 Task: Search one way flight ticket for 4 adults, 2 children, 2 infants in seat and 1 infant on lap in premium economy from Longview: East Texas Regional Airport to Gillette: Gillette Campbell County Airport on 5-1-2023. Choice of flights is Royal air maroc. Number of bags: 2 carry on bags. Price is upto 99000. Outbound departure time preference is 15:15.
Action: Mouse moved to (239, 493)
Screenshot: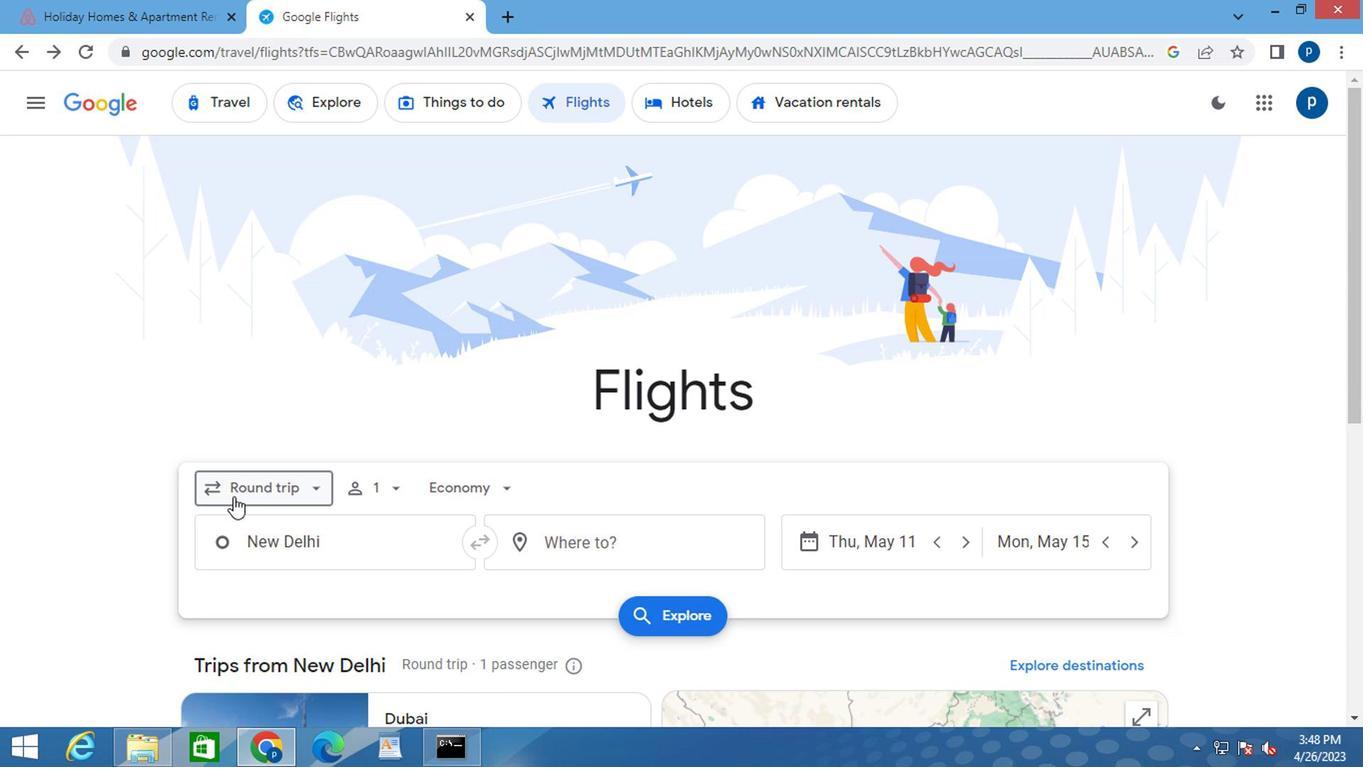 
Action: Mouse pressed left at (239, 493)
Screenshot: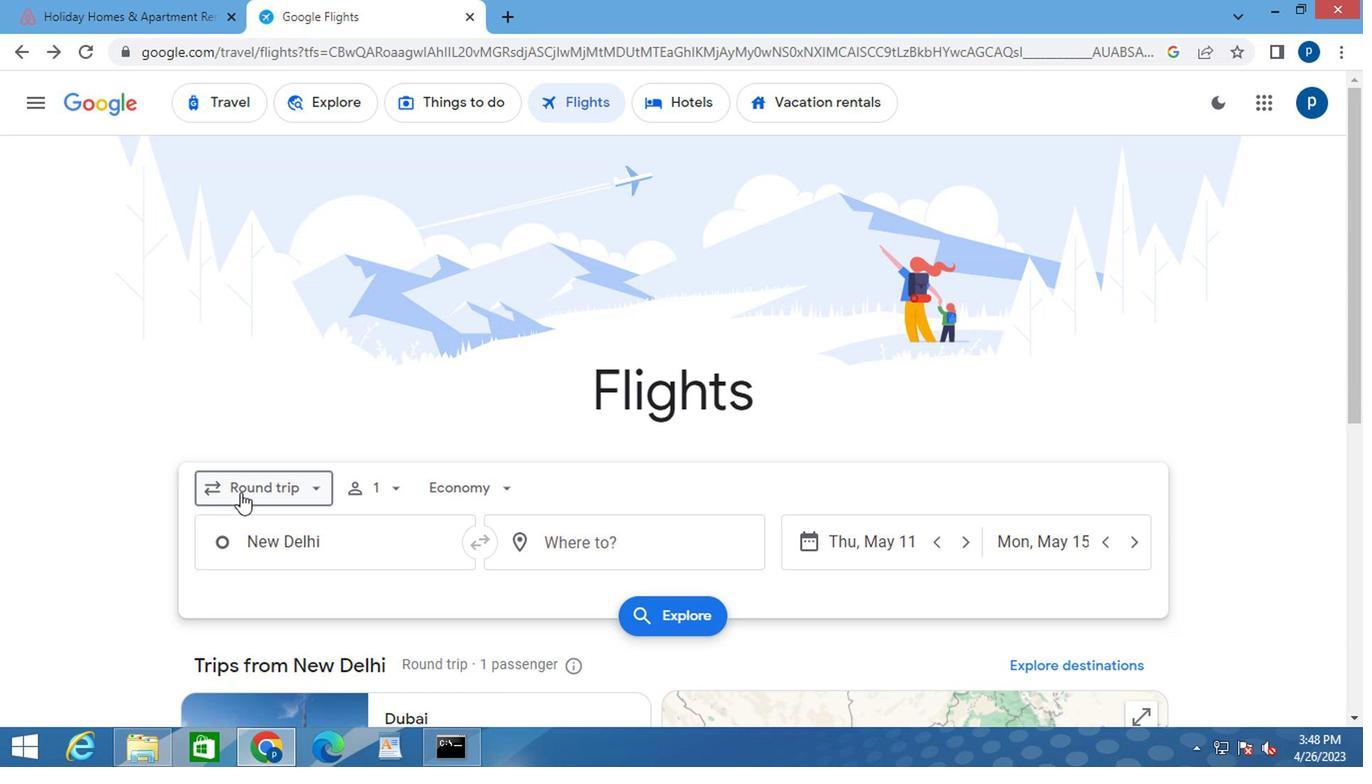 
Action: Mouse moved to (281, 573)
Screenshot: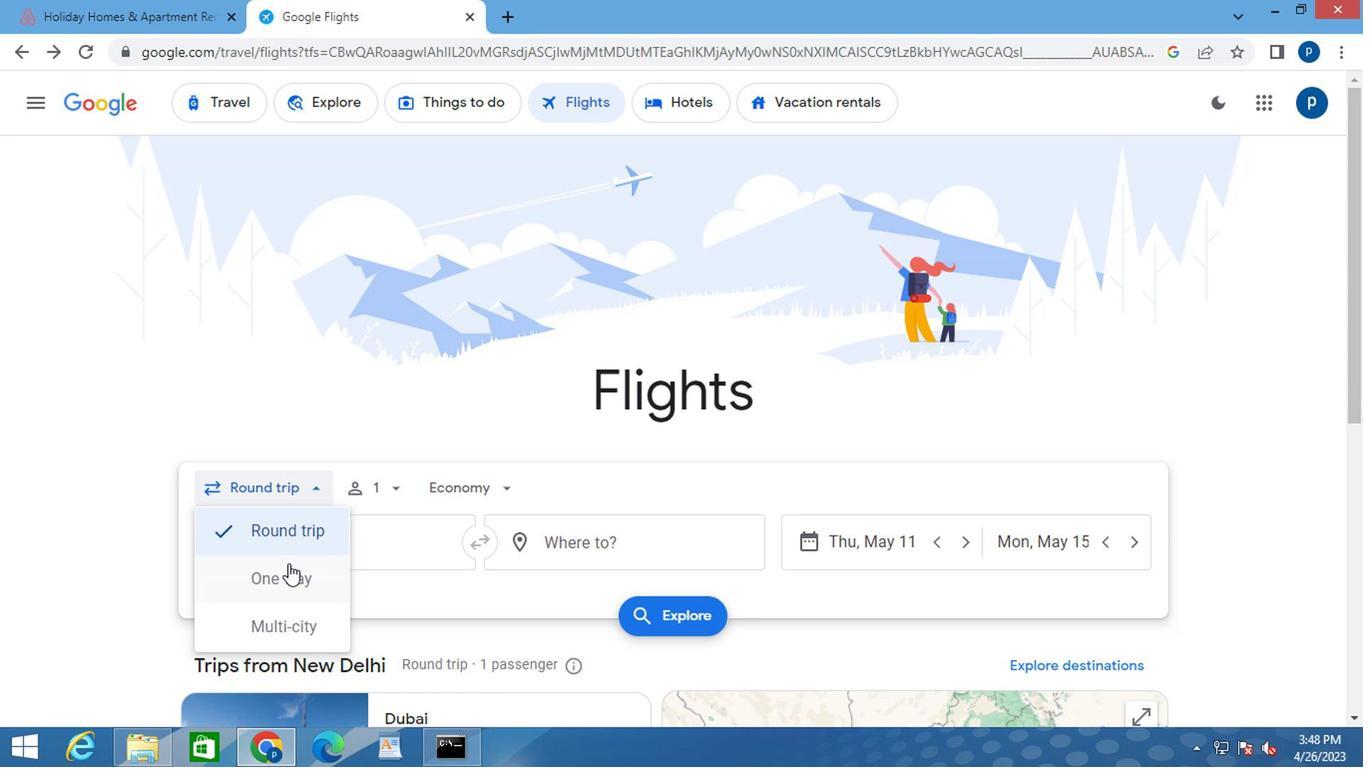 
Action: Mouse pressed left at (281, 573)
Screenshot: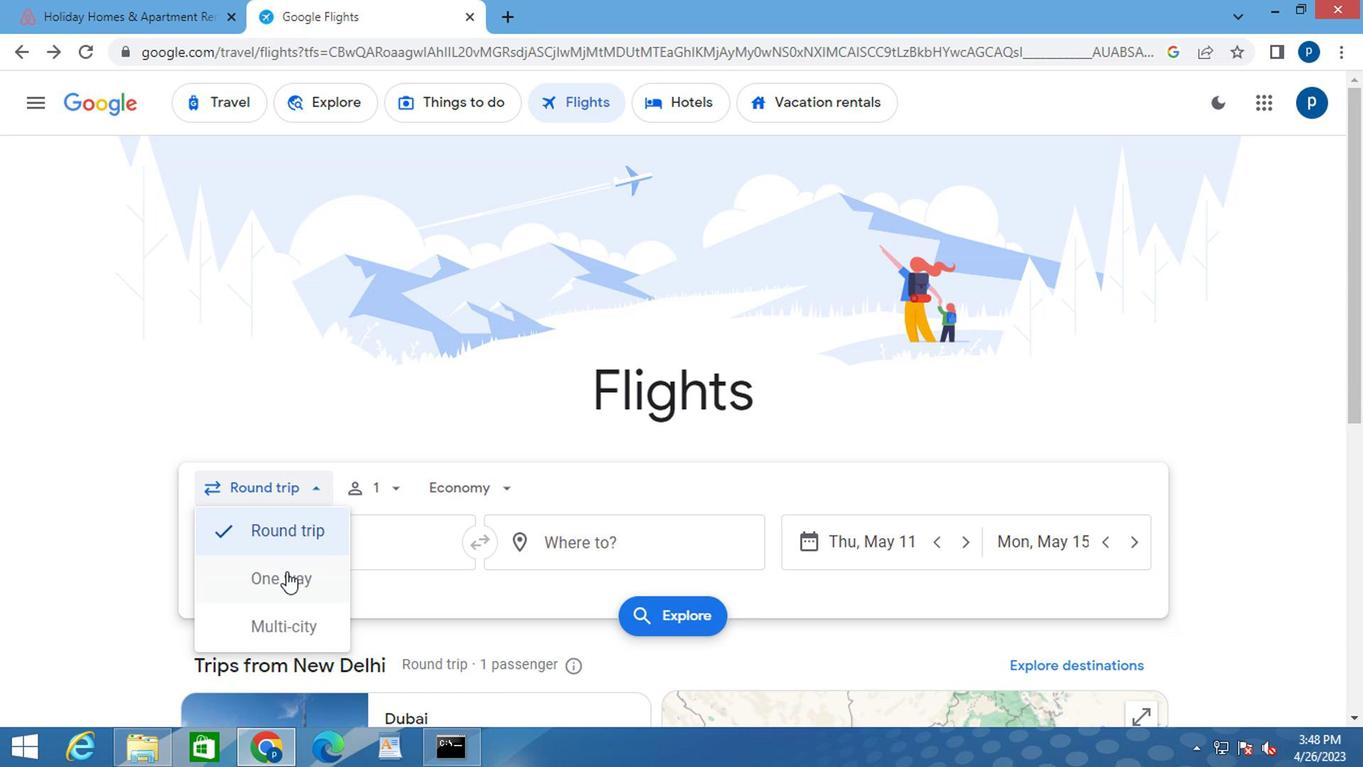 
Action: Mouse moved to (297, 527)
Screenshot: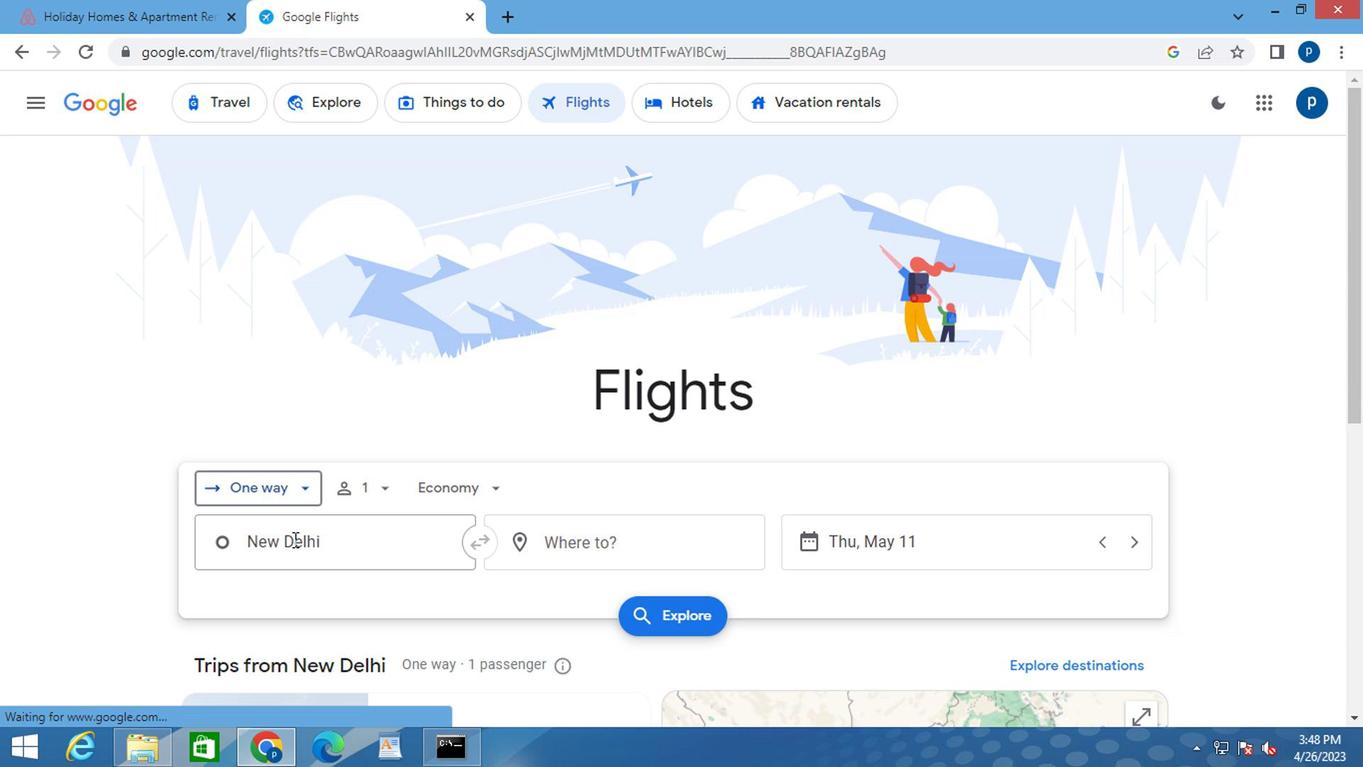 
Action: Mouse scrolled (297, 527) with delta (0, 0)
Screenshot: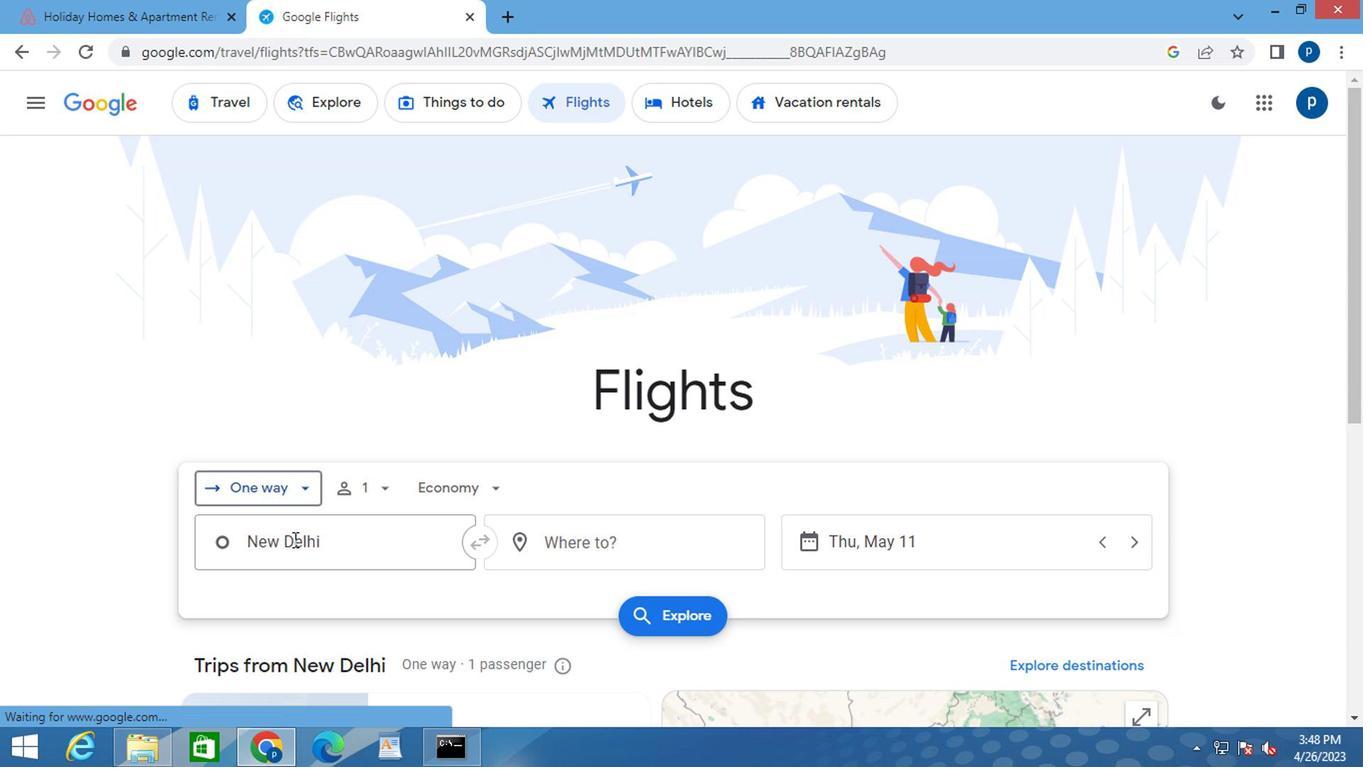 
Action: Mouse moved to (299, 525)
Screenshot: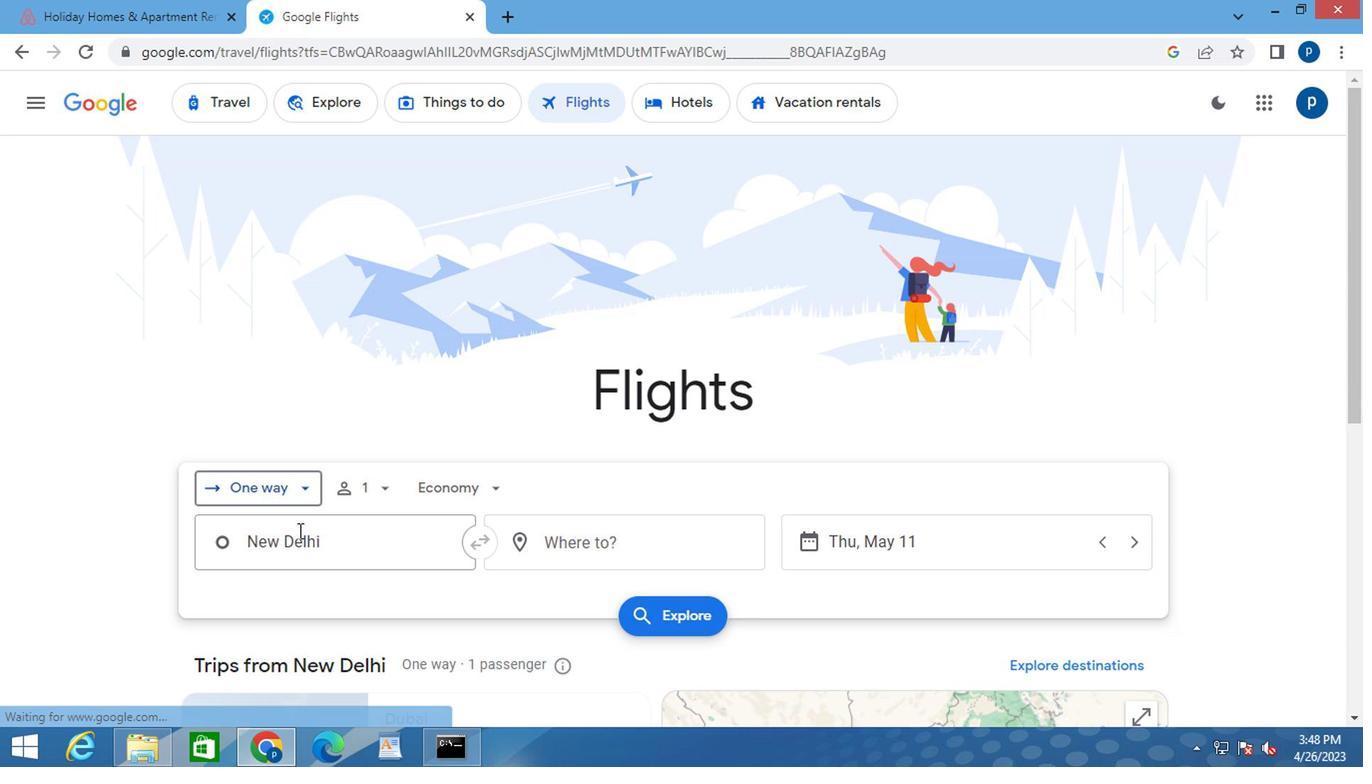 
Action: Mouse scrolled (299, 524) with delta (0, 0)
Screenshot: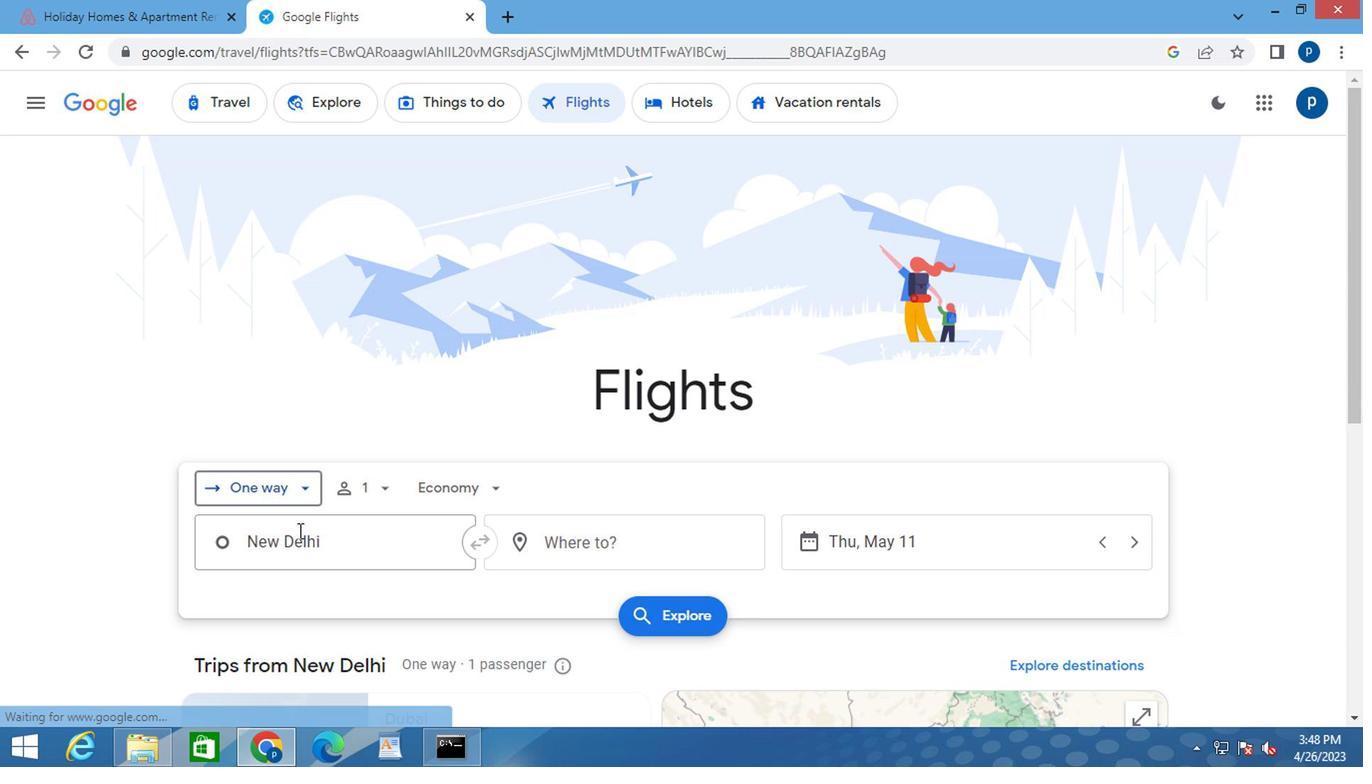 
Action: Mouse moved to (421, 291)
Screenshot: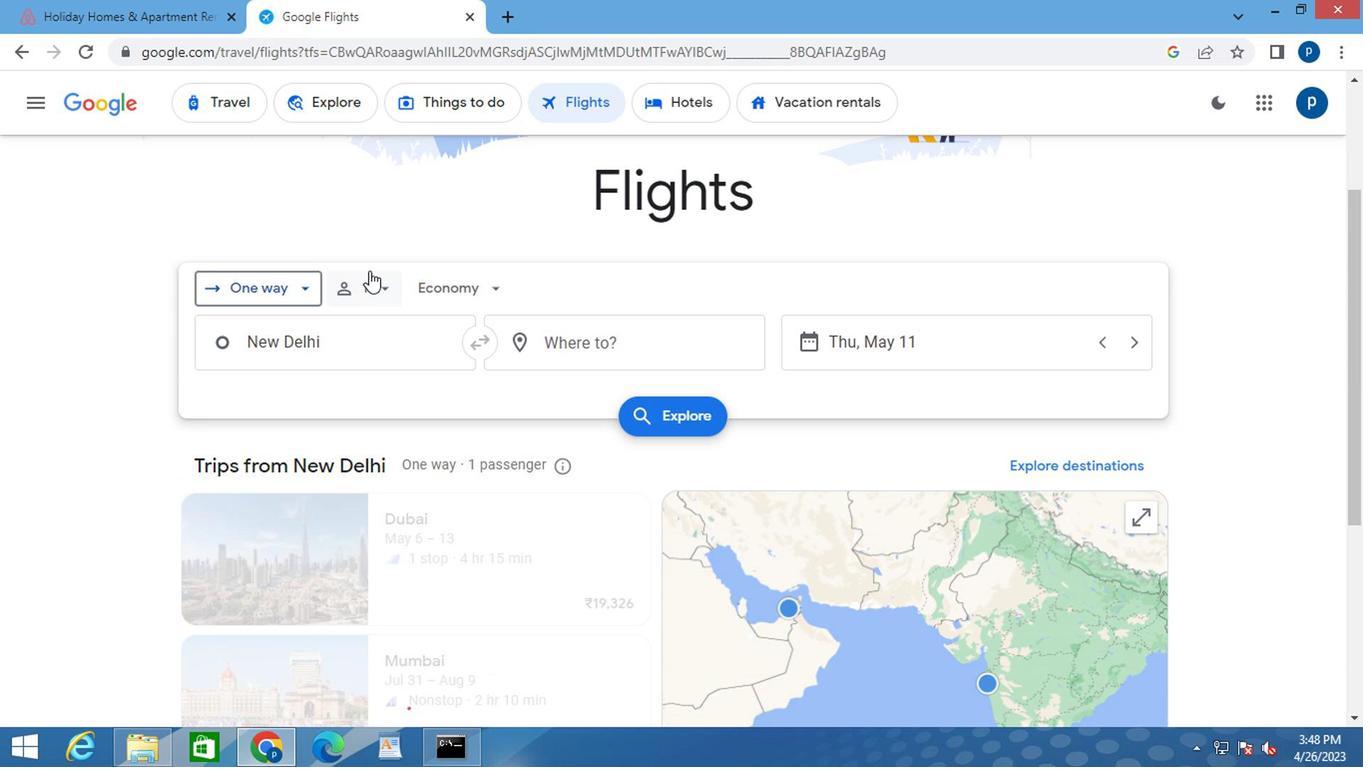 
Action: Mouse pressed left at (369, 269)
Screenshot: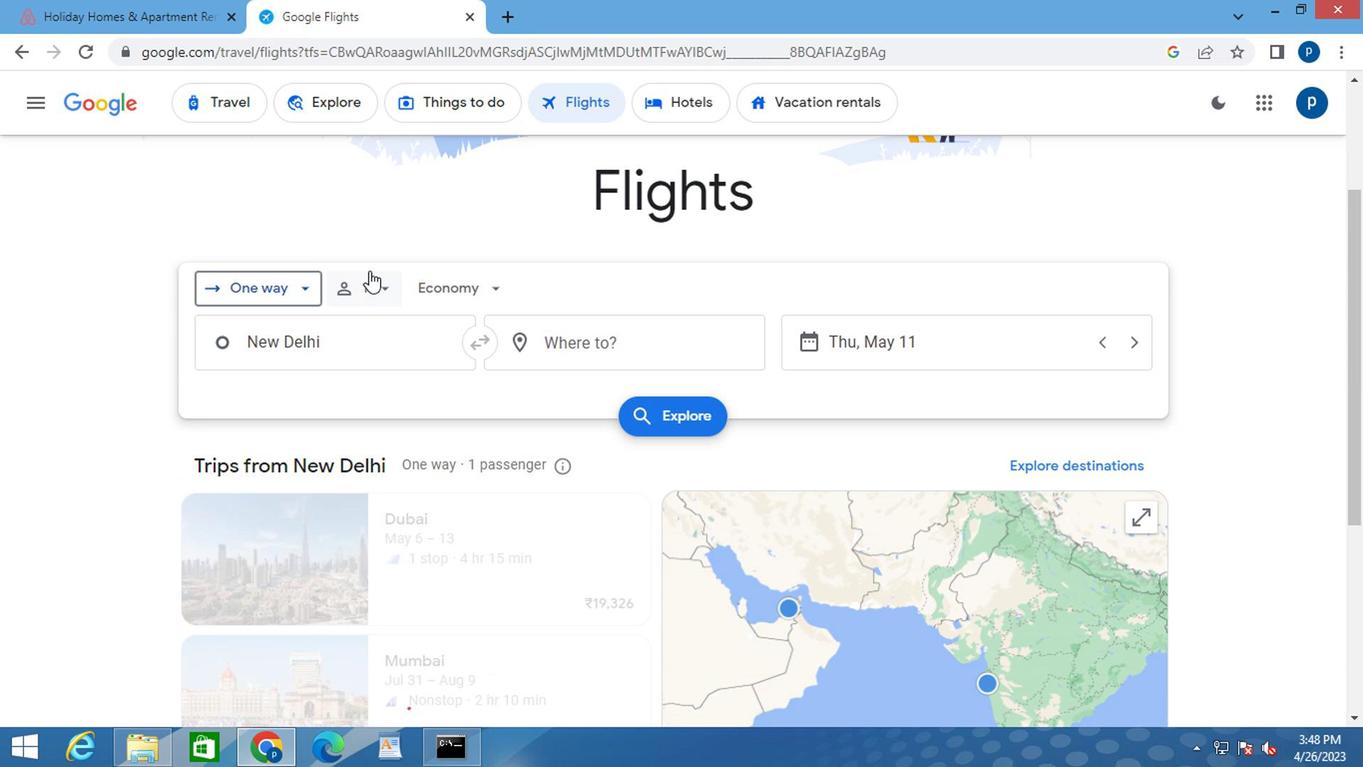 
Action: Mouse moved to (529, 342)
Screenshot: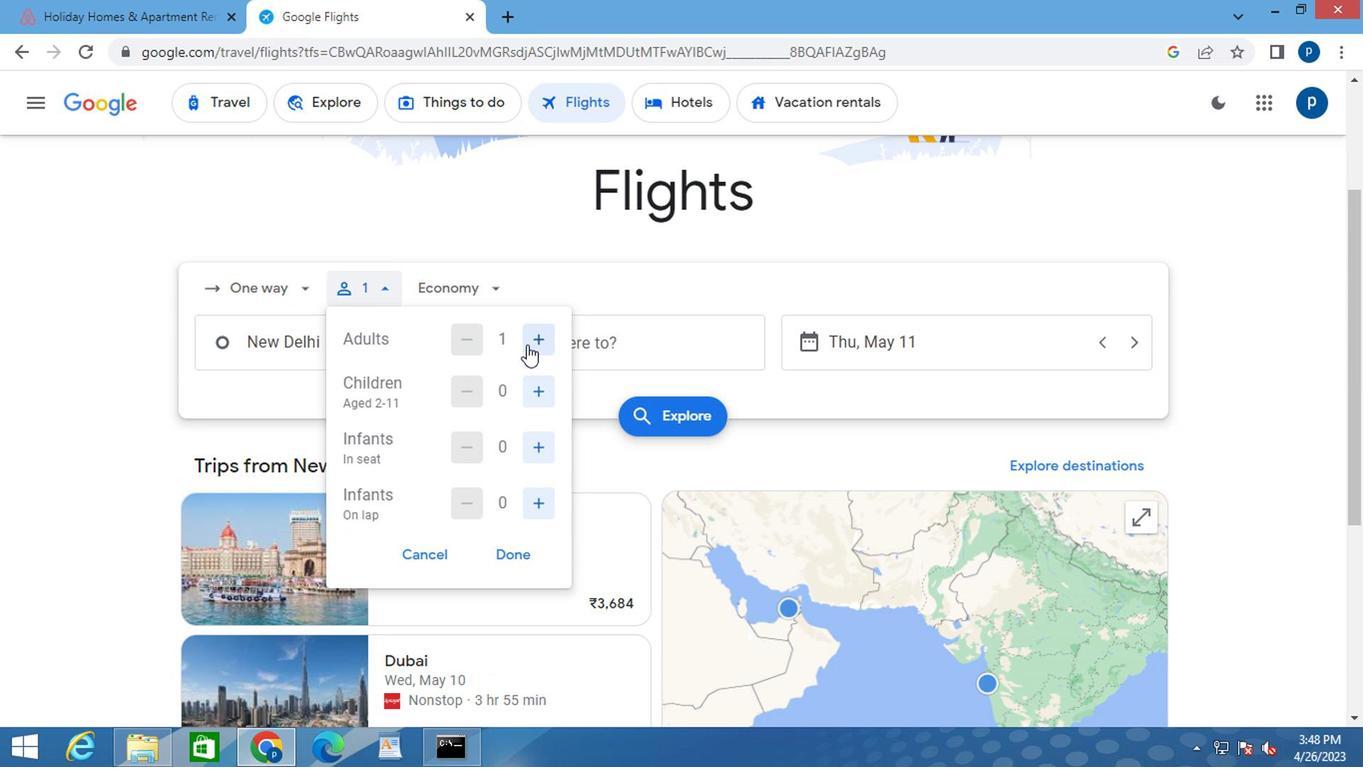 
Action: Mouse pressed left at (529, 342)
Screenshot: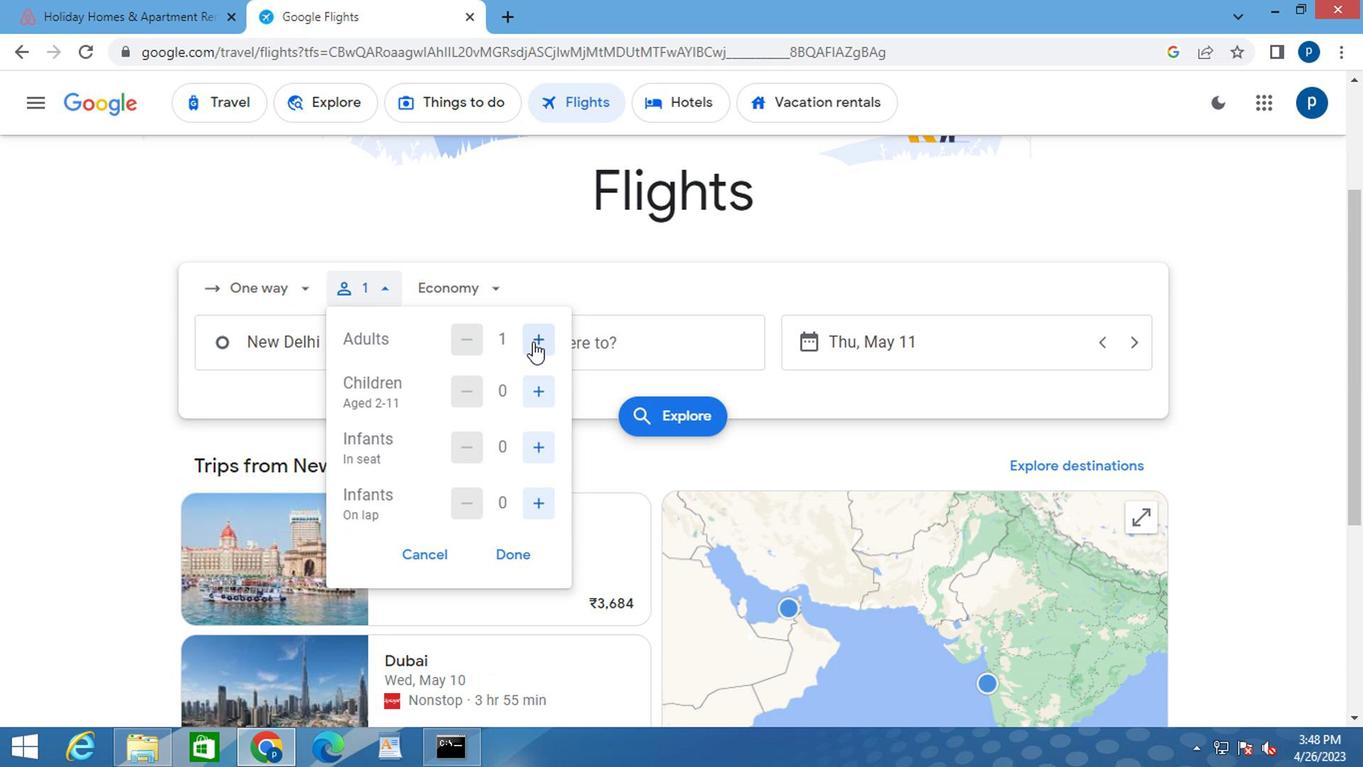 
Action: Mouse moved to (529, 342)
Screenshot: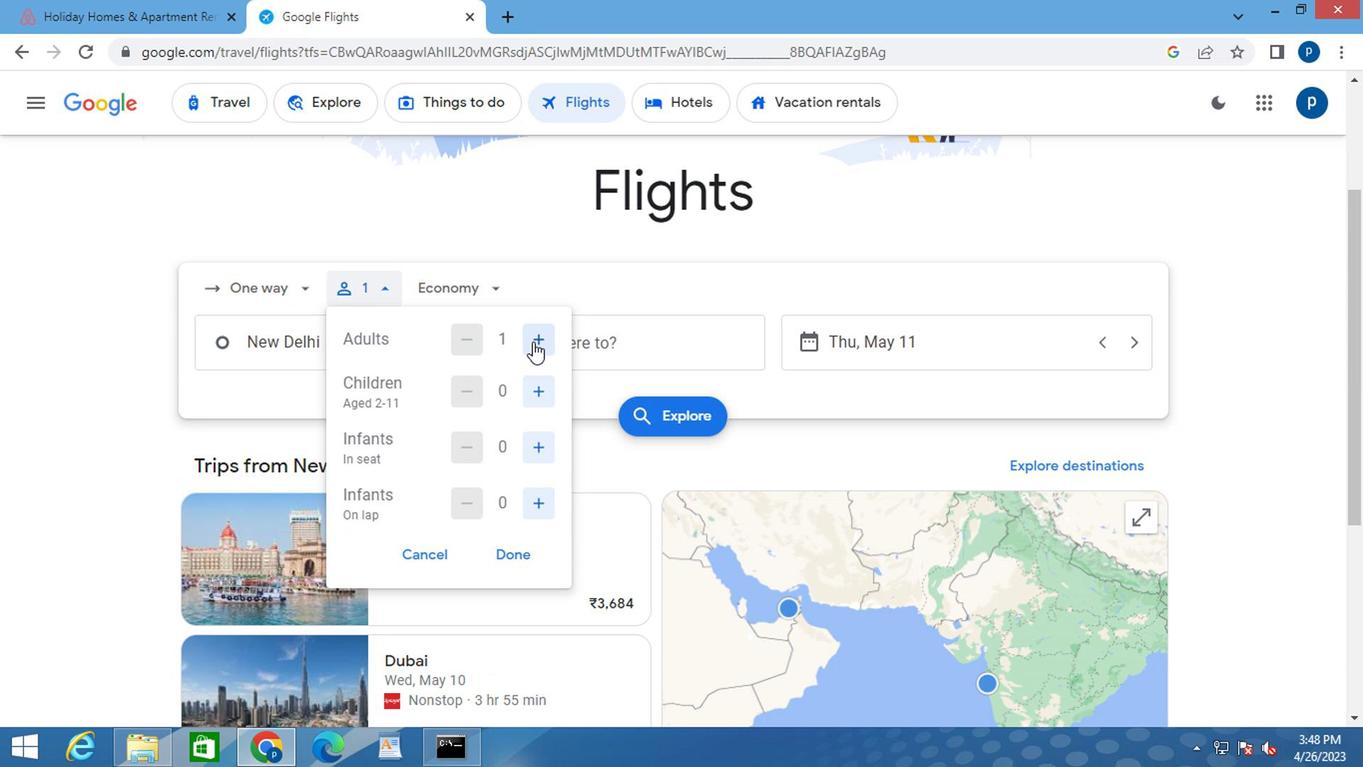
Action: Mouse pressed left at (529, 342)
Screenshot: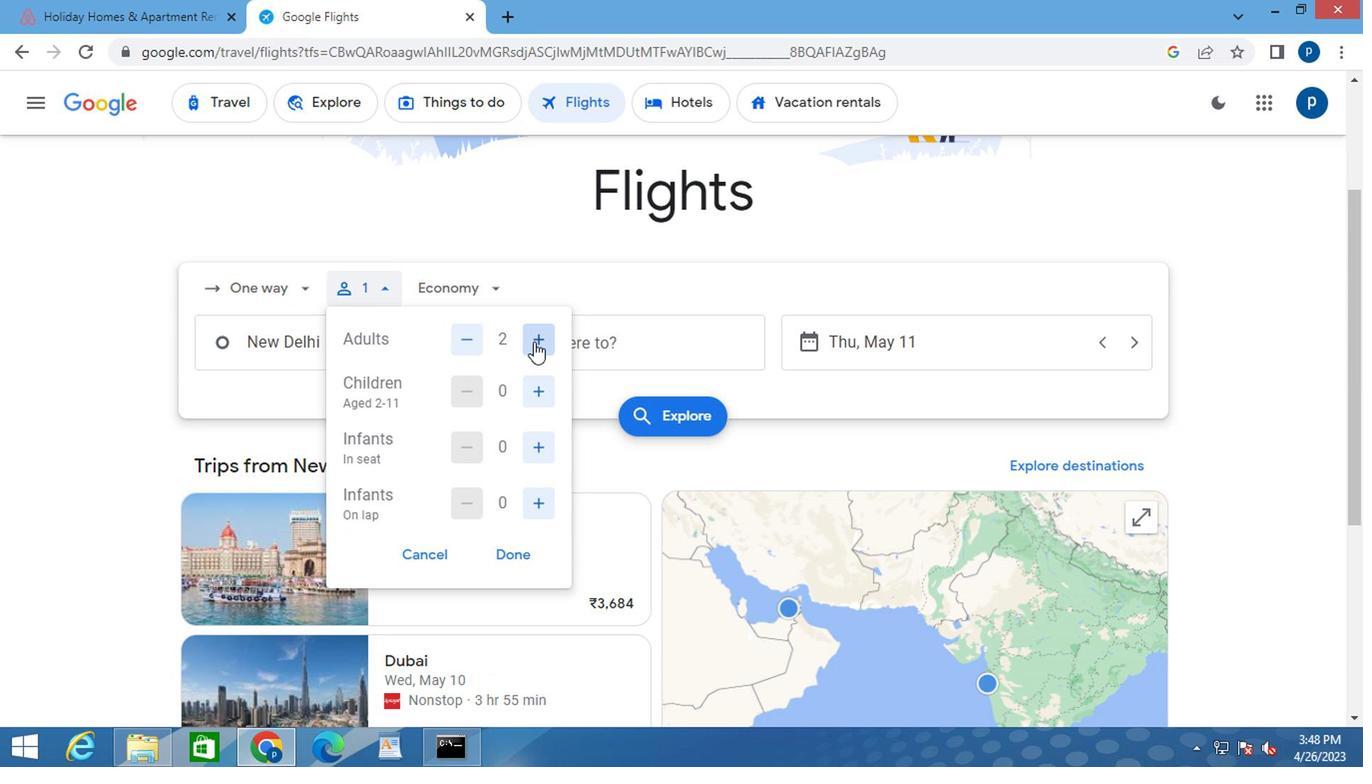 
Action: Mouse pressed left at (529, 342)
Screenshot: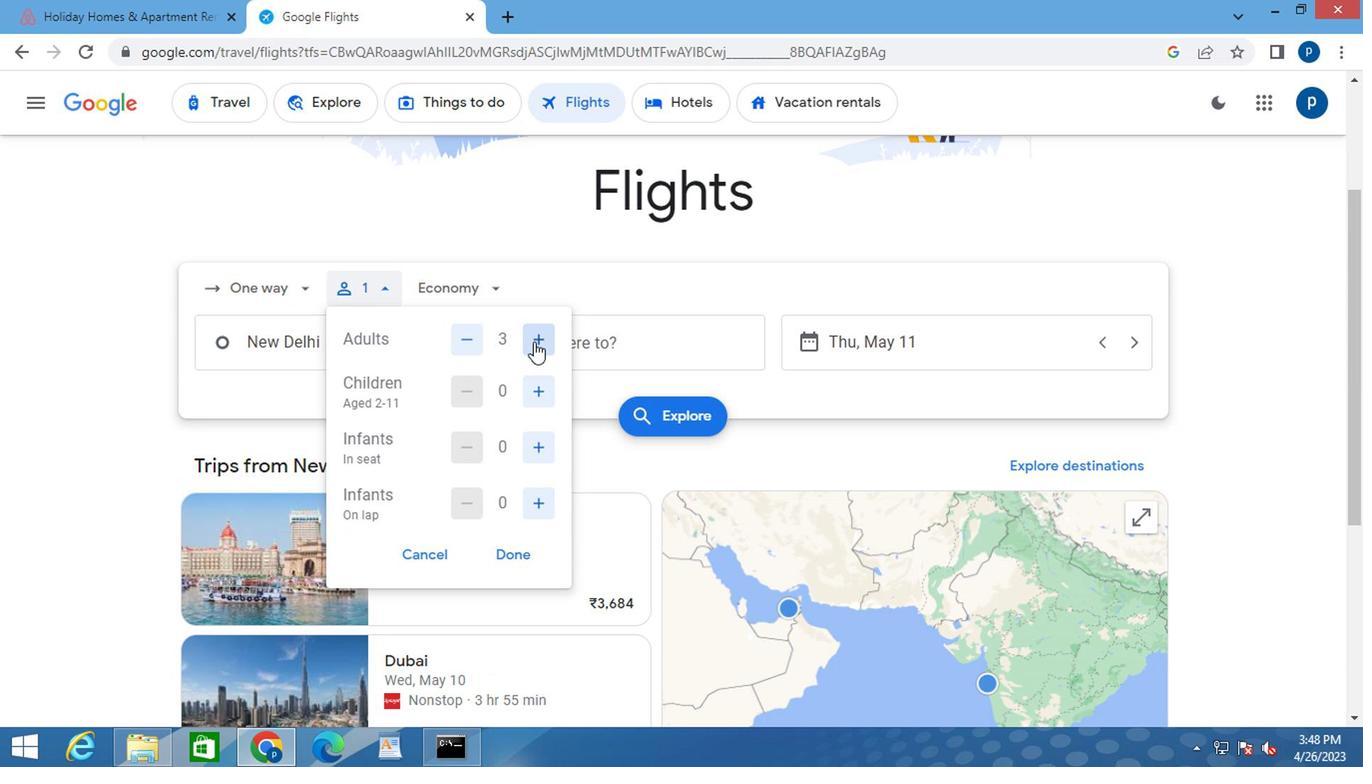 
Action: Mouse moved to (542, 396)
Screenshot: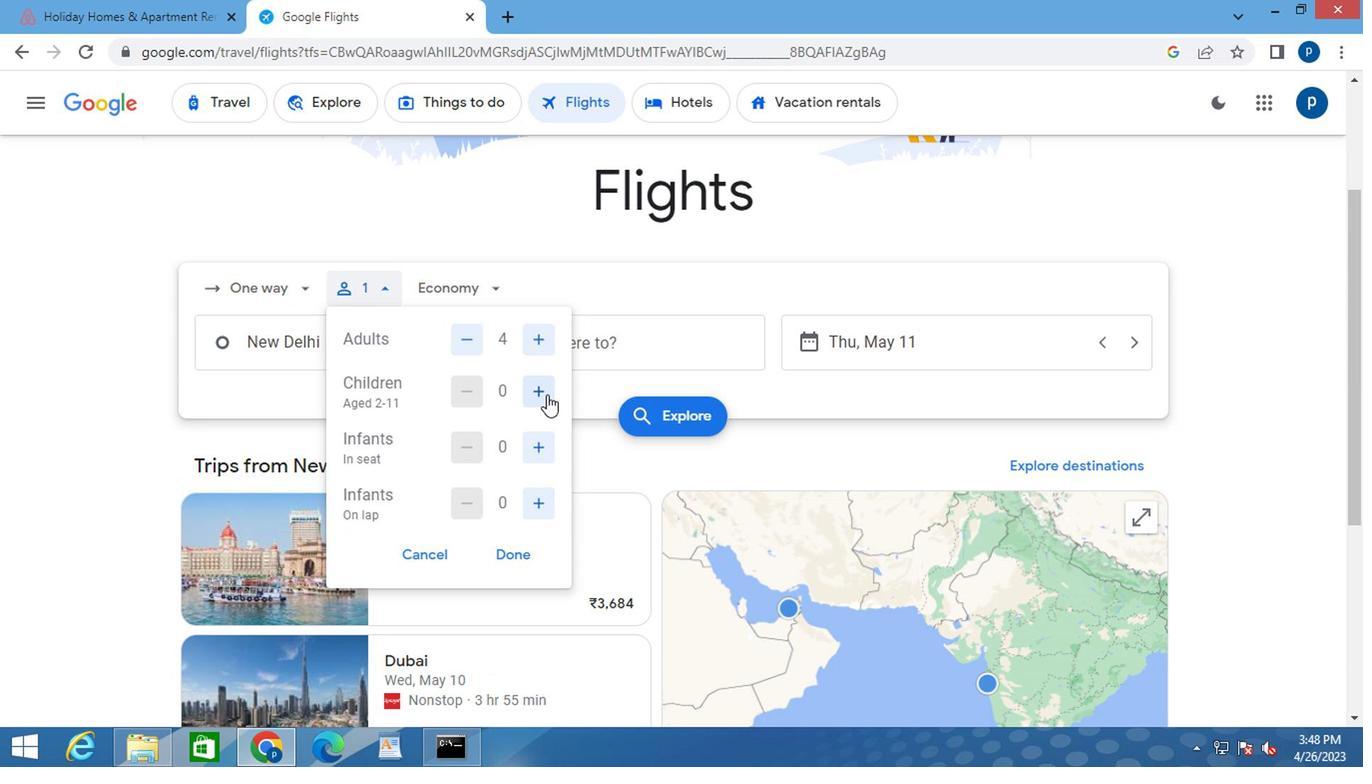 
Action: Mouse pressed left at (542, 396)
Screenshot: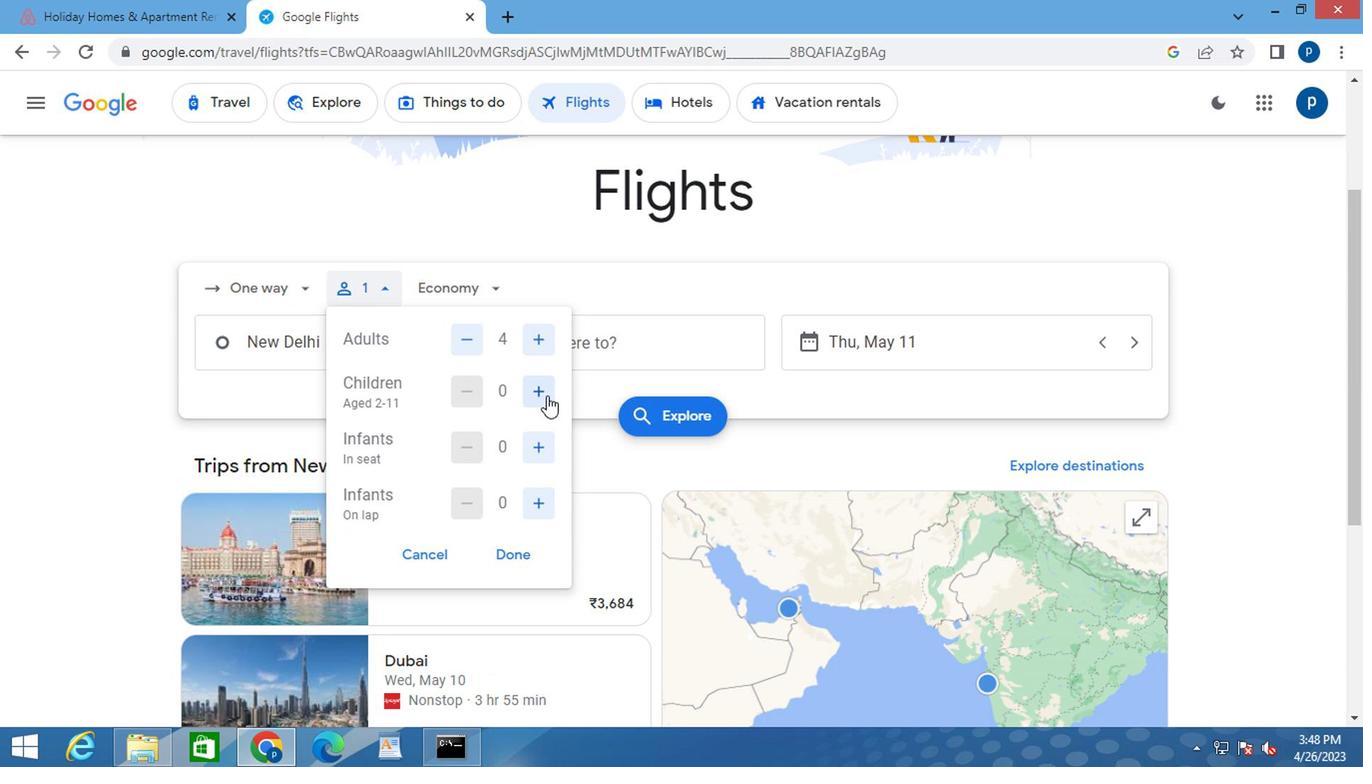 
Action: Mouse pressed left at (542, 396)
Screenshot: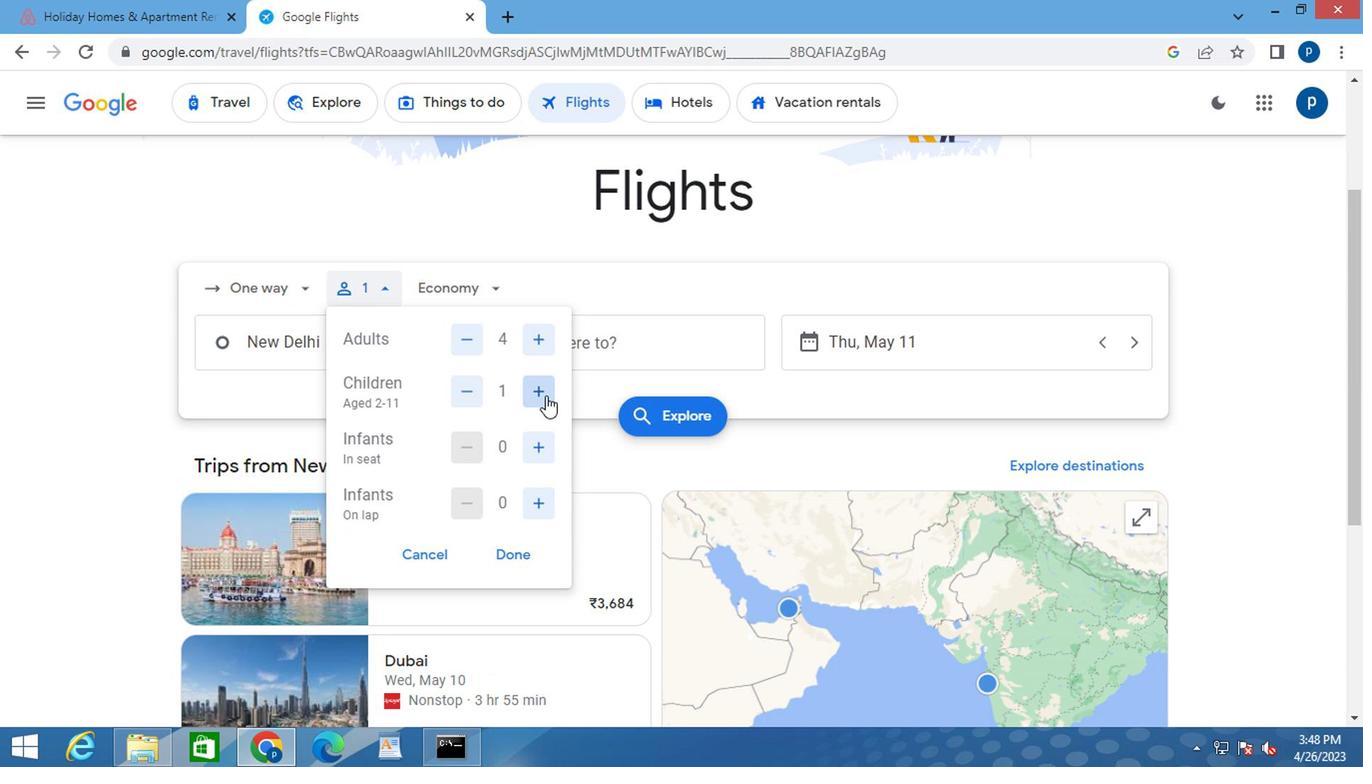 
Action: Mouse moved to (537, 443)
Screenshot: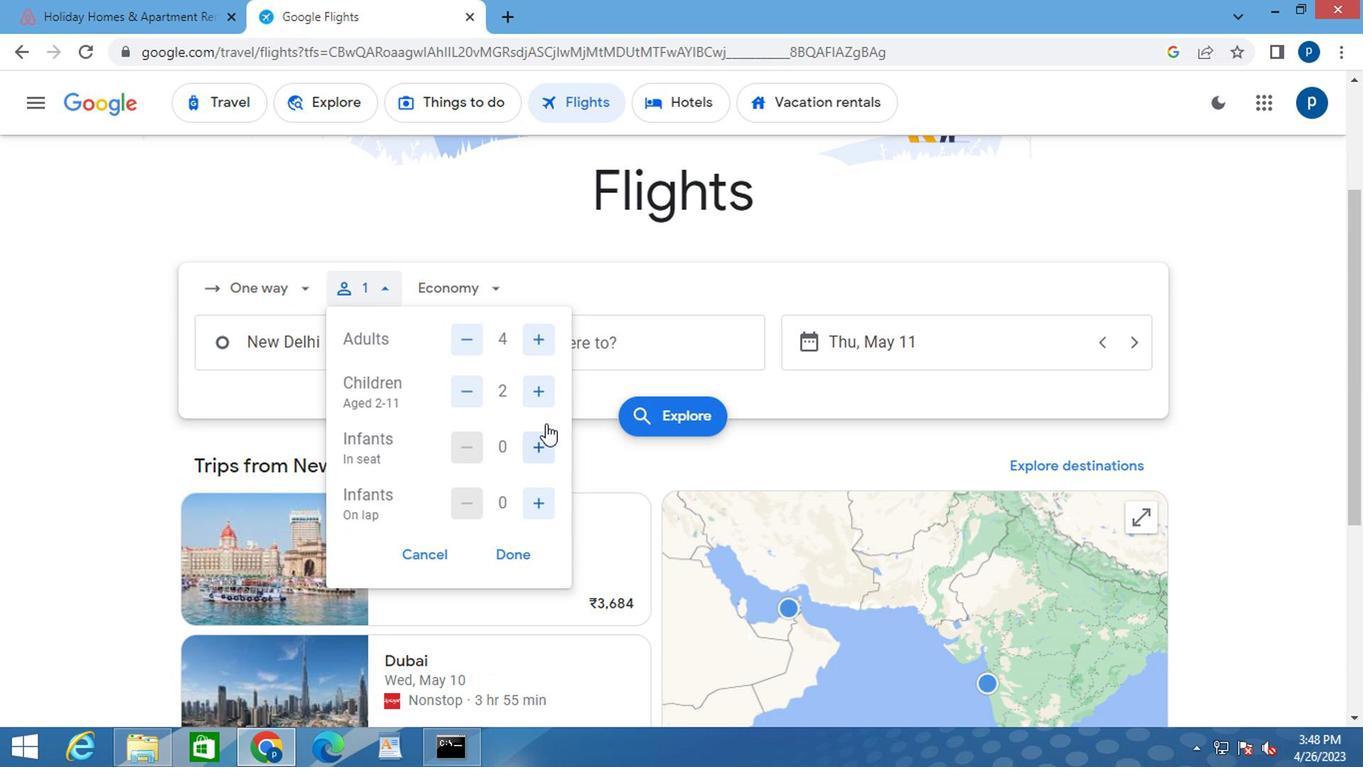 
Action: Mouse pressed left at (537, 443)
Screenshot: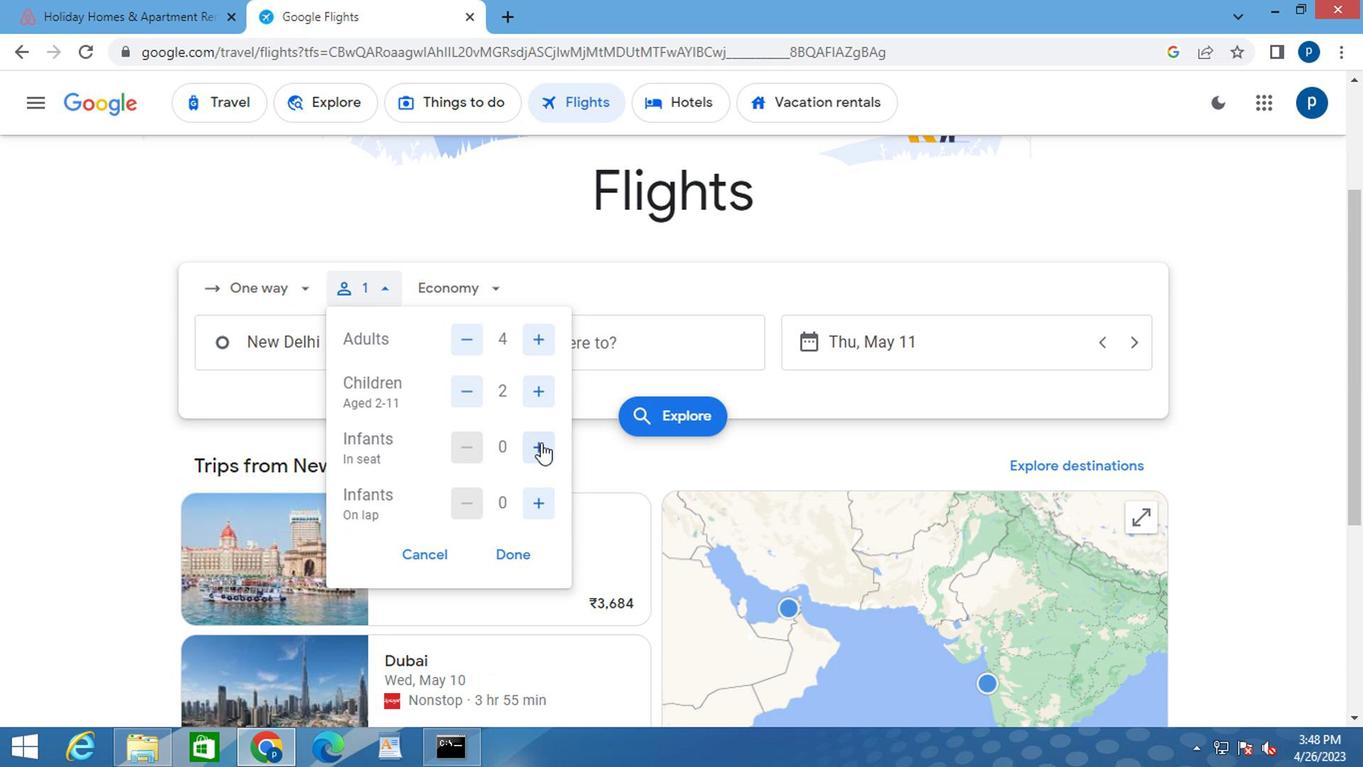 
Action: Mouse pressed left at (537, 443)
Screenshot: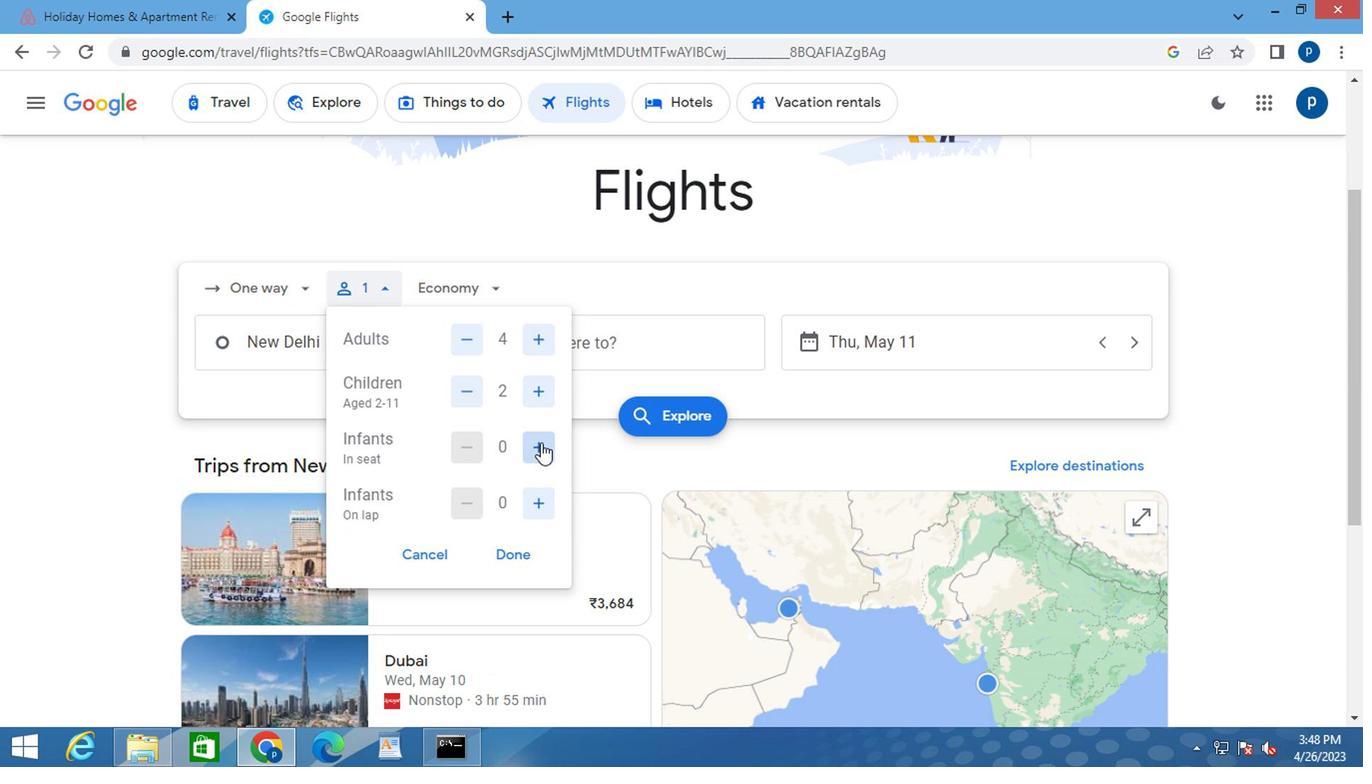 
Action: Mouse moved to (538, 499)
Screenshot: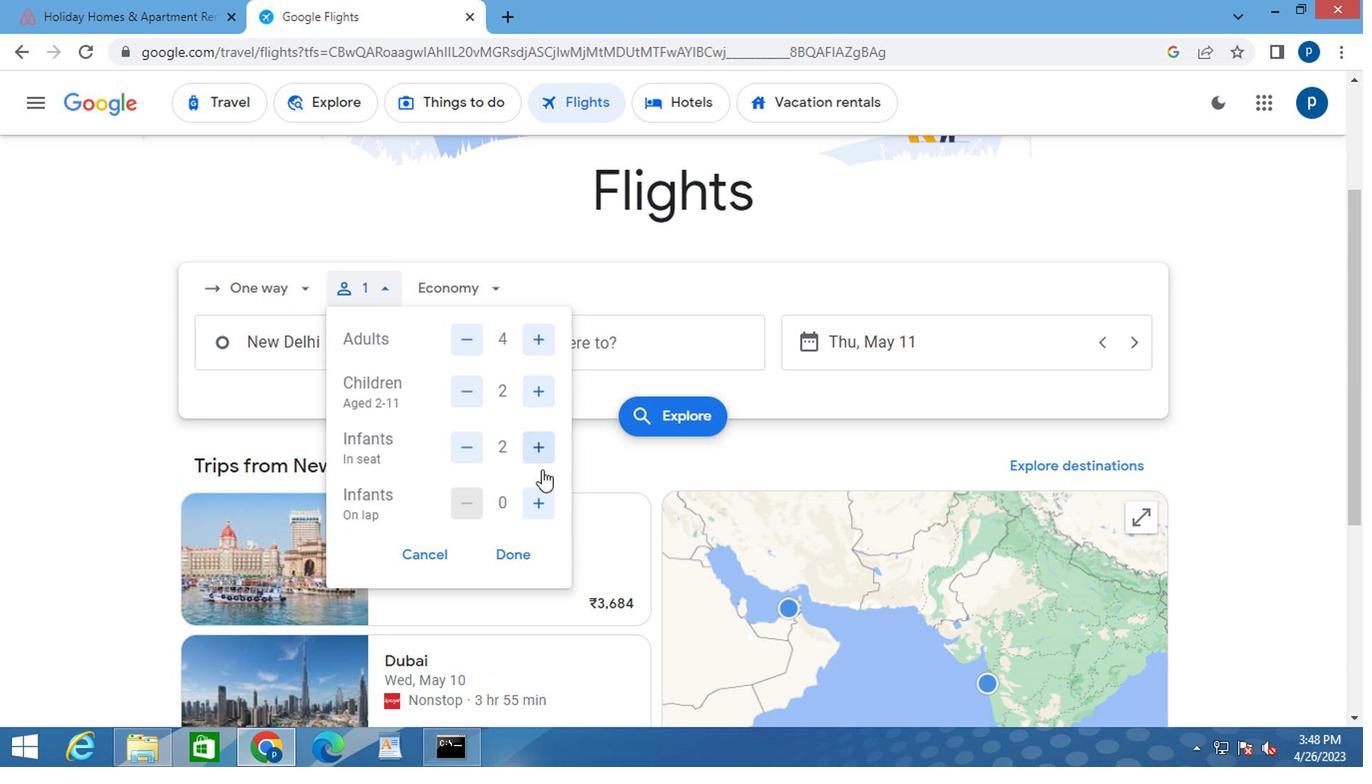 
Action: Mouse pressed left at (538, 499)
Screenshot: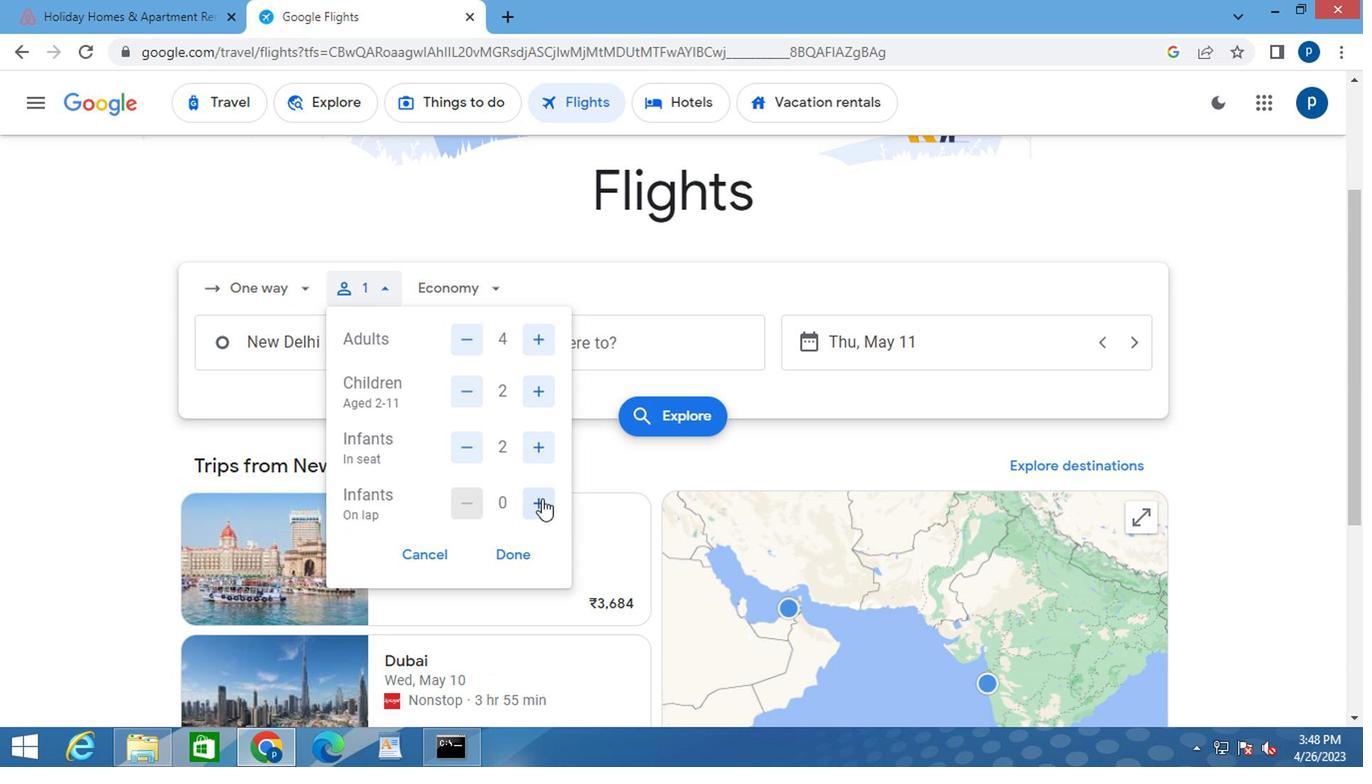 
Action: Mouse moved to (518, 552)
Screenshot: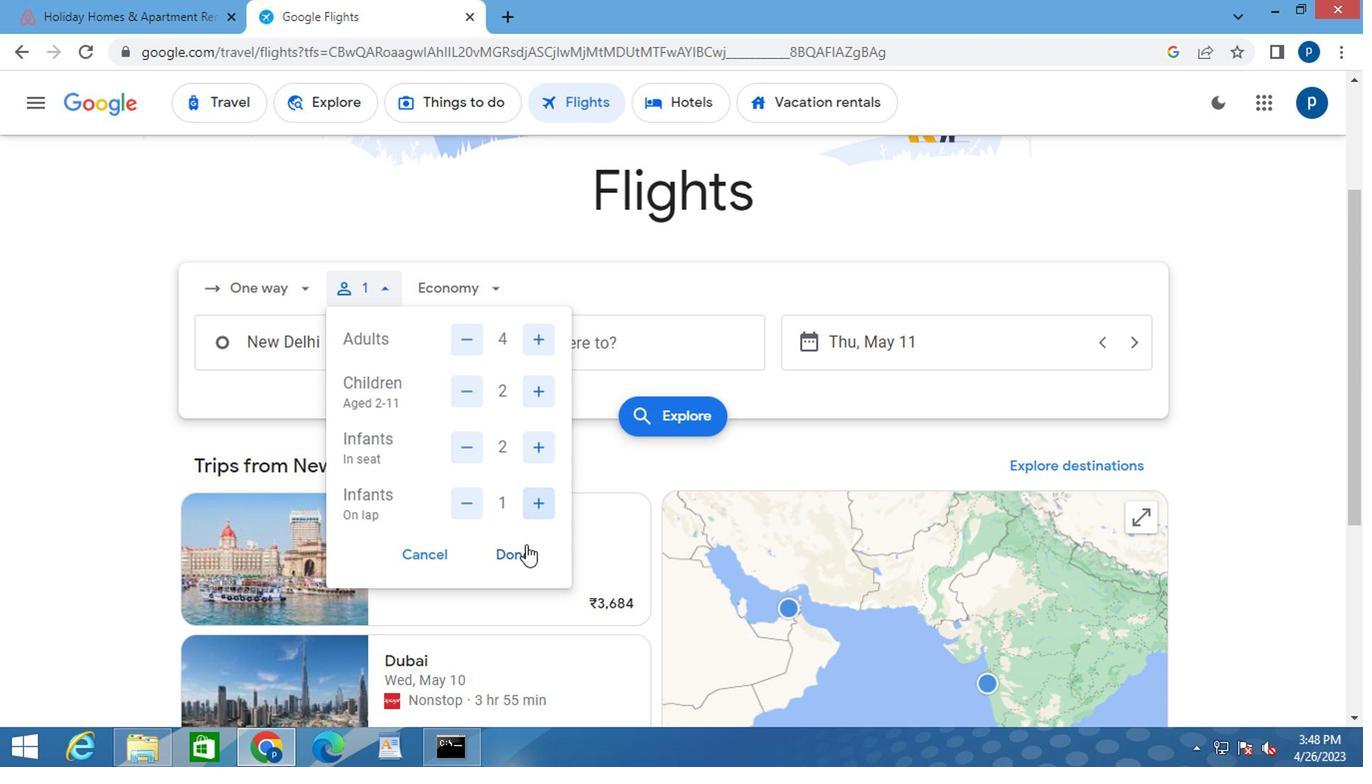 
Action: Mouse pressed left at (518, 552)
Screenshot: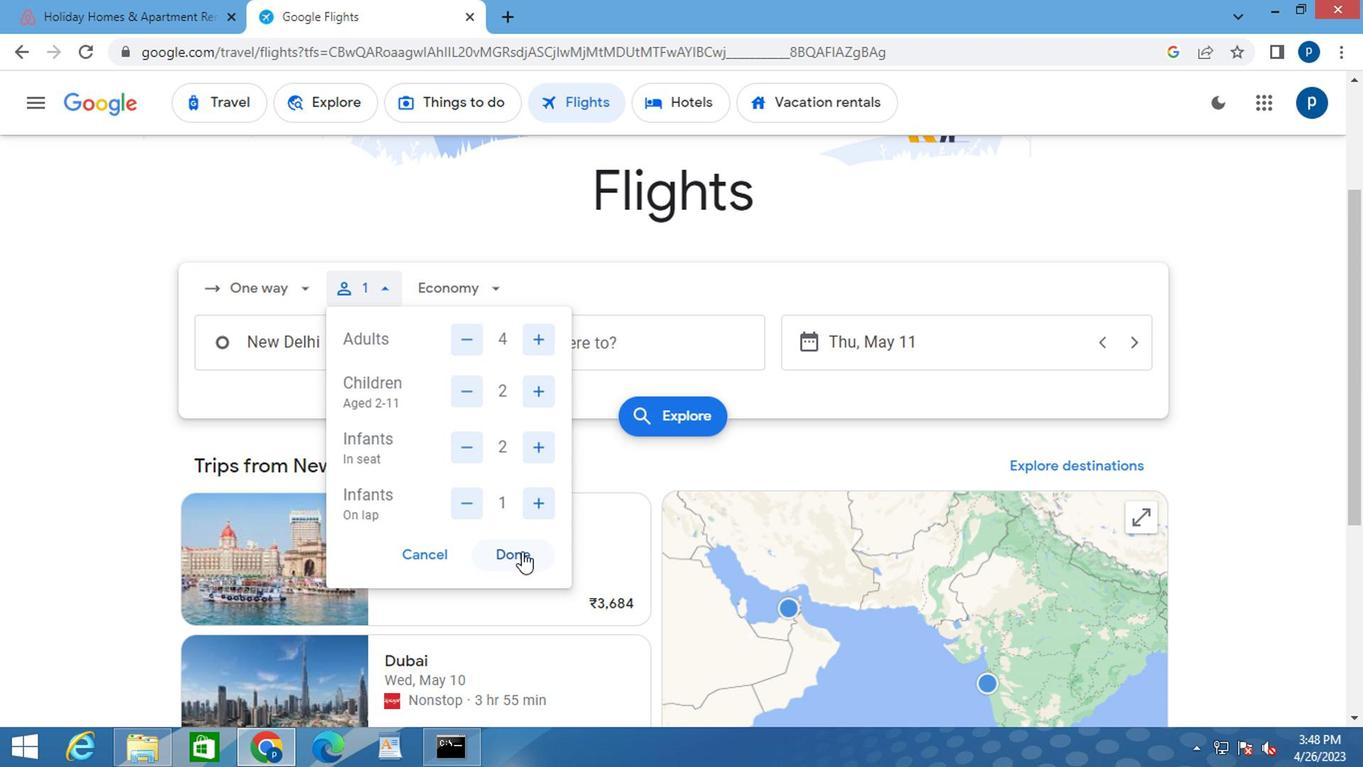 
Action: Mouse moved to (470, 291)
Screenshot: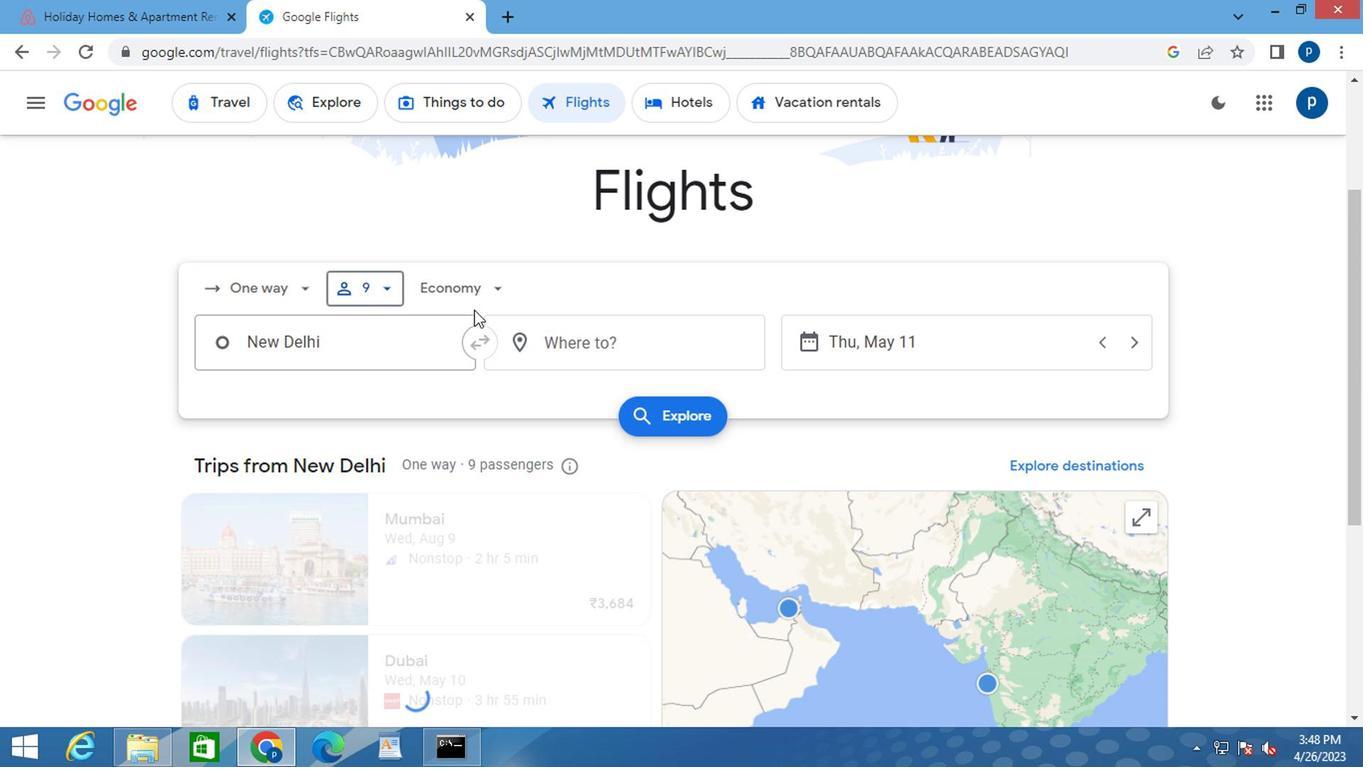 
Action: Mouse pressed left at (470, 291)
Screenshot: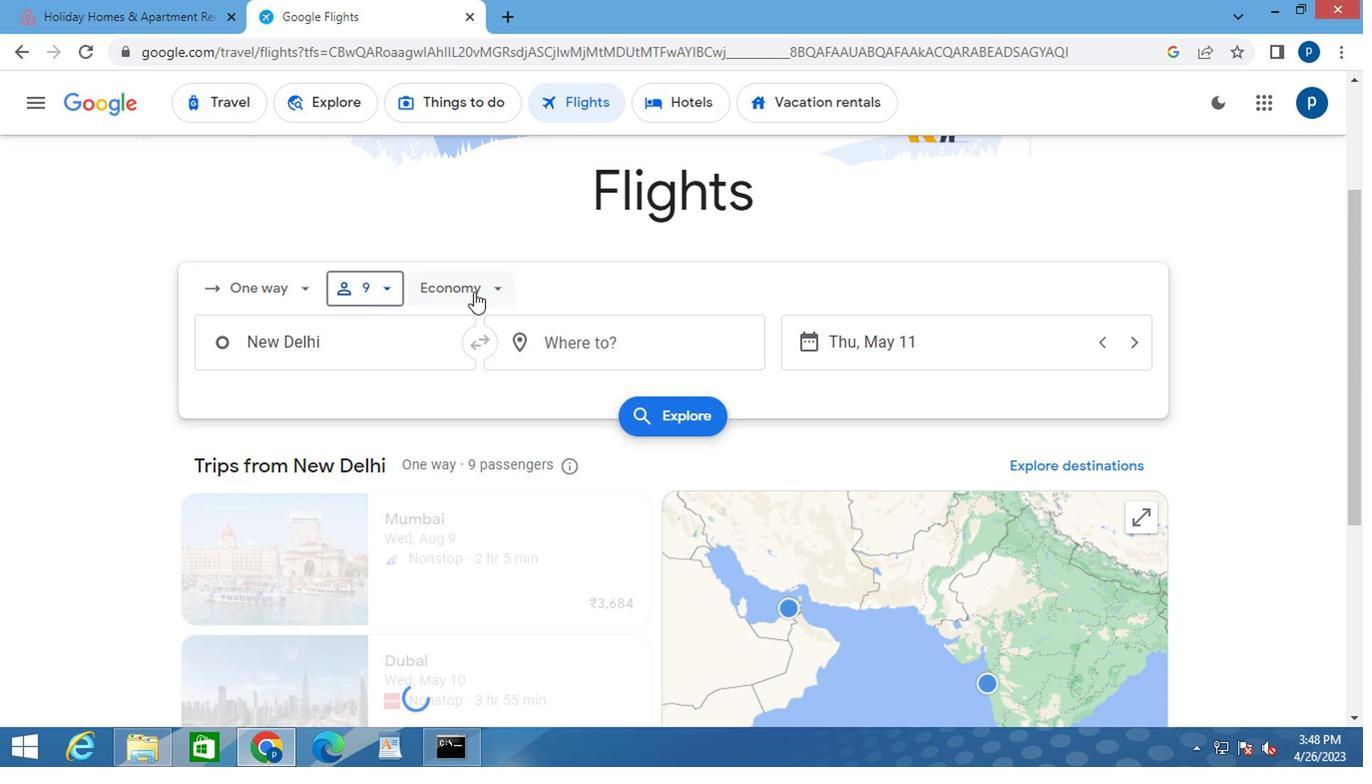 
Action: Mouse moved to (507, 382)
Screenshot: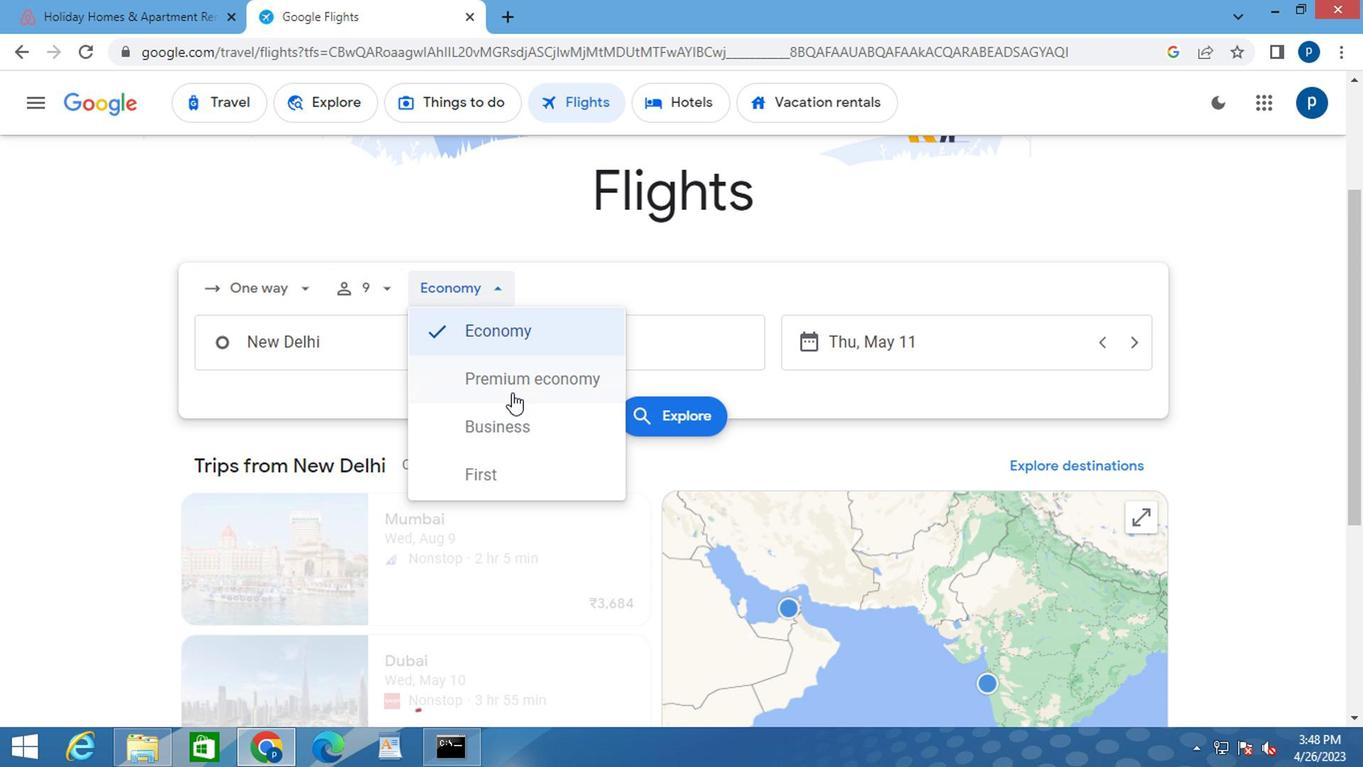 
Action: Mouse pressed left at (507, 382)
Screenshot: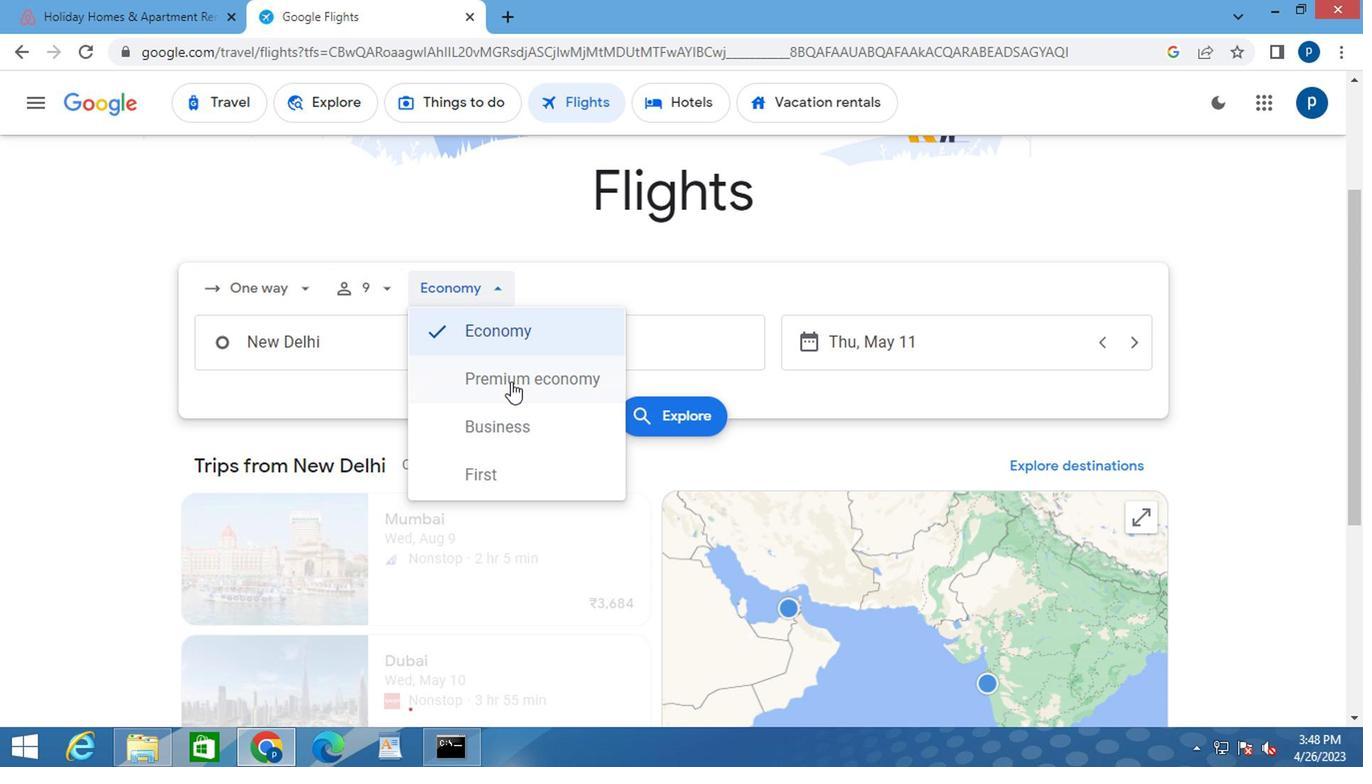 
Action: Mouse moved to (330, 352)
Screenshot: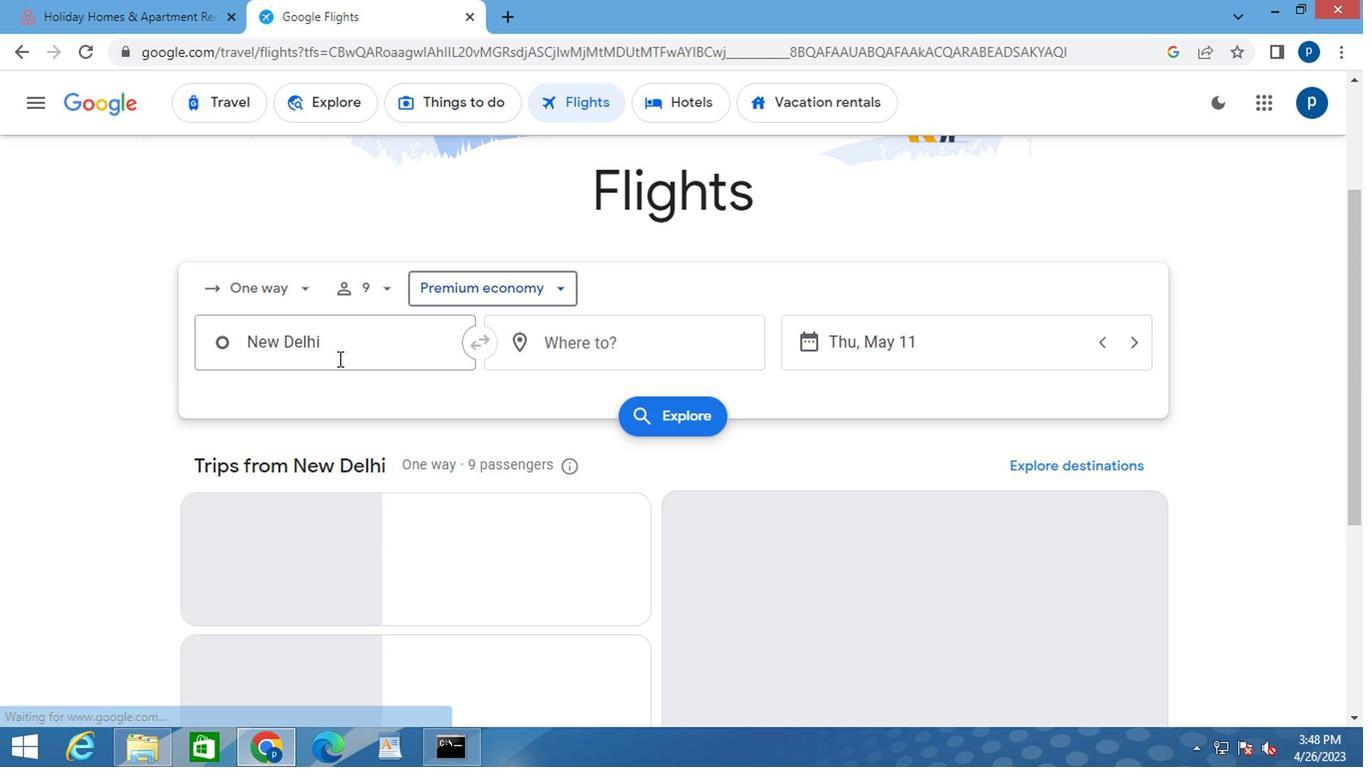 
Action: Mouse pressed left at (330, 352)
Screenshot: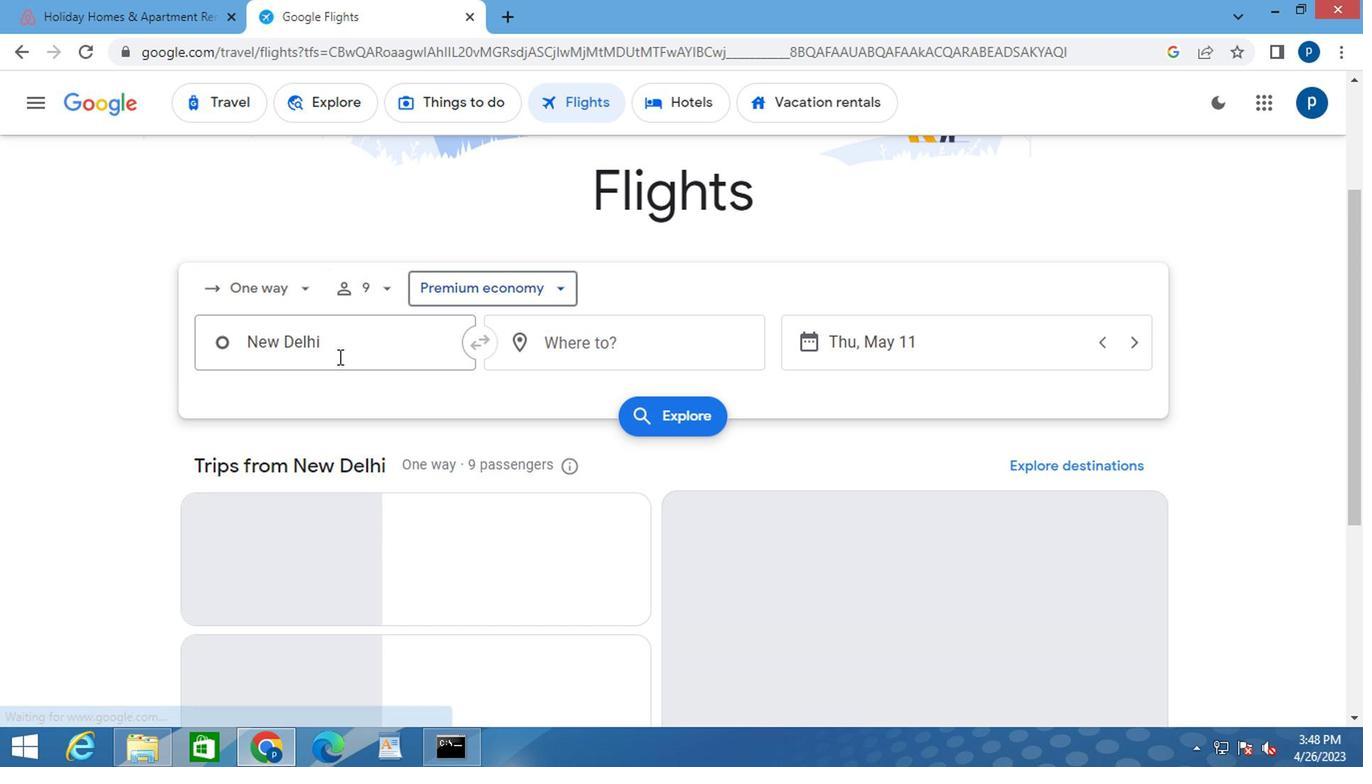 
Action: Mouse pressed left at (330, 352)
Screenshot: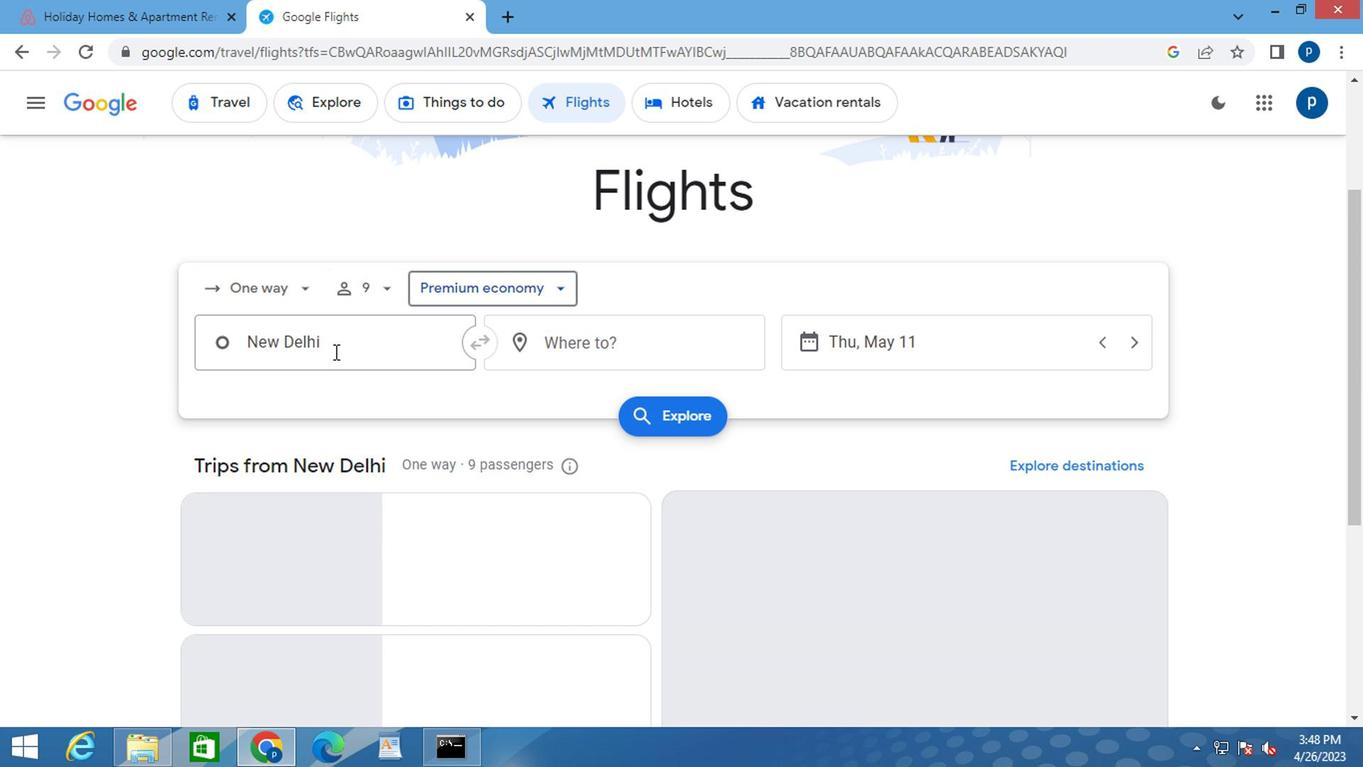
Action: Key pressed <Key.delete>e<Key.caps_lock>ast<Key.space><Key.caps_lock>t<Key.caps_lock>eaxa
Screenshot: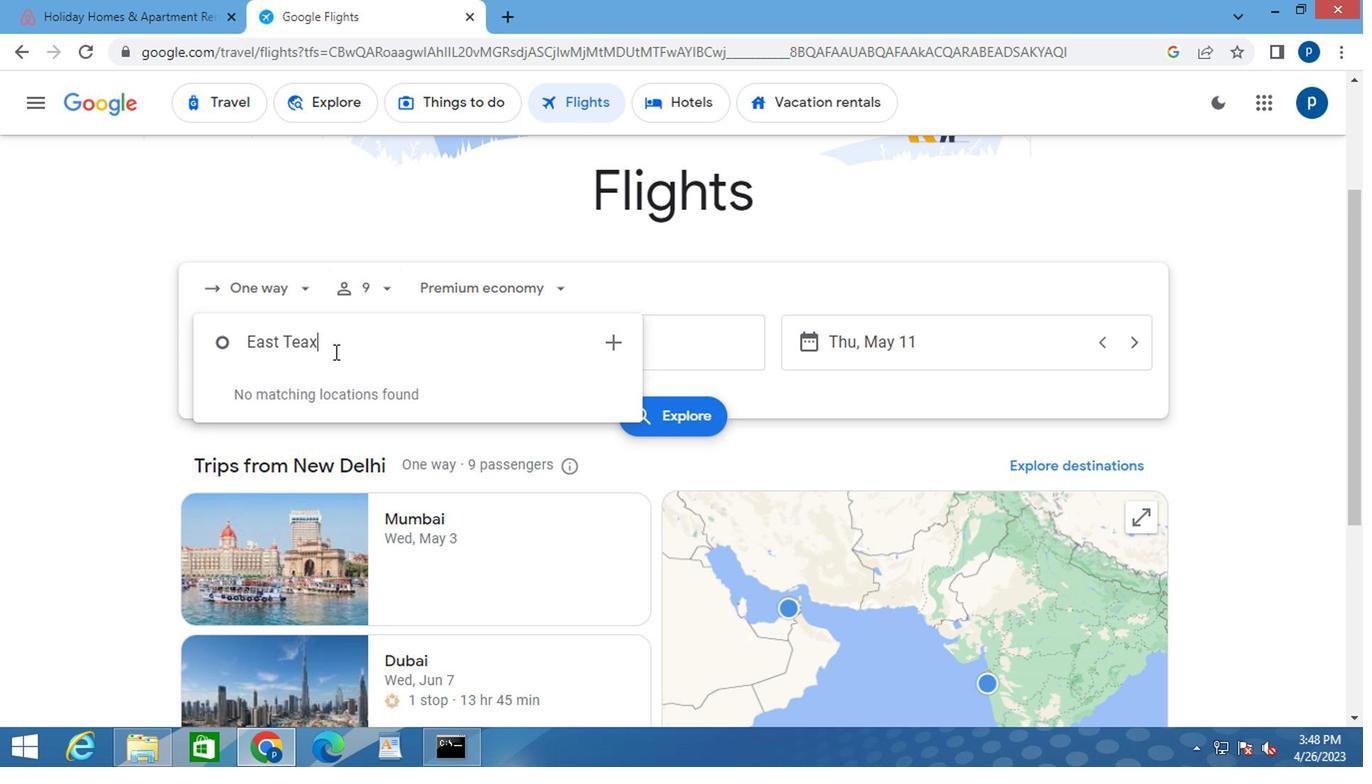 
Action: Mouse moved to (383, 405)
Screenshot: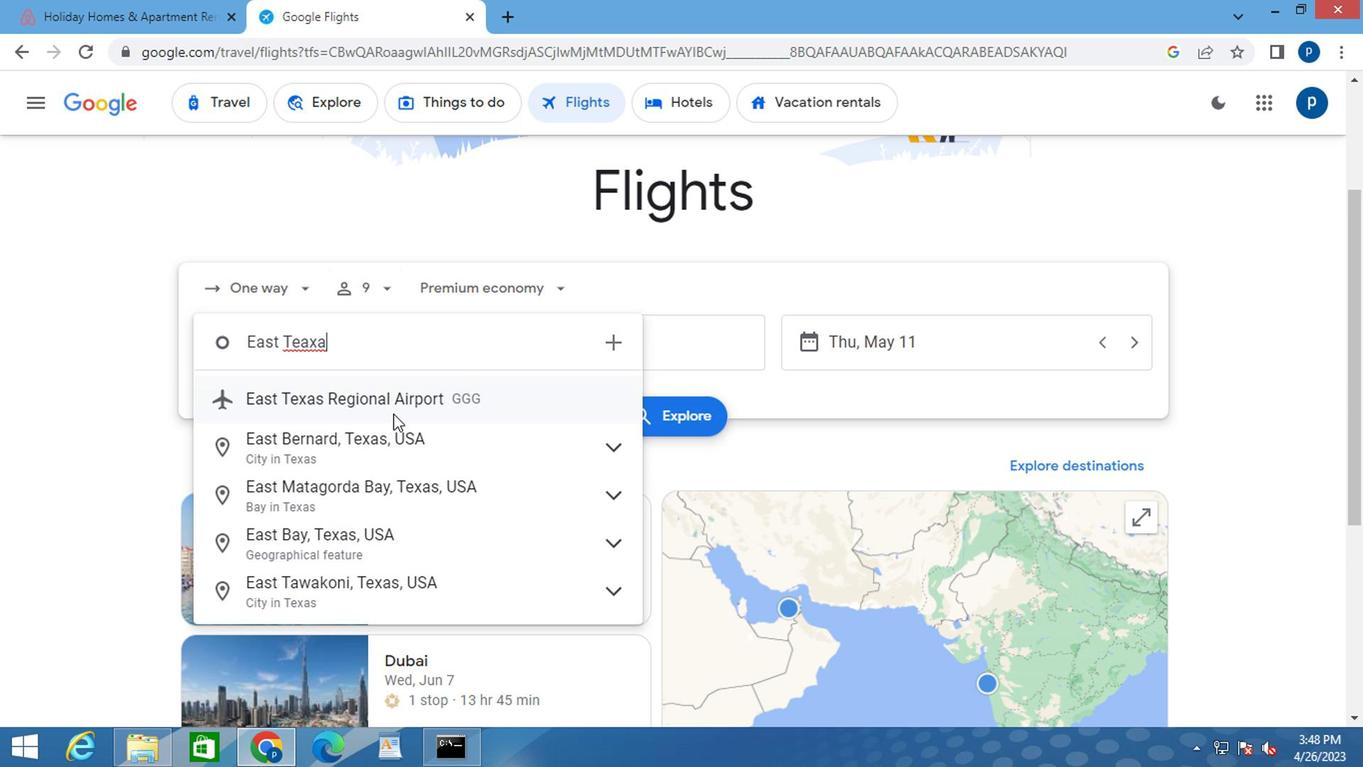 
Action: Mouse pressed left at (383, 405)
Screenshot: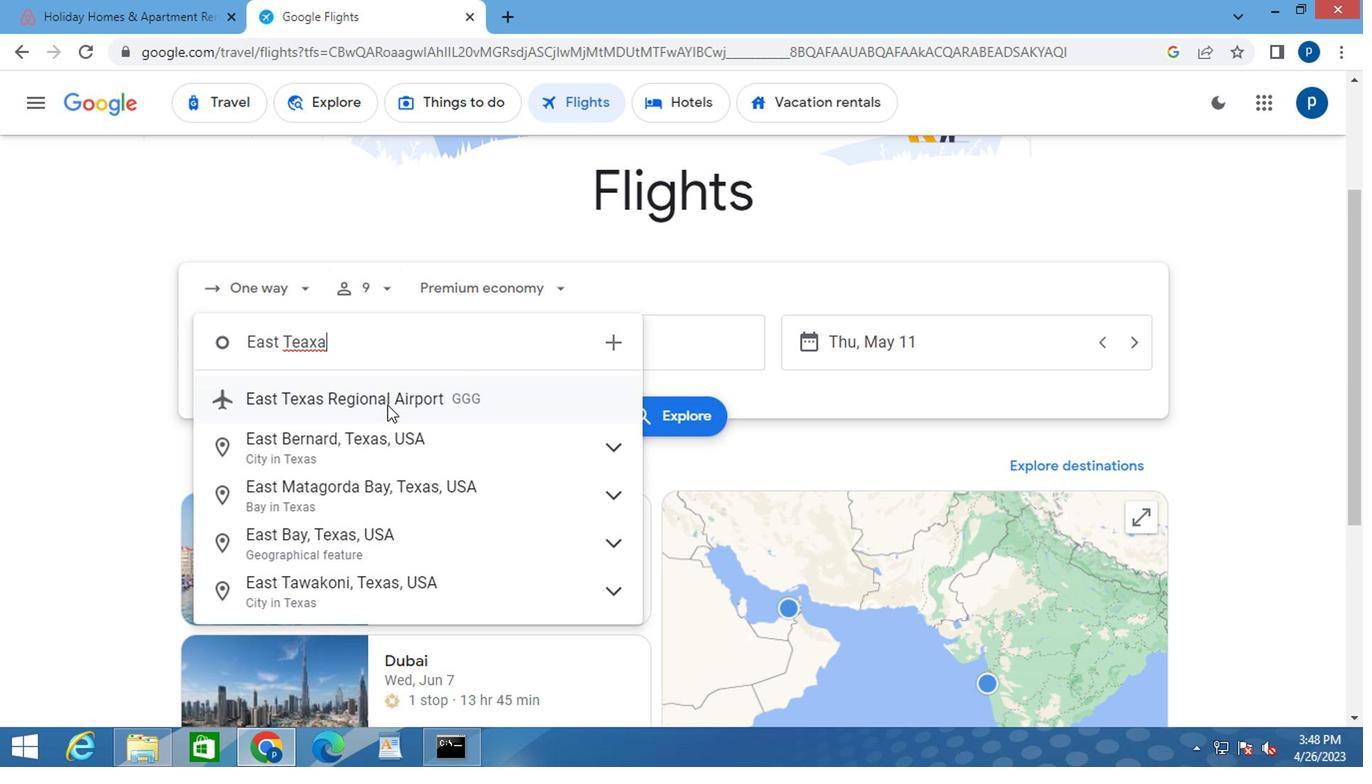 
Action: Mouse moved to (582, 359)
Screenshot: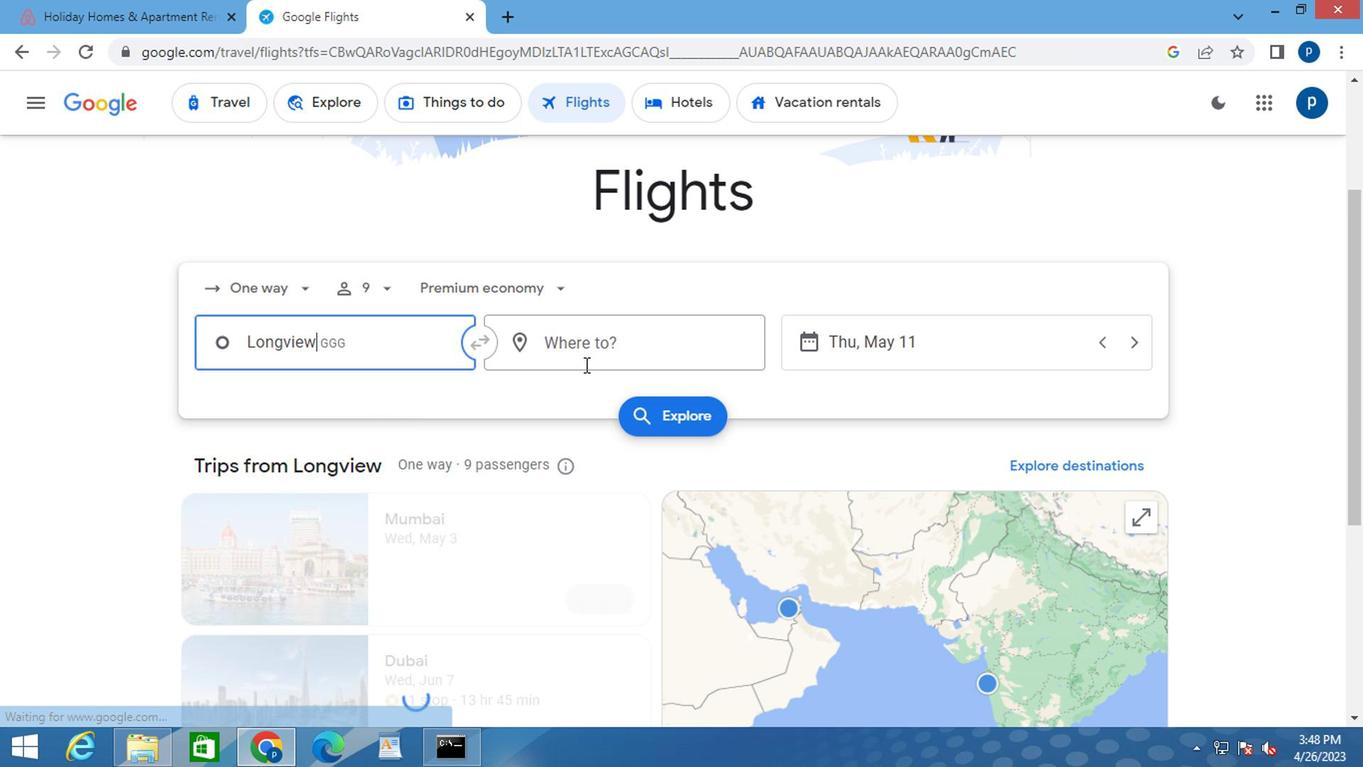 
Action: Mouse pressed left at (582, 359)
Screenshot: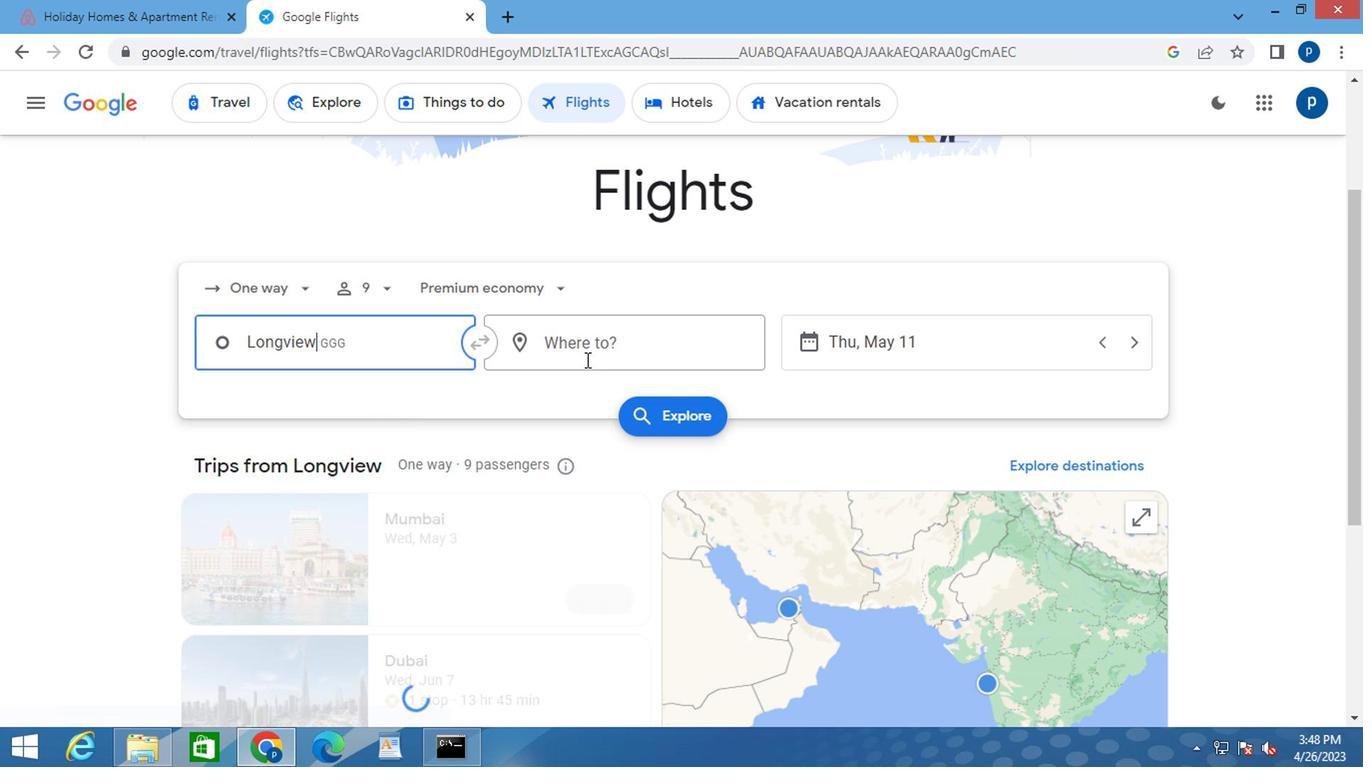 
Action: Key pressed <Key.caps_lock>p<Key.caps_lock>iedm
Screenshot: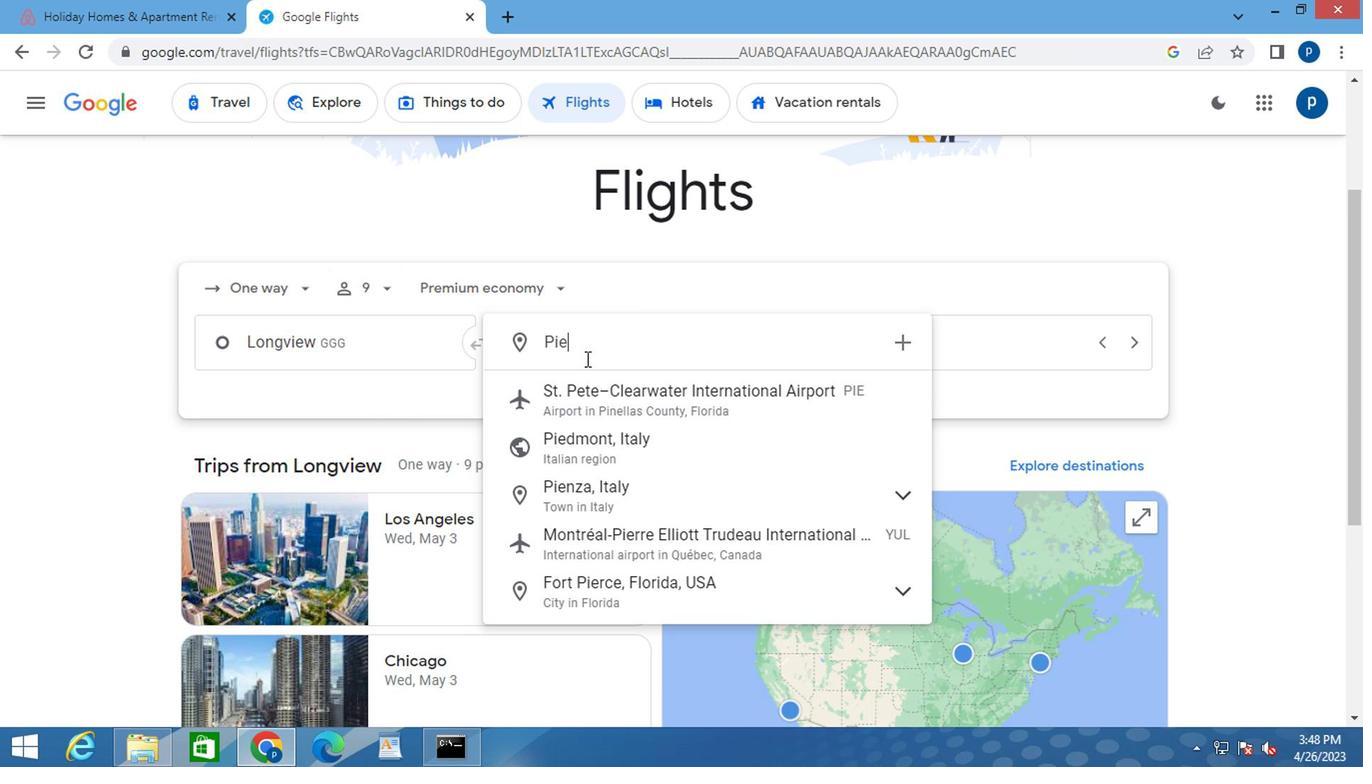 
Action: Mouse moved to (645, 436)
Screenshot: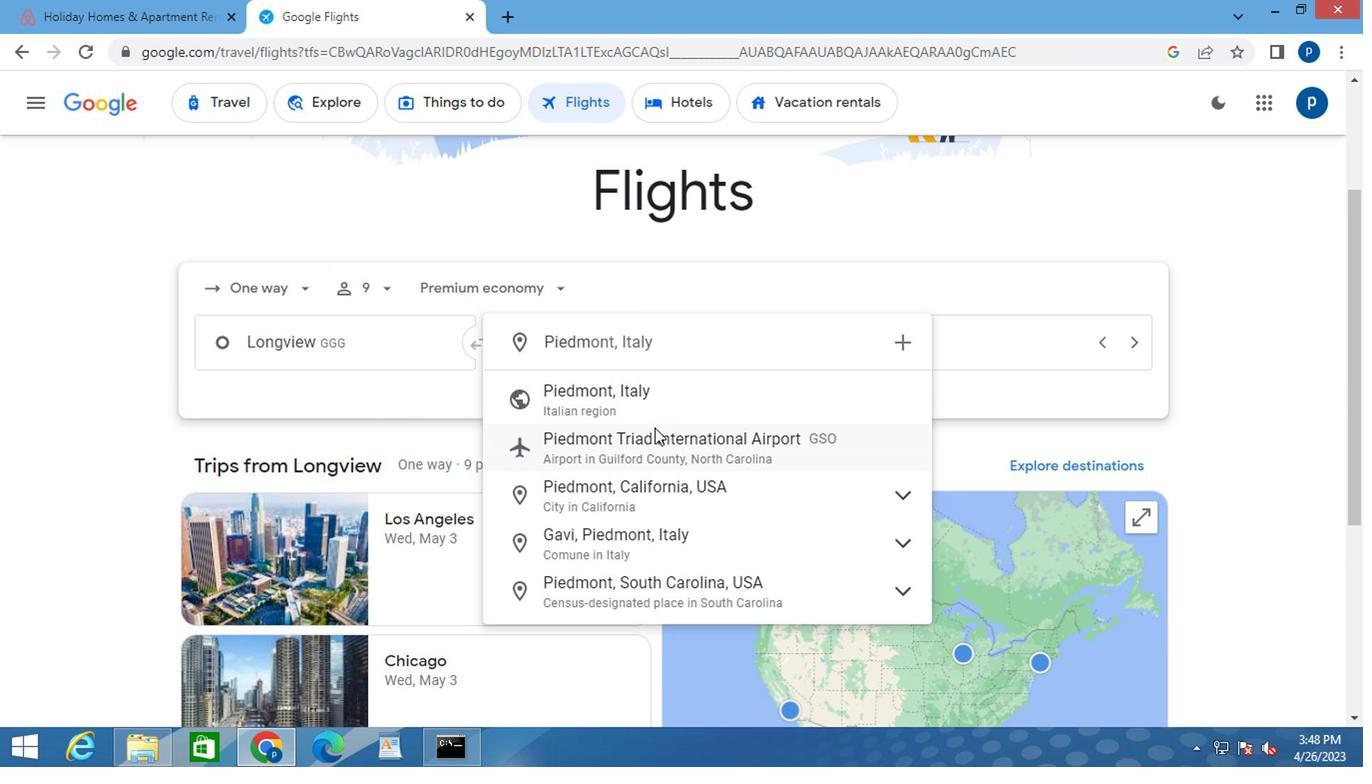 
Action: Mouse pressed left at (645, 436)
Screenshot: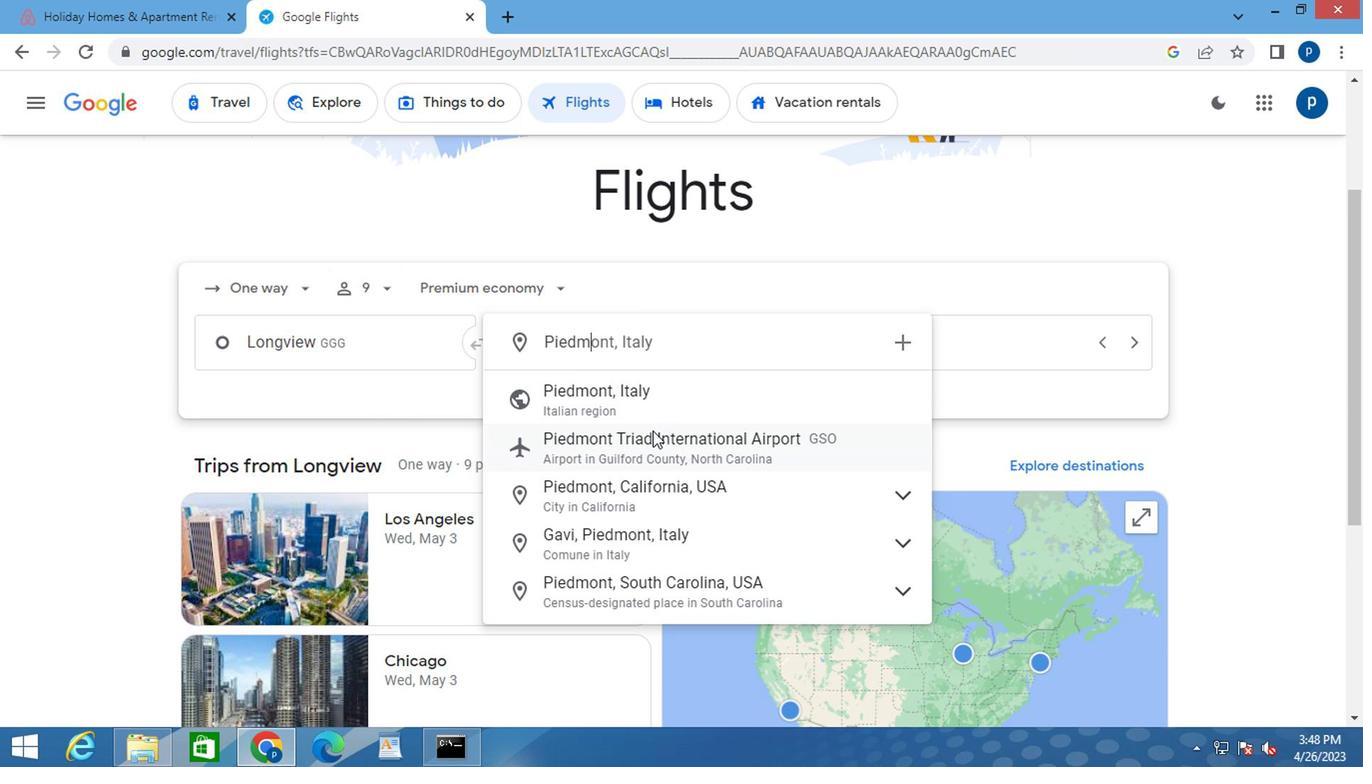 
Action: Mouse moved to (802, 345)
Screenshot: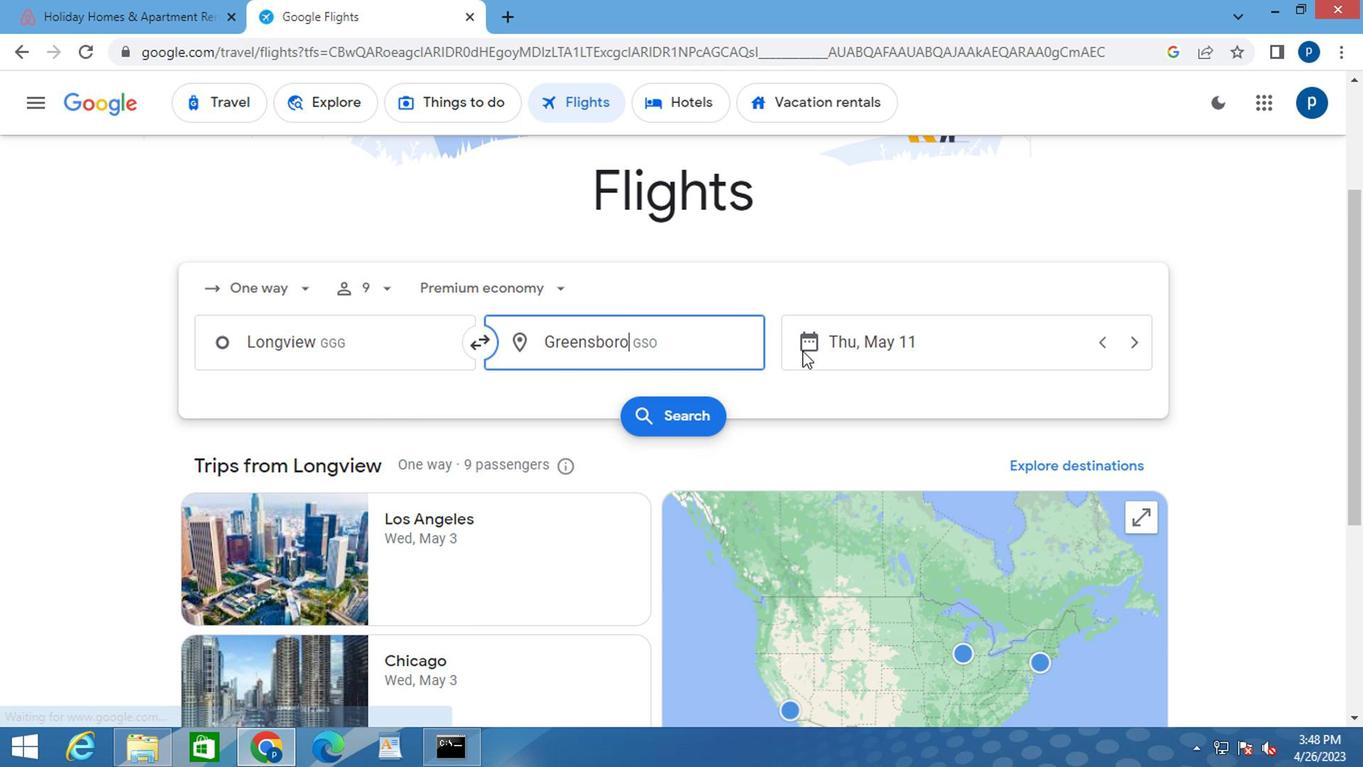 
Action: Mouse pressed left at (802, 345)
Screenshot: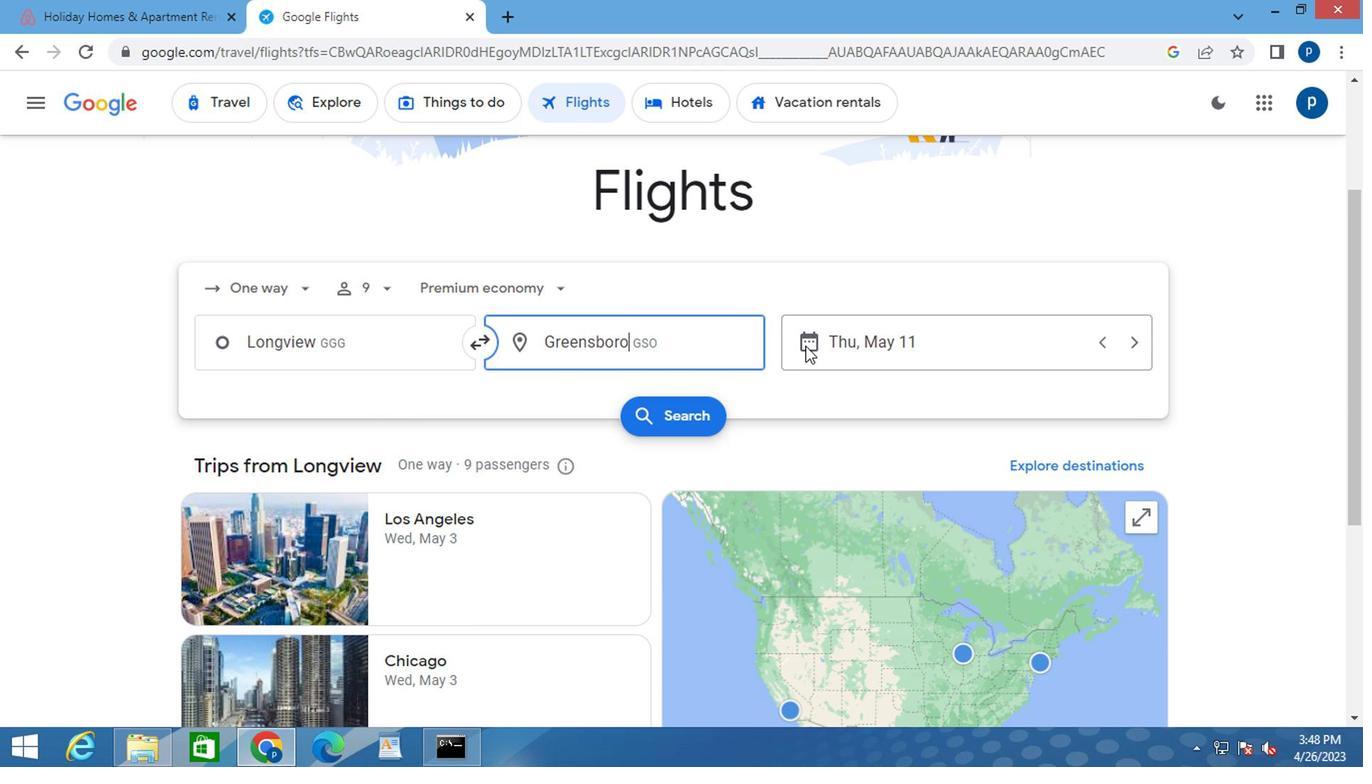
Action: Mouse moved to (861, 332)
Screenshot: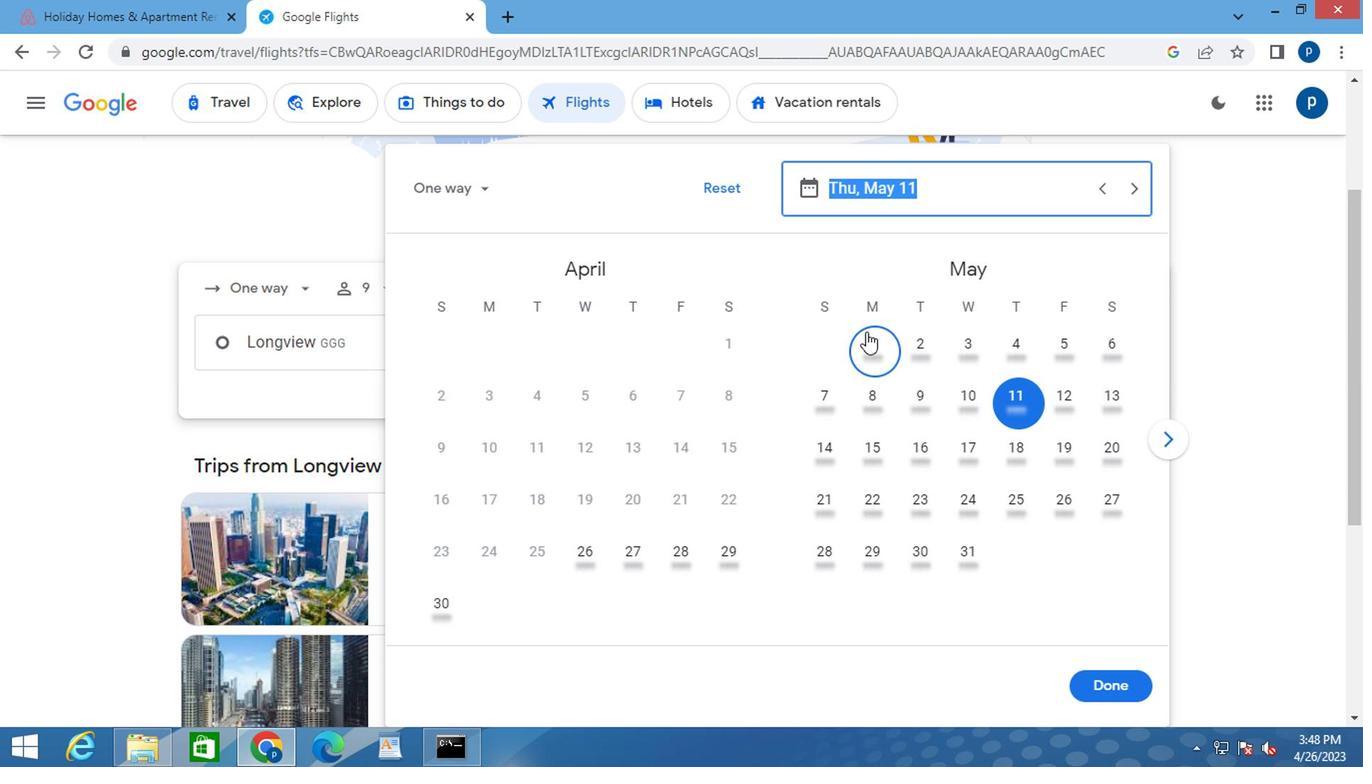 
Action: Mouse pressed left at (861, 332)
Screenshot: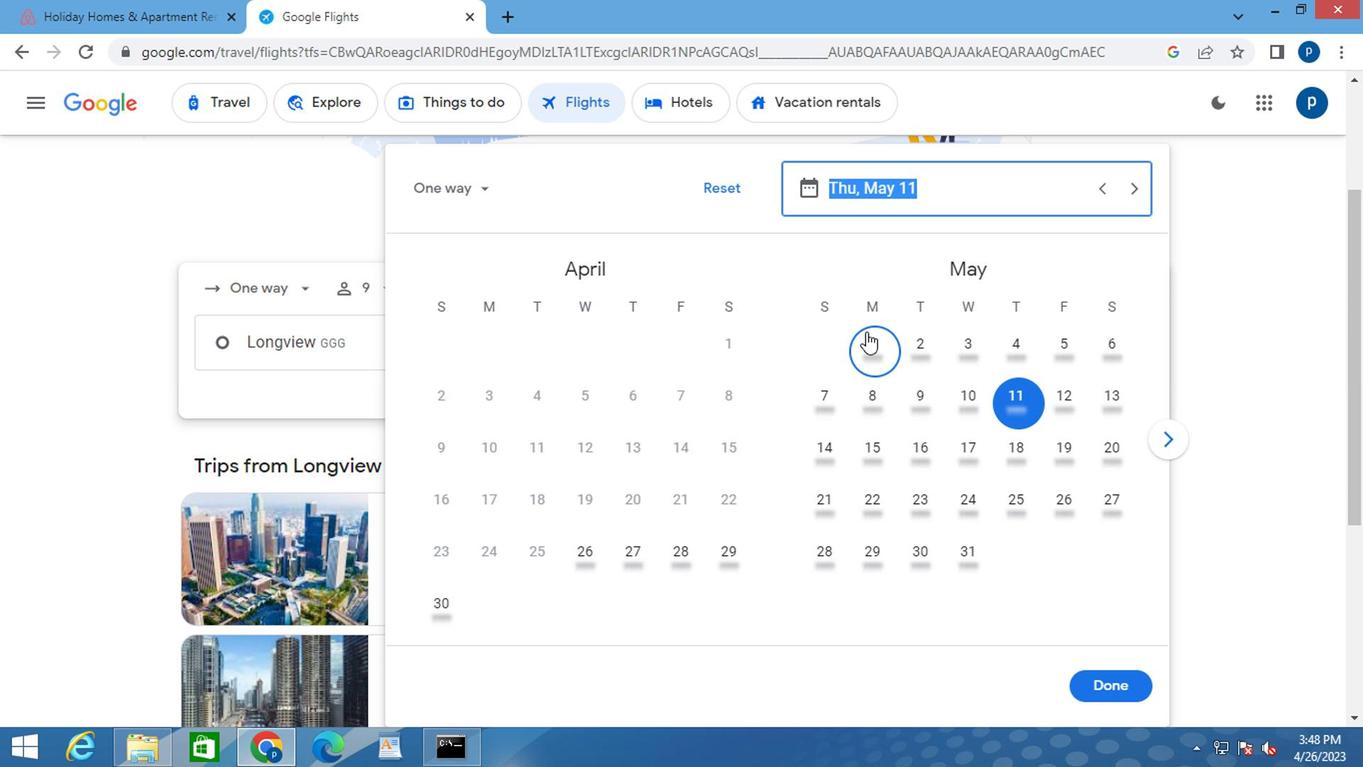 
Action: Mouse moved to (1100, 686)
Screenshot: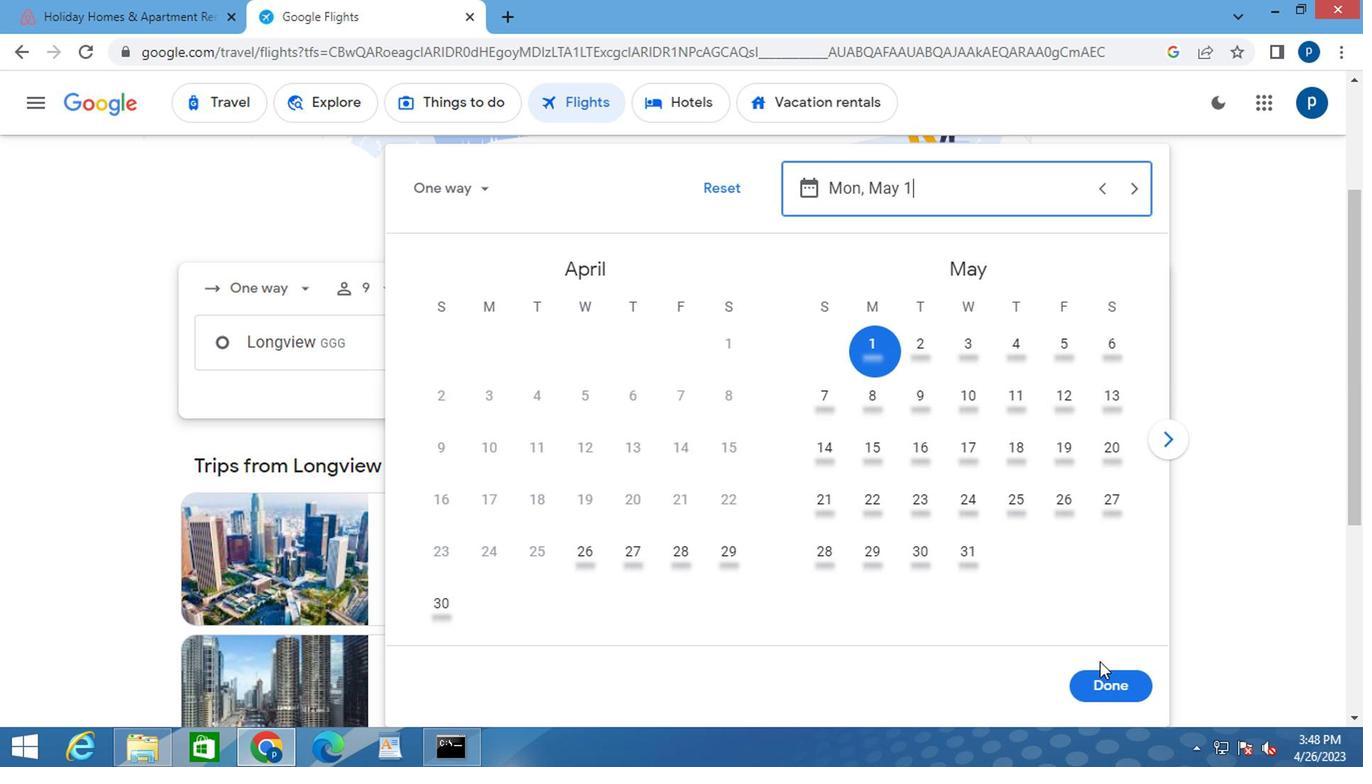 
Action: Mouse pressed left at (1100, 686)
Screenshot: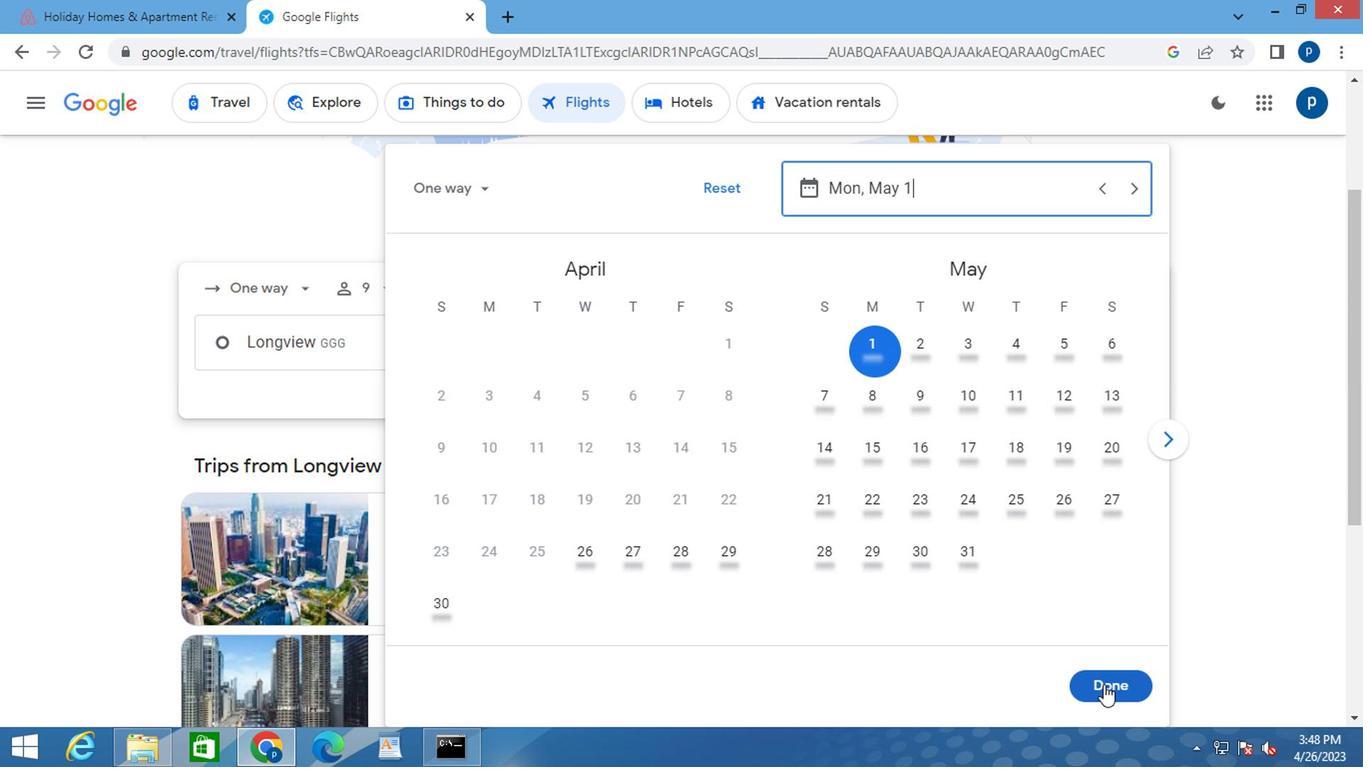 
Action: Mouse moved to (696, 416)
Screenshot: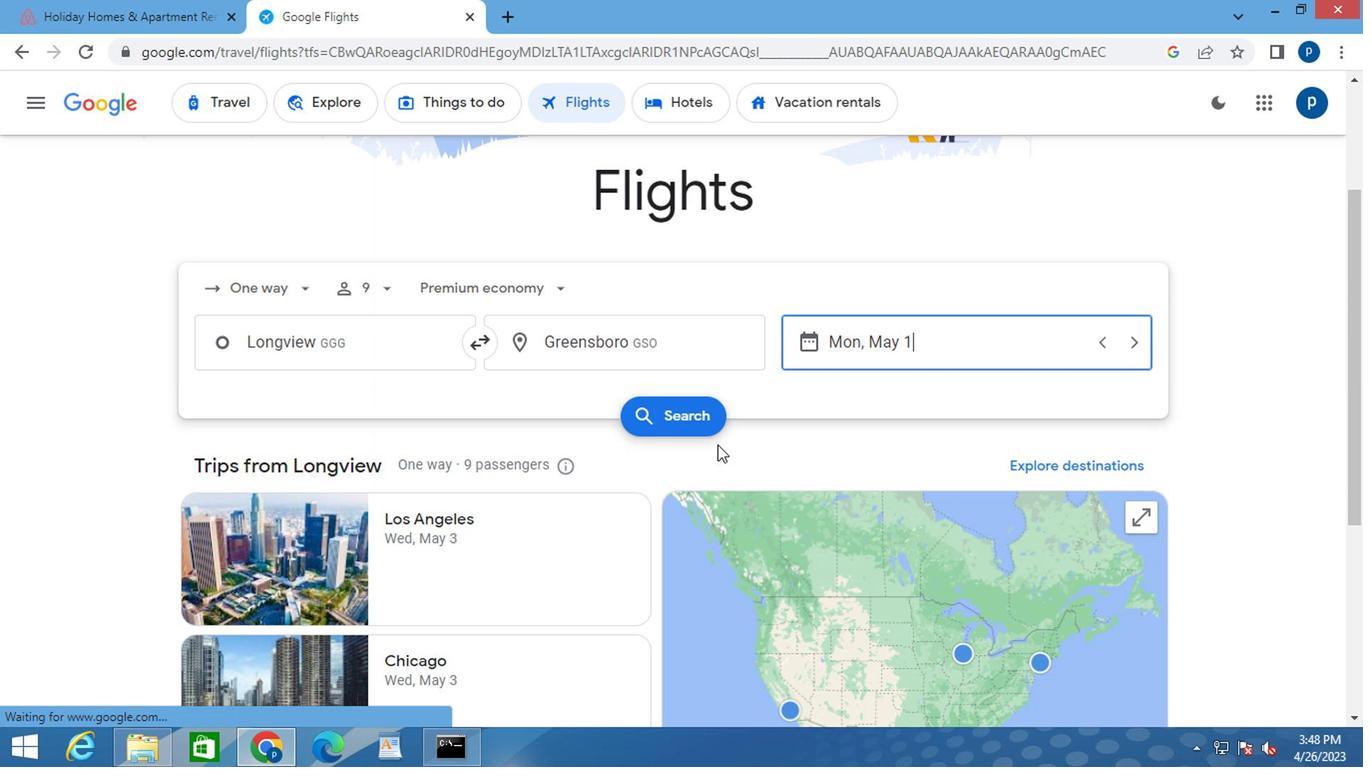 
Action: Mouse pressed left at (696, 416)
Screenshot: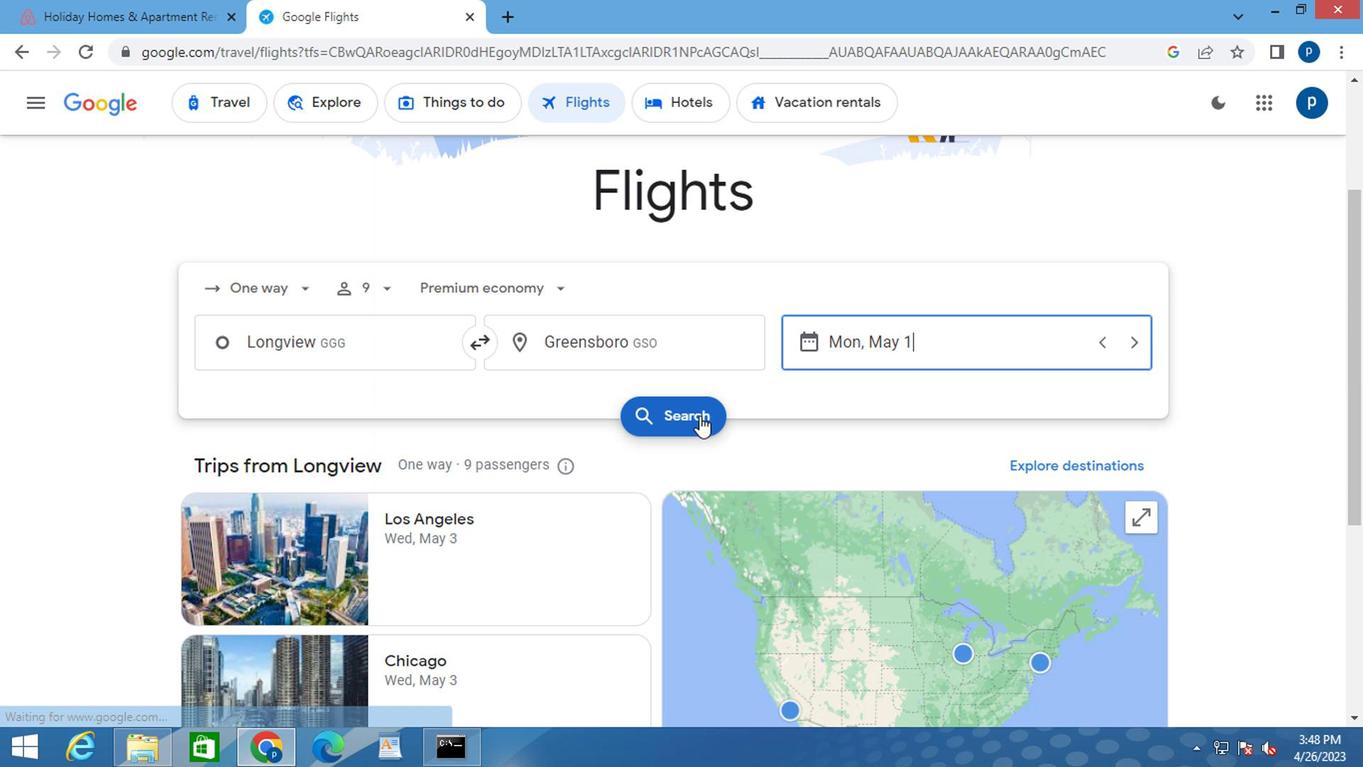 
Action: Mouse moved to (237, 277)
Screenshot: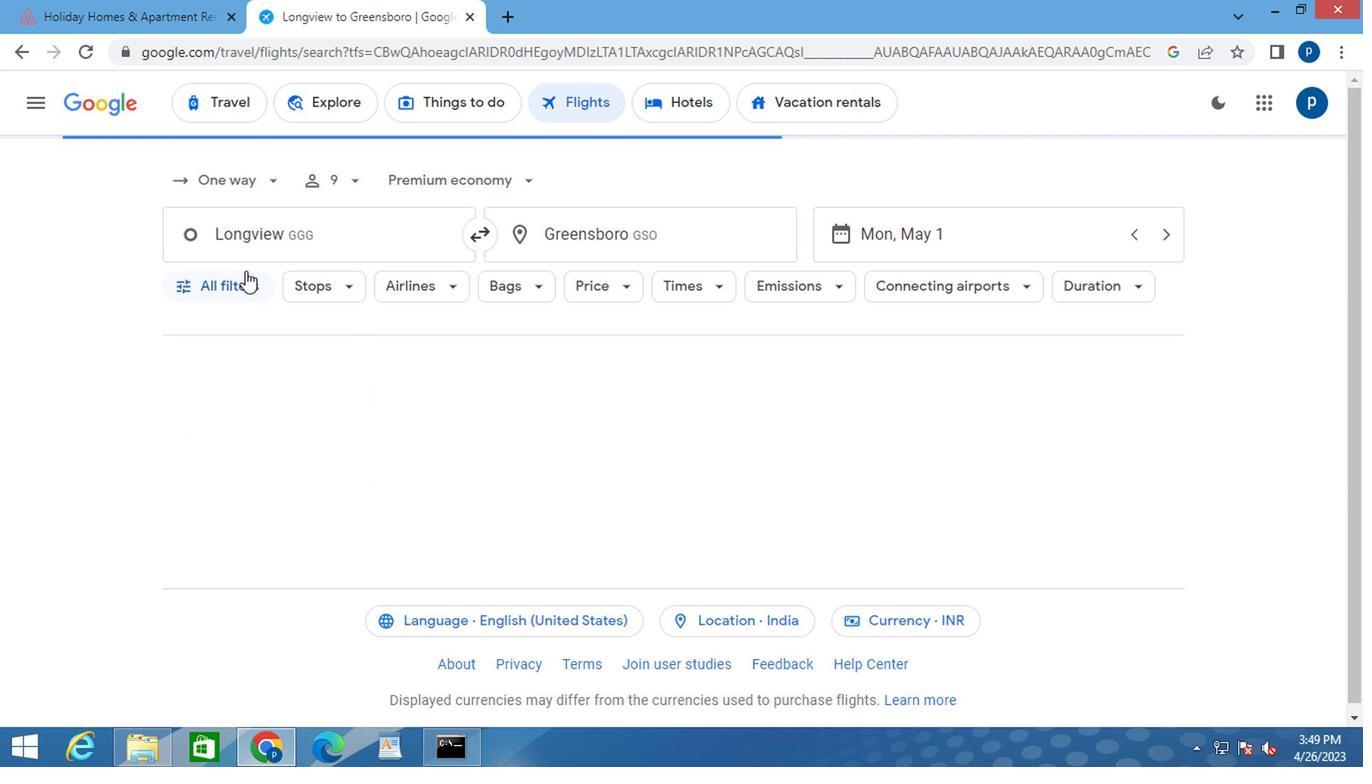 
Action: Mouse pressed left at (237, 277)
Screenshot: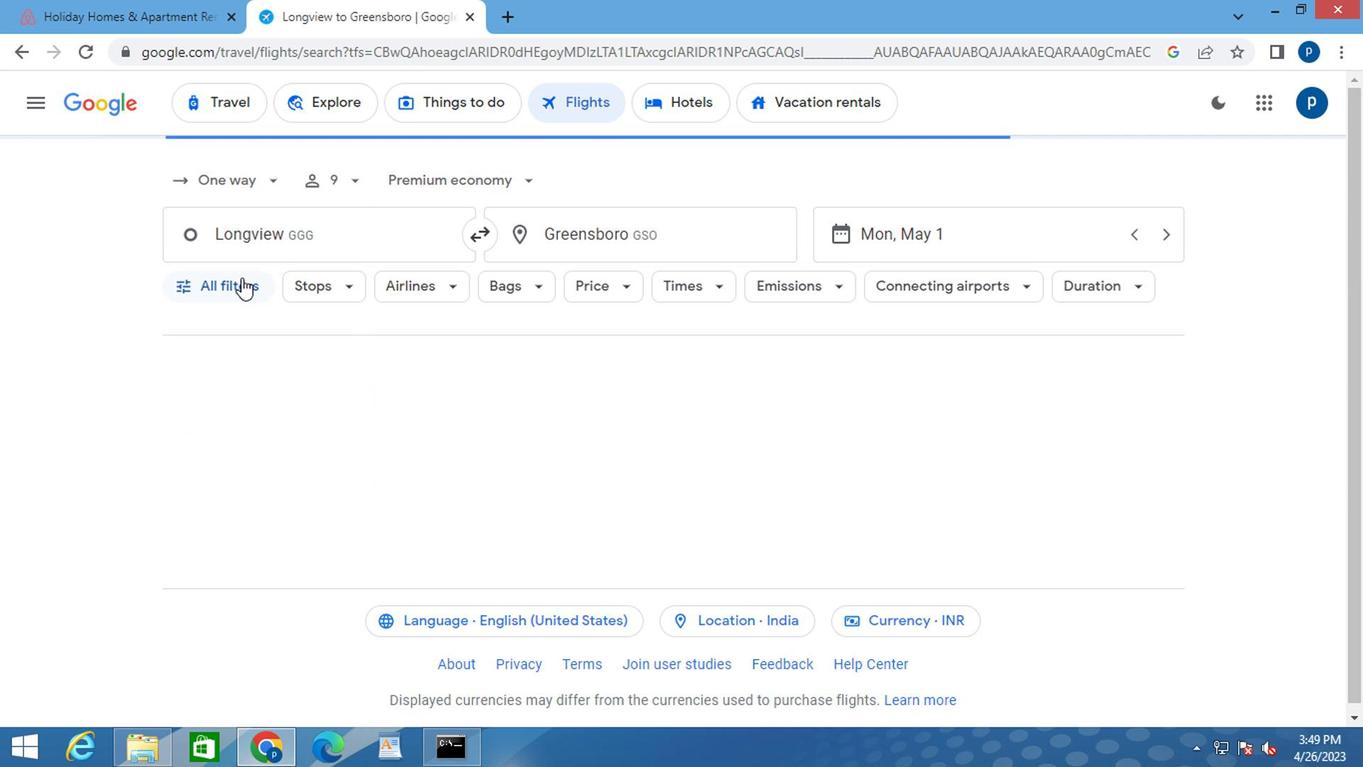 
Action: Mouse moved to (328, 496)
Screenshot: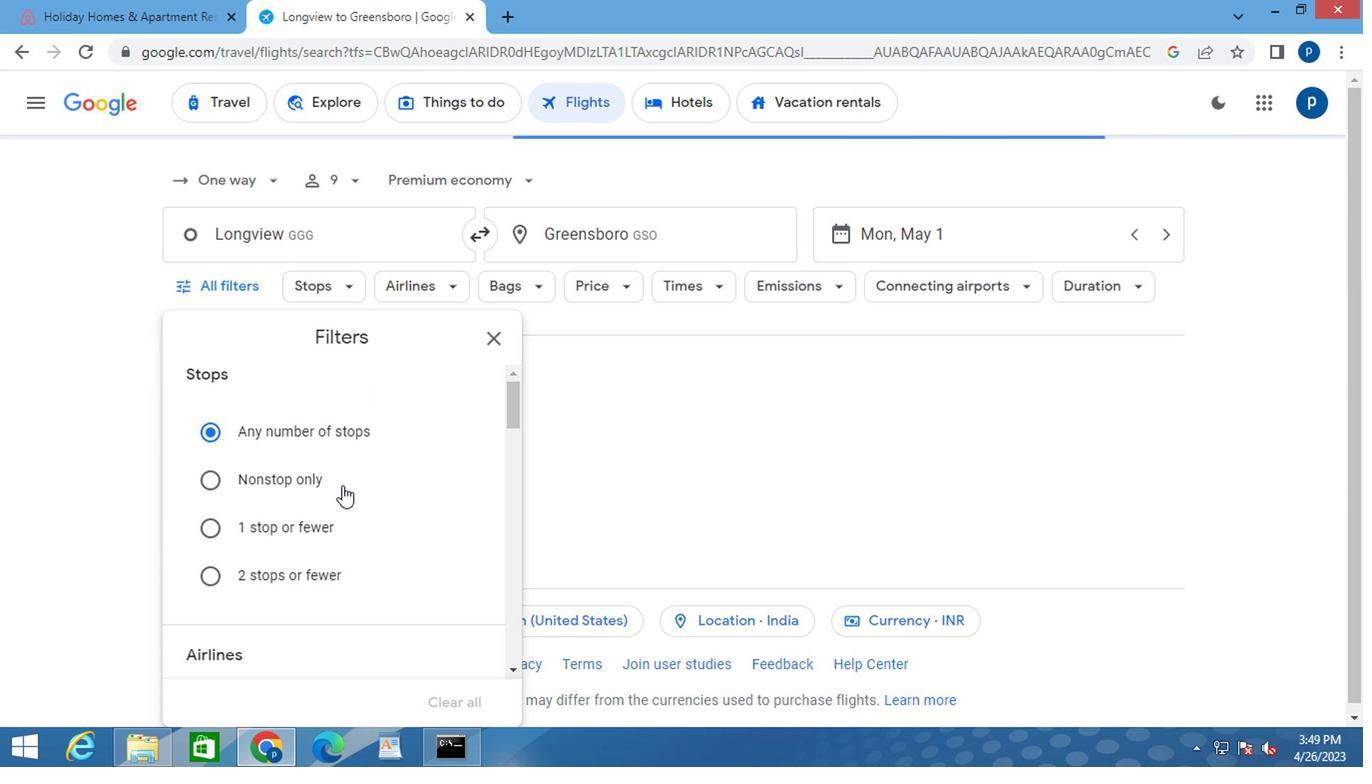 
Action: Mouse scrolled (328, 495) with delta (0, 0)
Screenshot: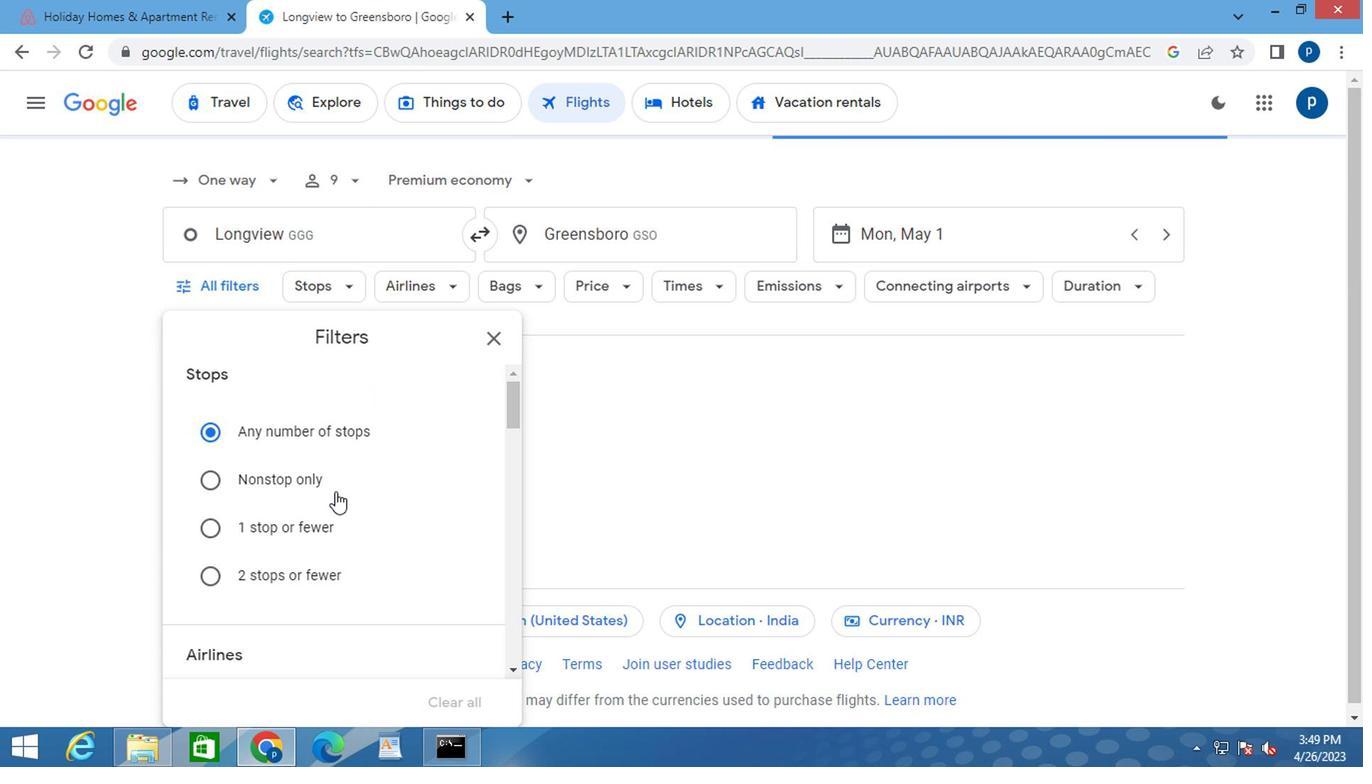 
Action: Mouse moved to (325, 500)
Screenshot: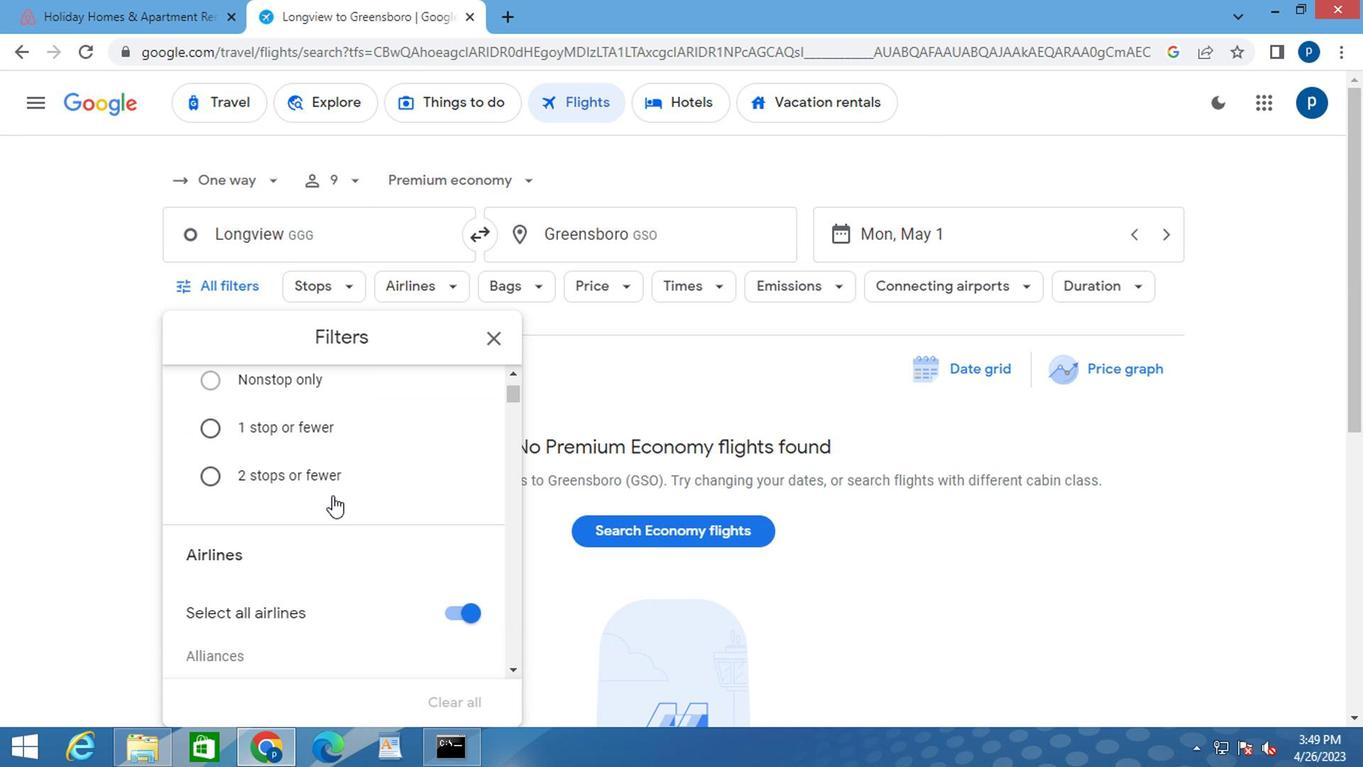 
Action: Mouse scrolled (325, 499) with delta (0, -1)
Screenshot: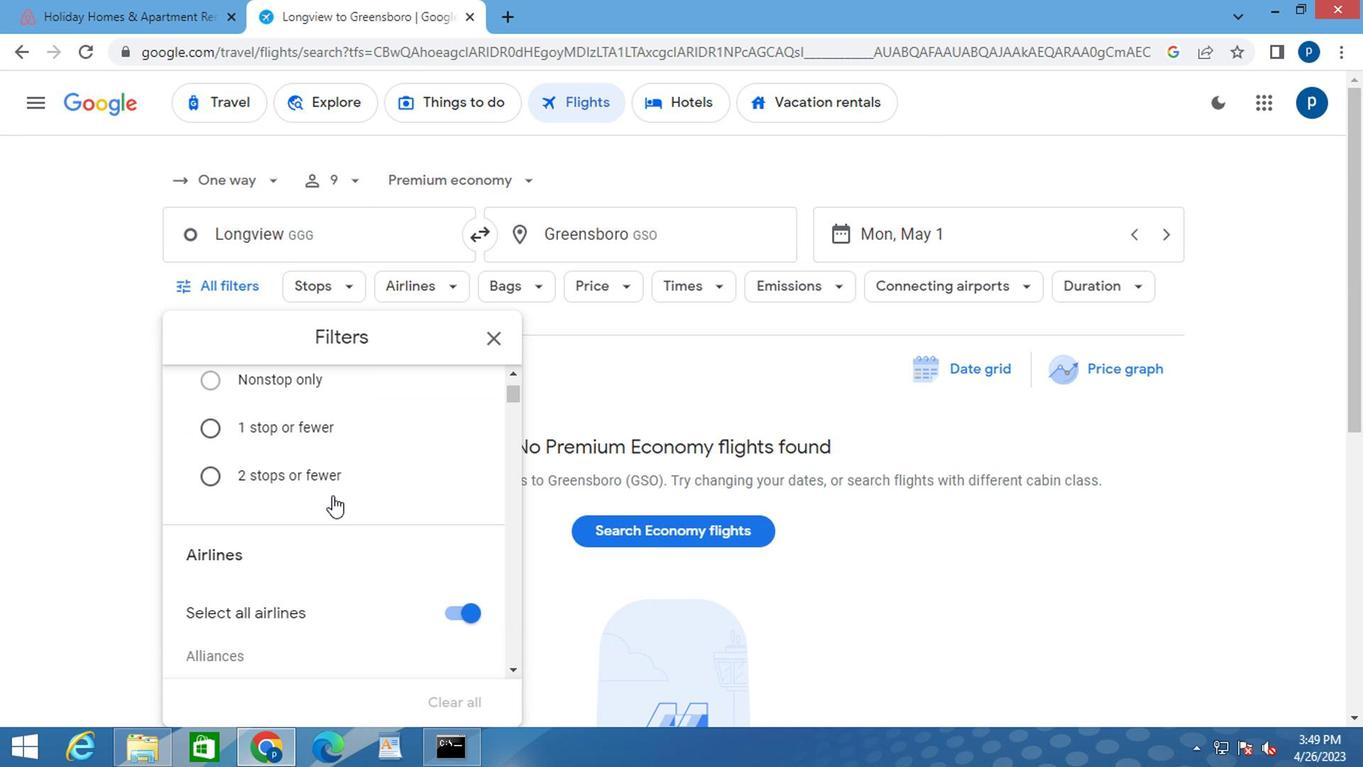 
Action: Mouse moved to (324, 501)
Screenshot: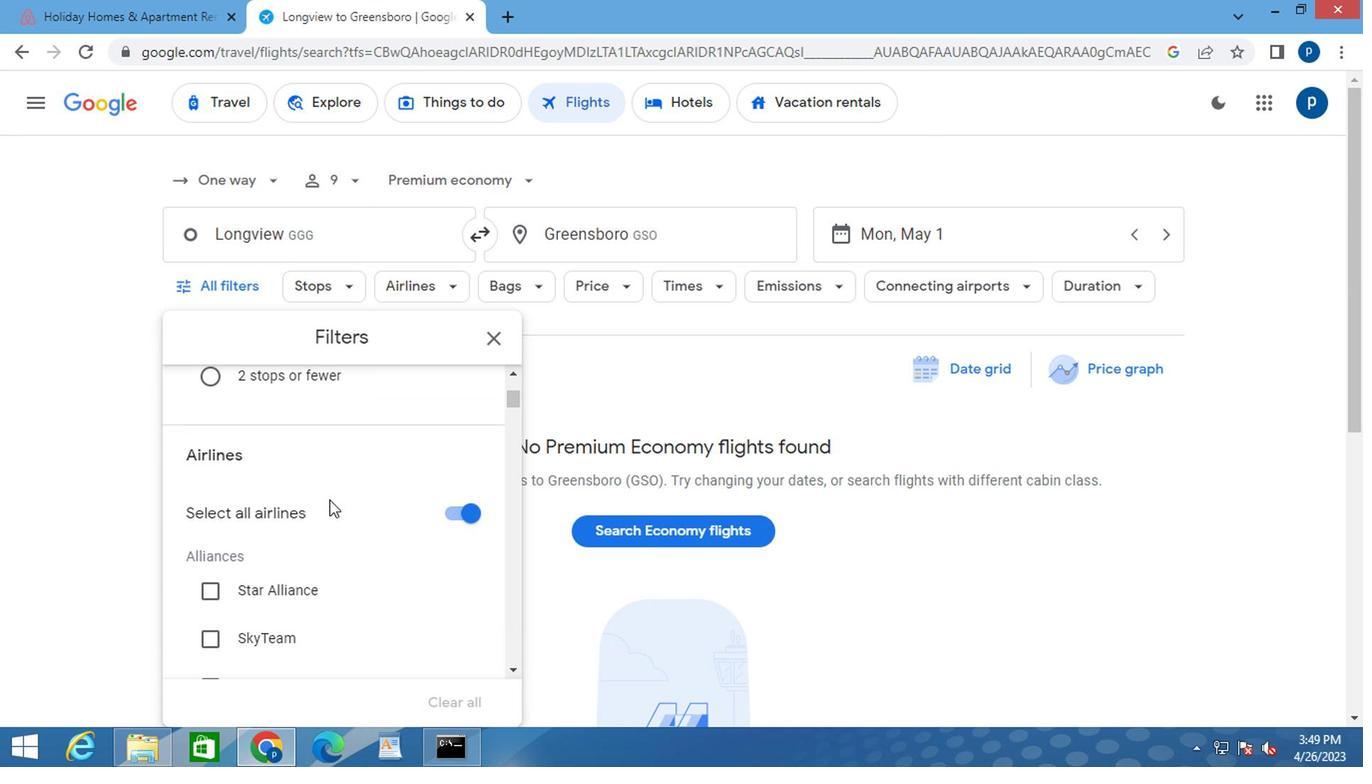 
Action: Mouse scrolled (324, 500) with delta (0, 0)
Screenshot: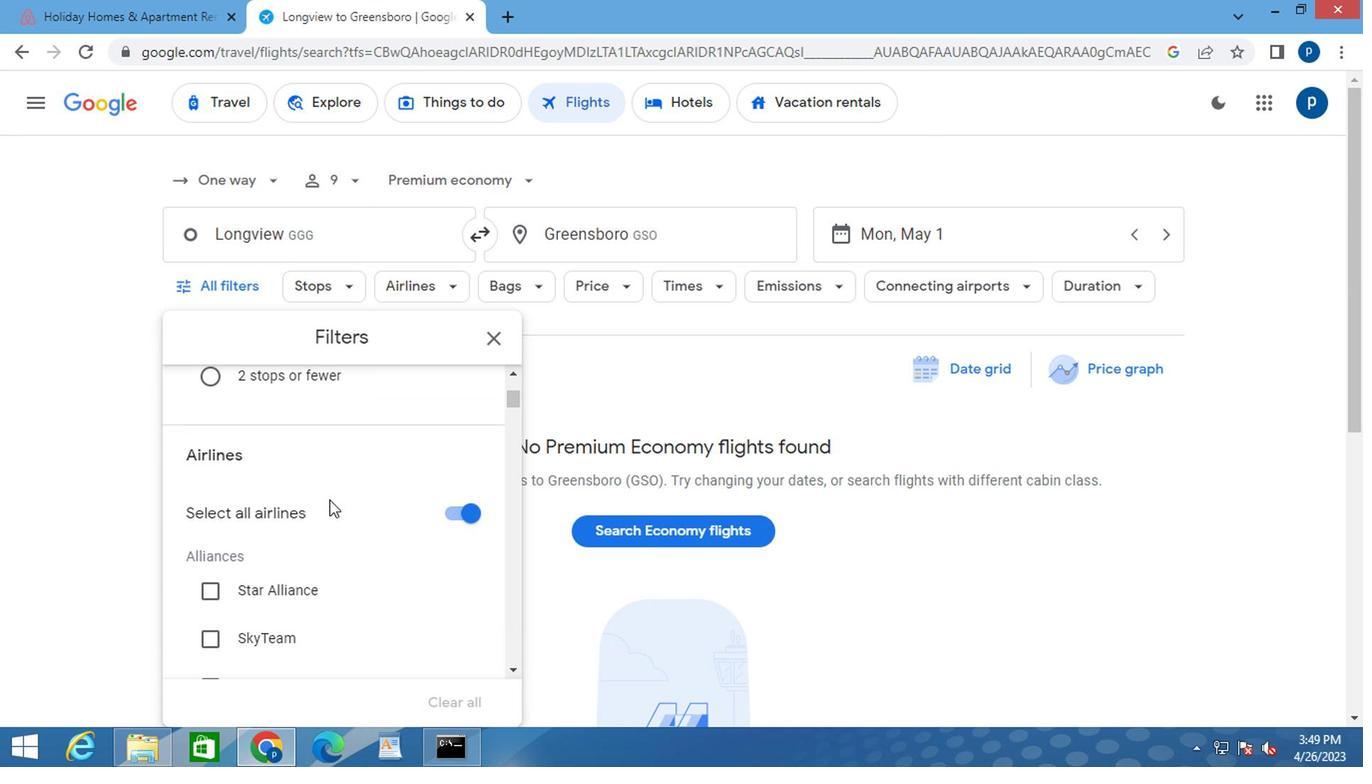 
Action: Mouse scrolled (324, 500) with delta (0, 0)
Screenshot: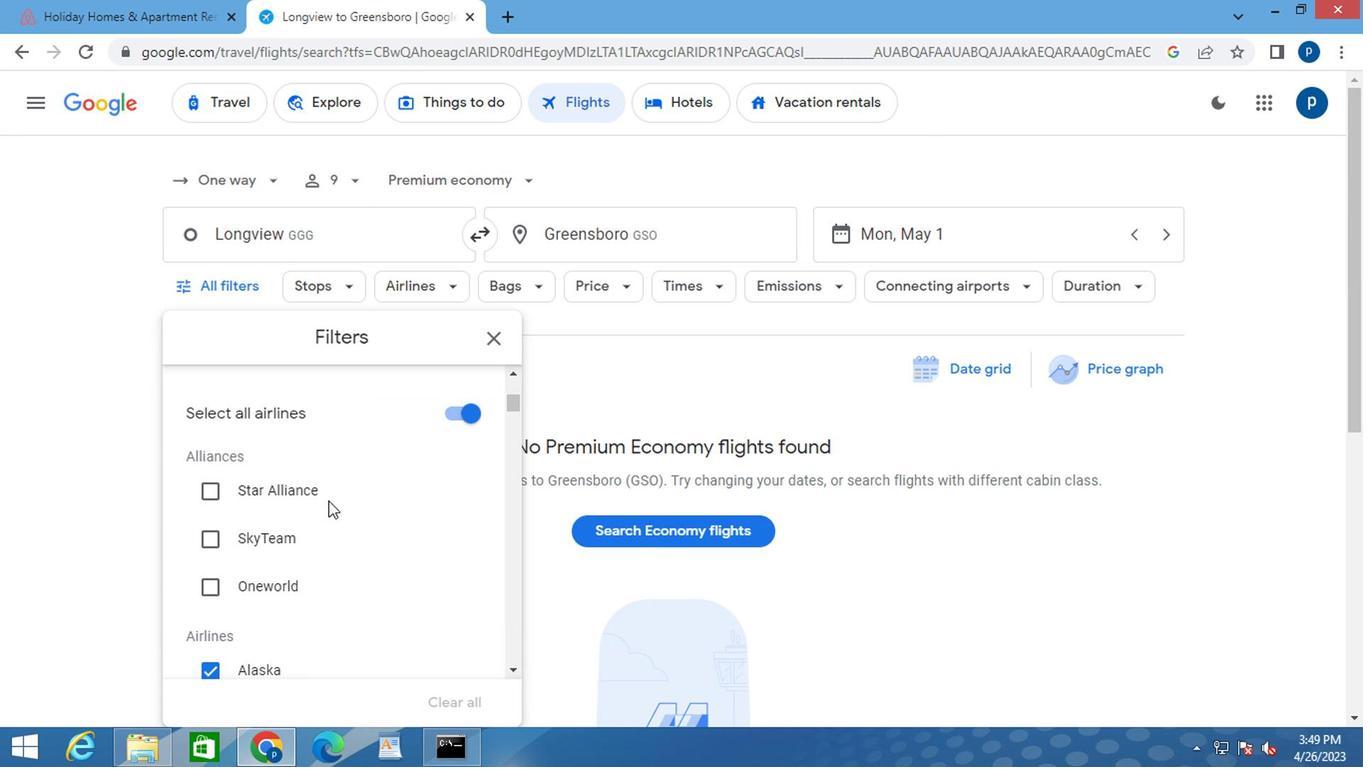 
Action: Mouse moved to (324, 502)
Screenshot: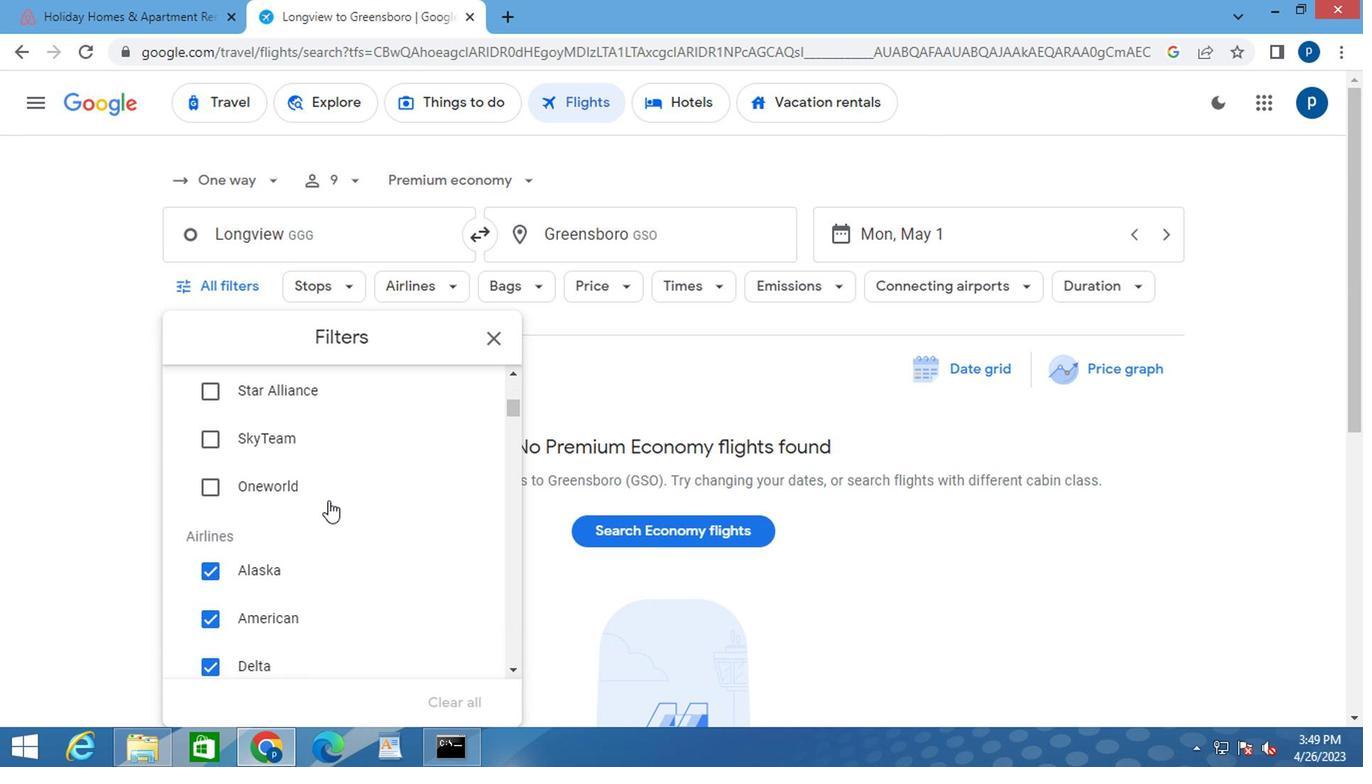
Action: Mouse scrolled (324, 501) with delta (0, -1)
Screenshot: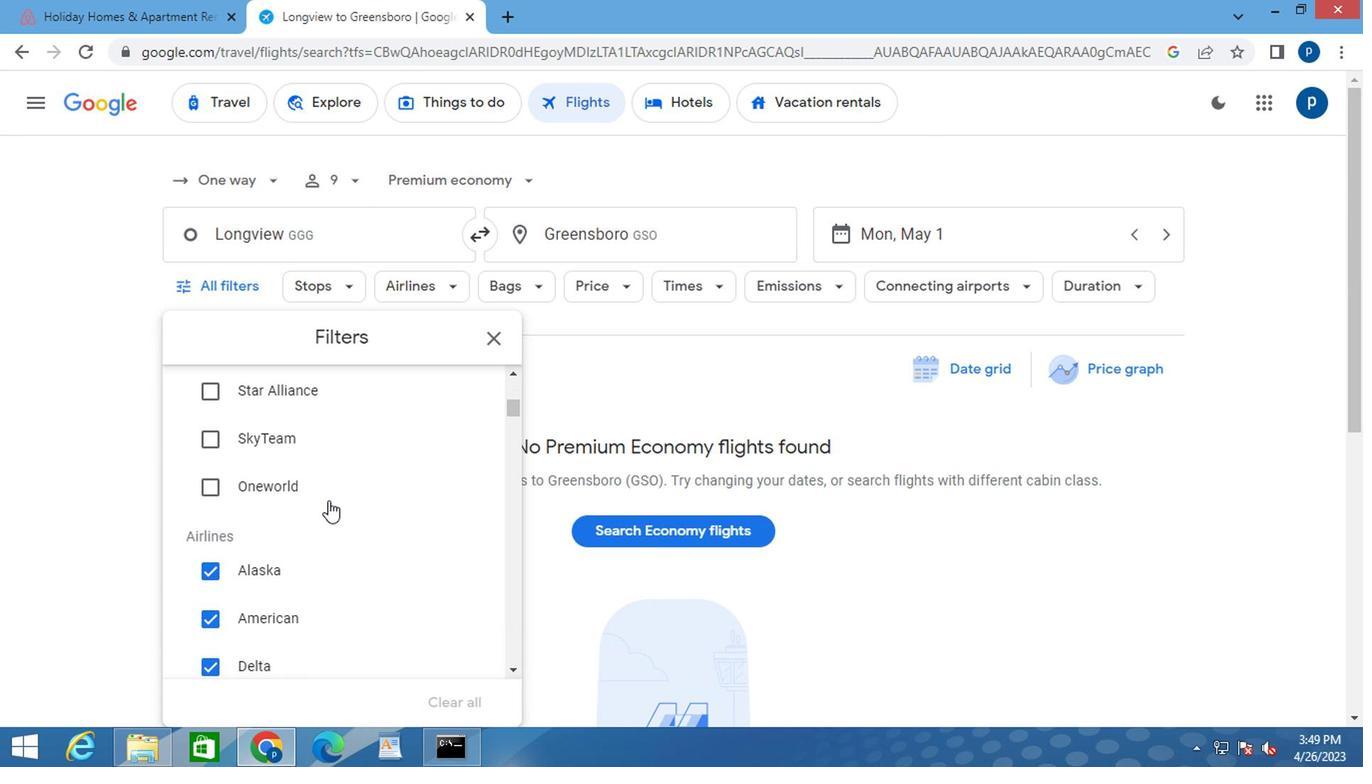 
Action: Mouse moved to (325, 505)
Screenshot: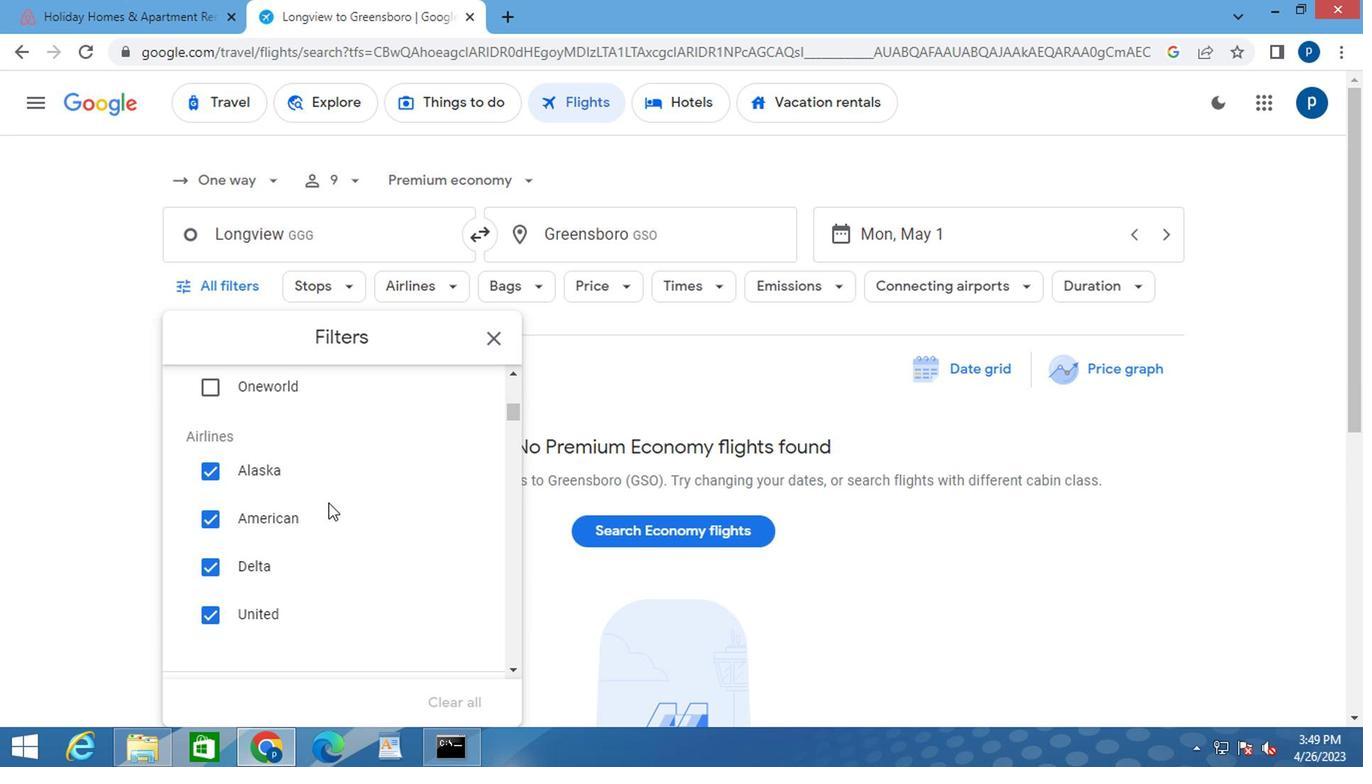 
Action: Mouse scrolled (325, 505) with delta (0, 0)
Screenshot: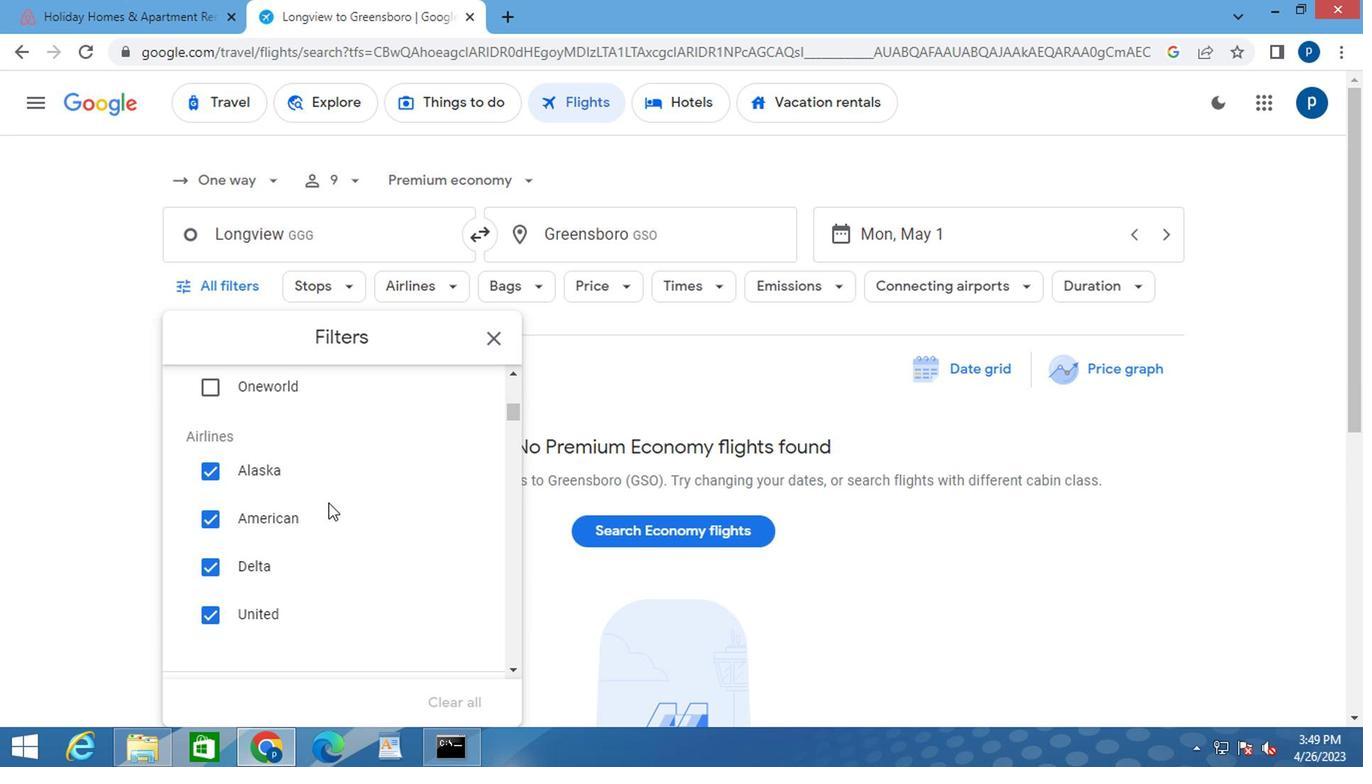
Action: Mouse moved to (328, 505)
Screenshot: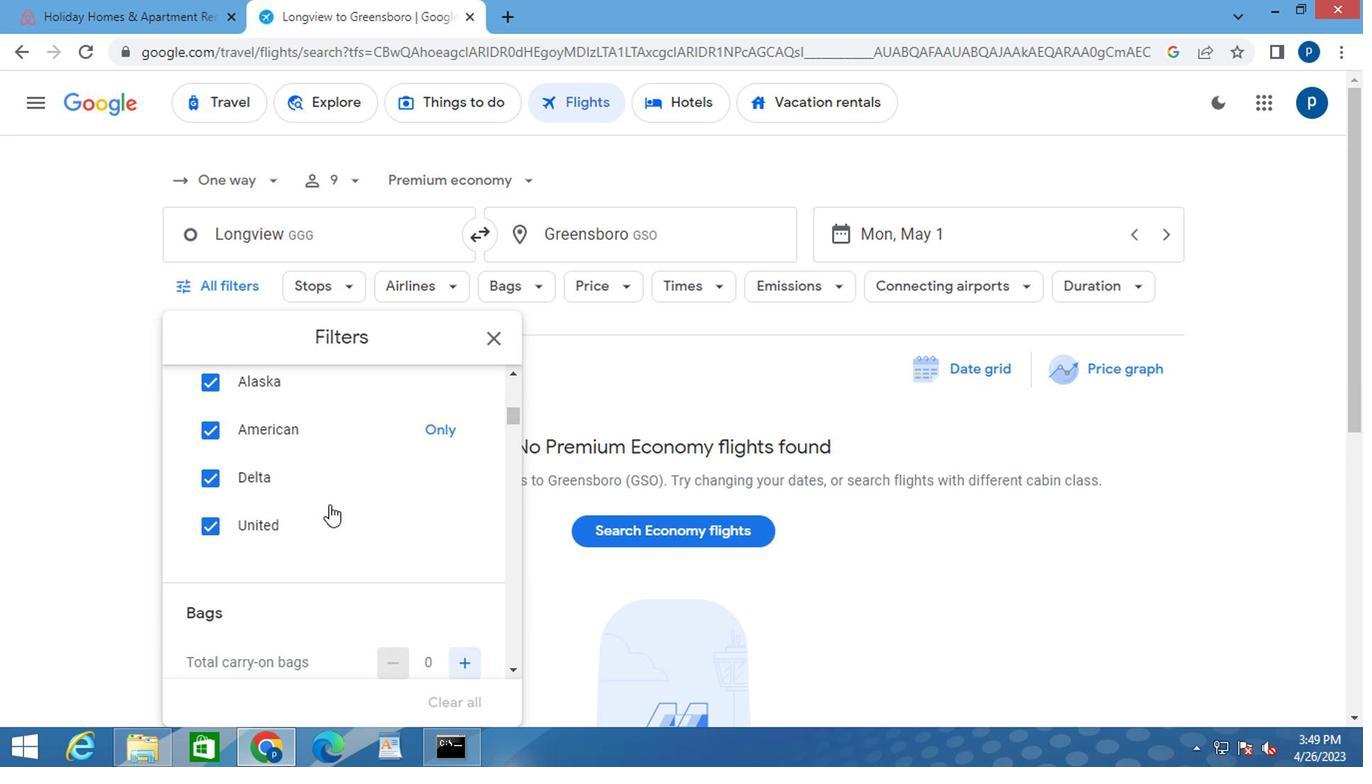 
Action: Mouse scrolled (328, 505) with delta (0, 0)
Screenshot: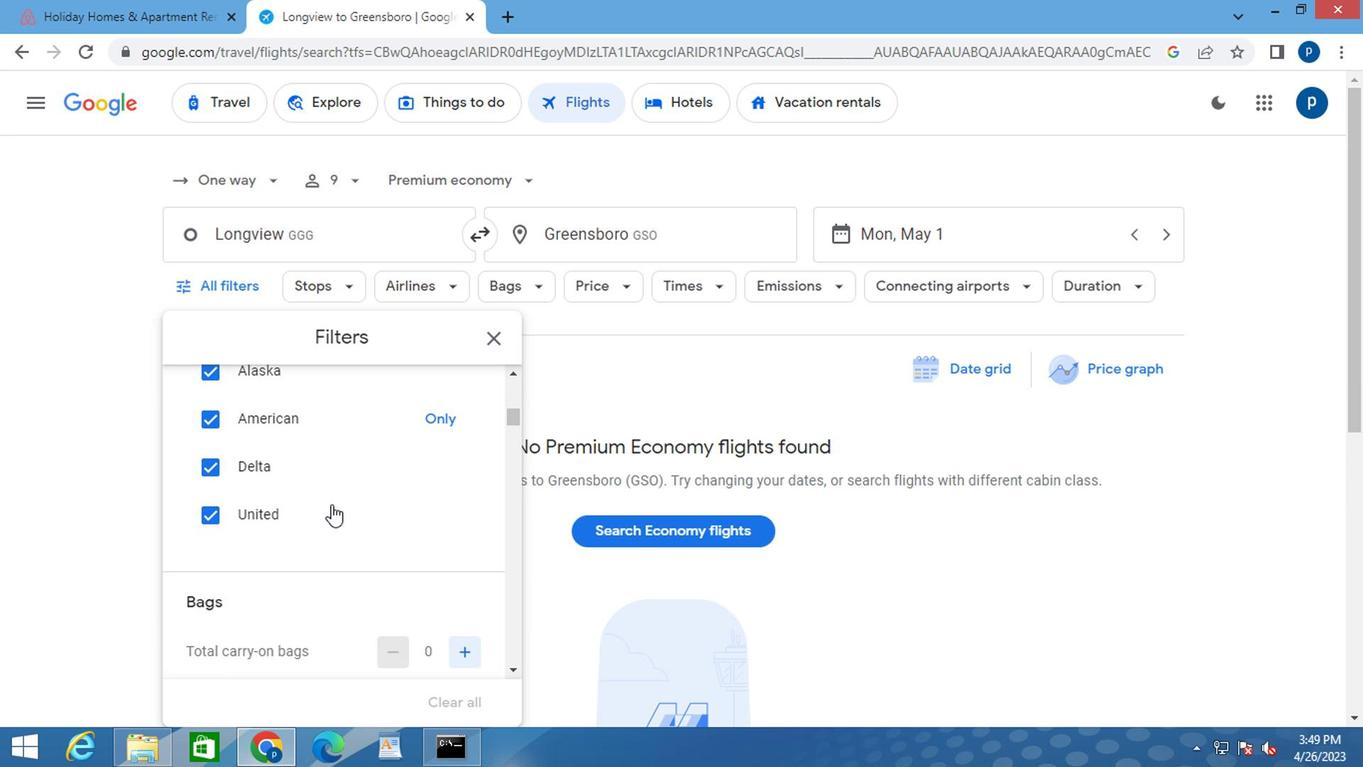 
Action: Mouse moved to (470, 559)
Screenshot: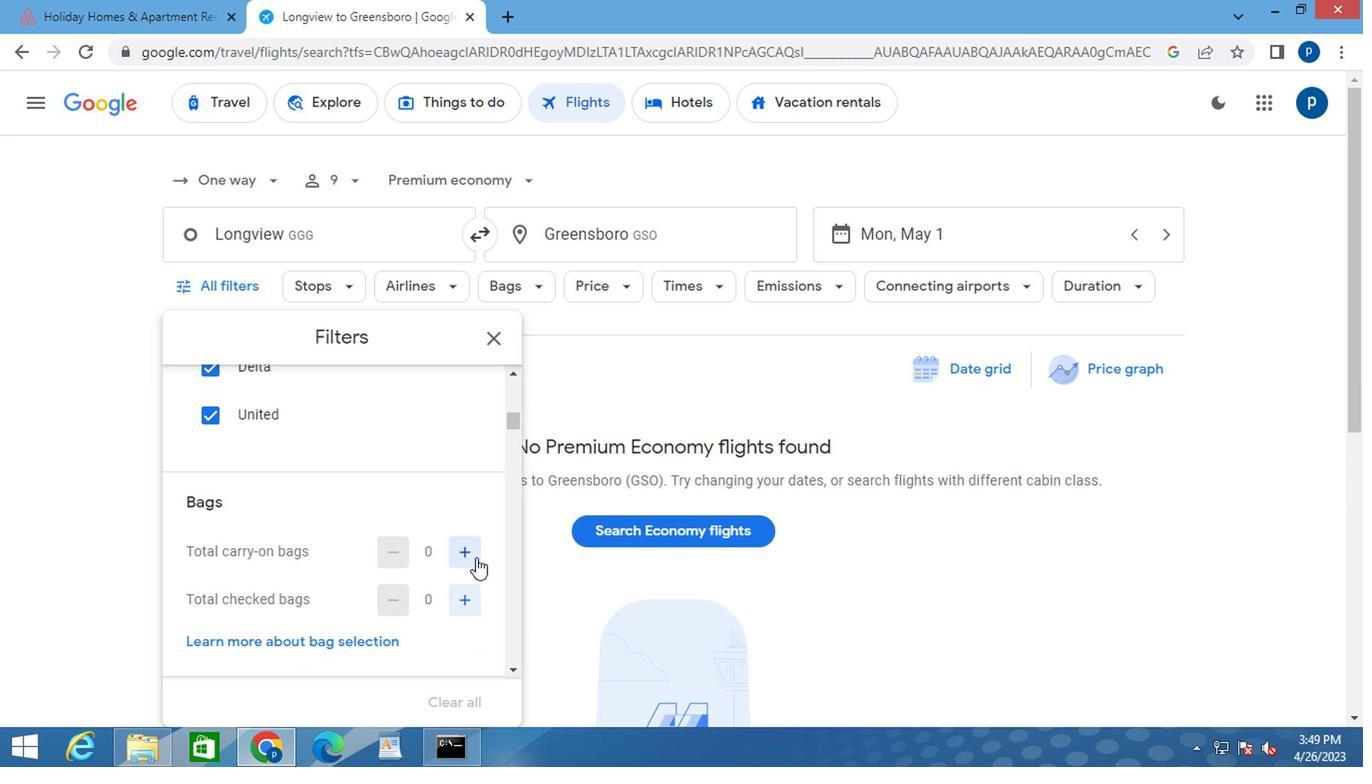 
Action: Mouse pressed left at (470, 559)
Screenshot: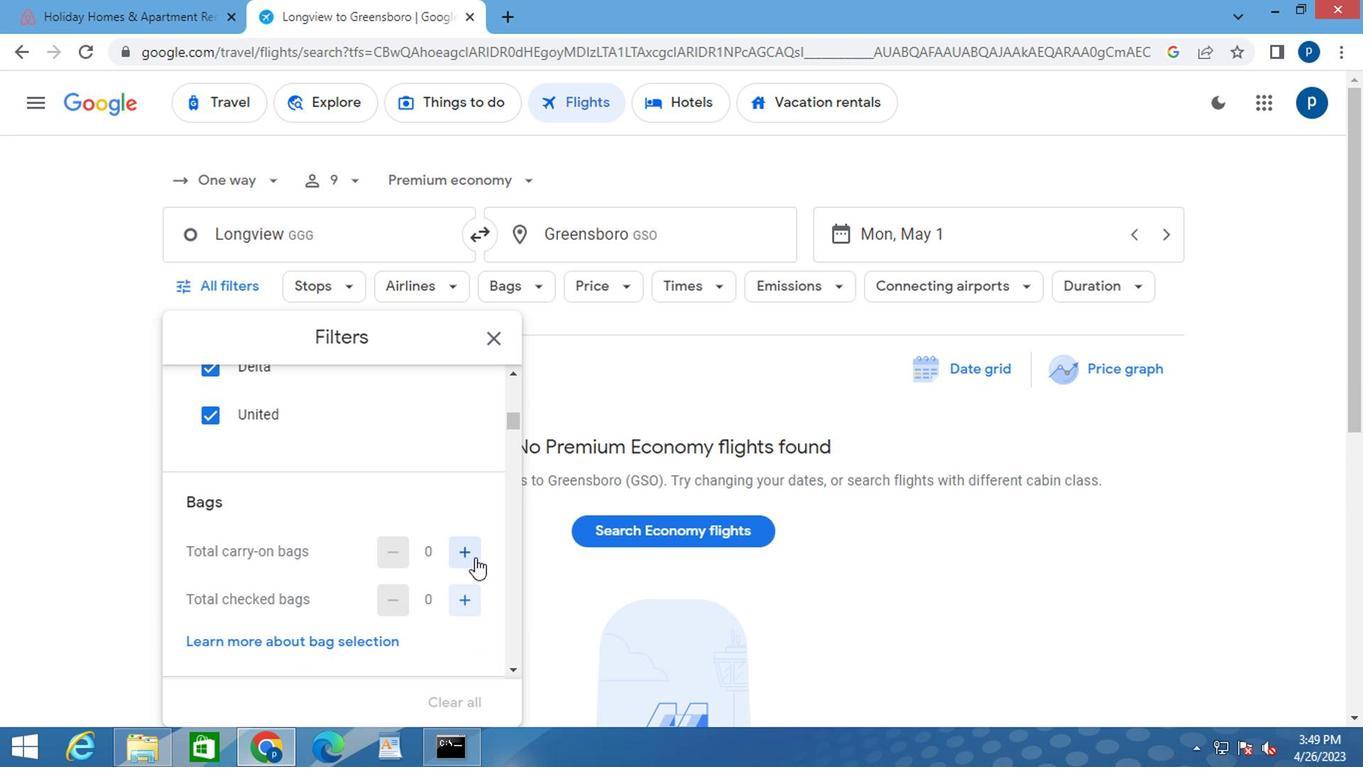 
Action: Mouse pressed left at (470, 559)
Screenshot: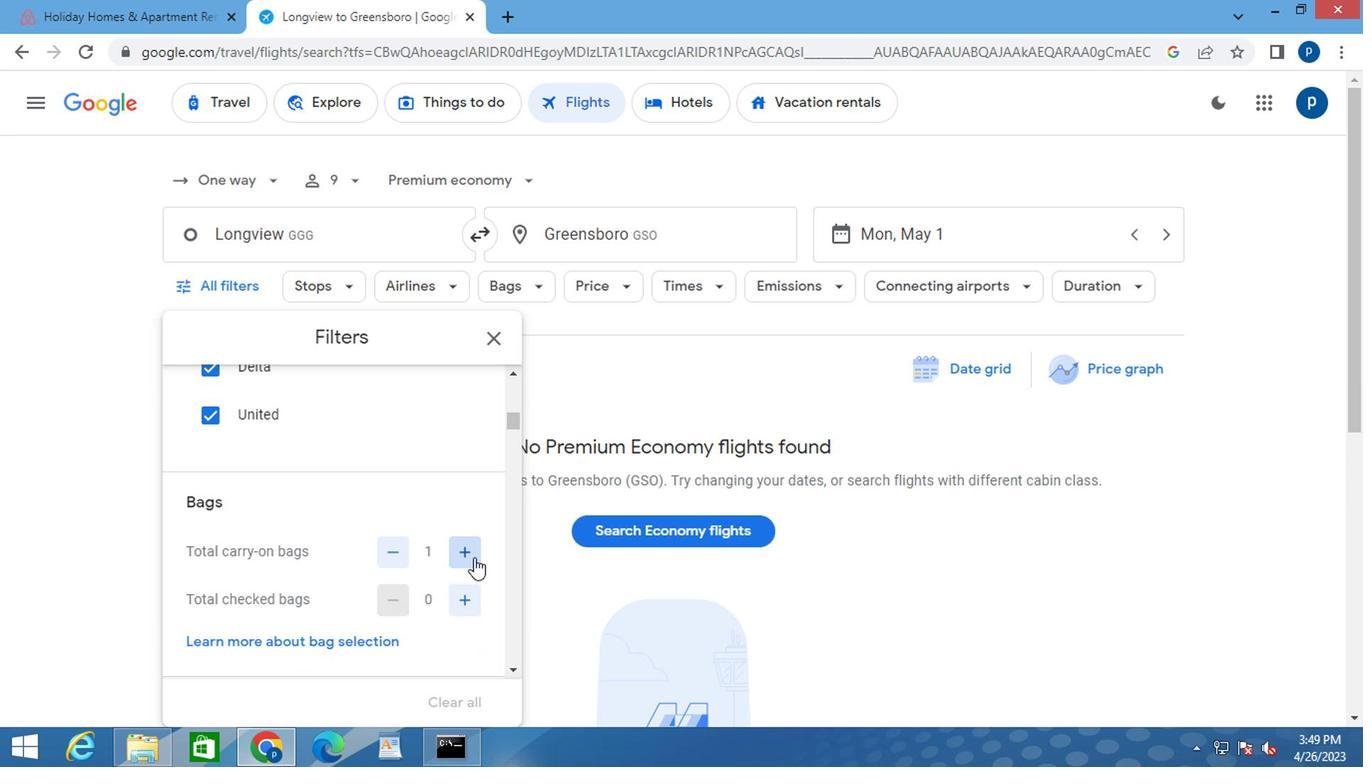 
Action: Mouse moved to (429, 549)
Screenshot: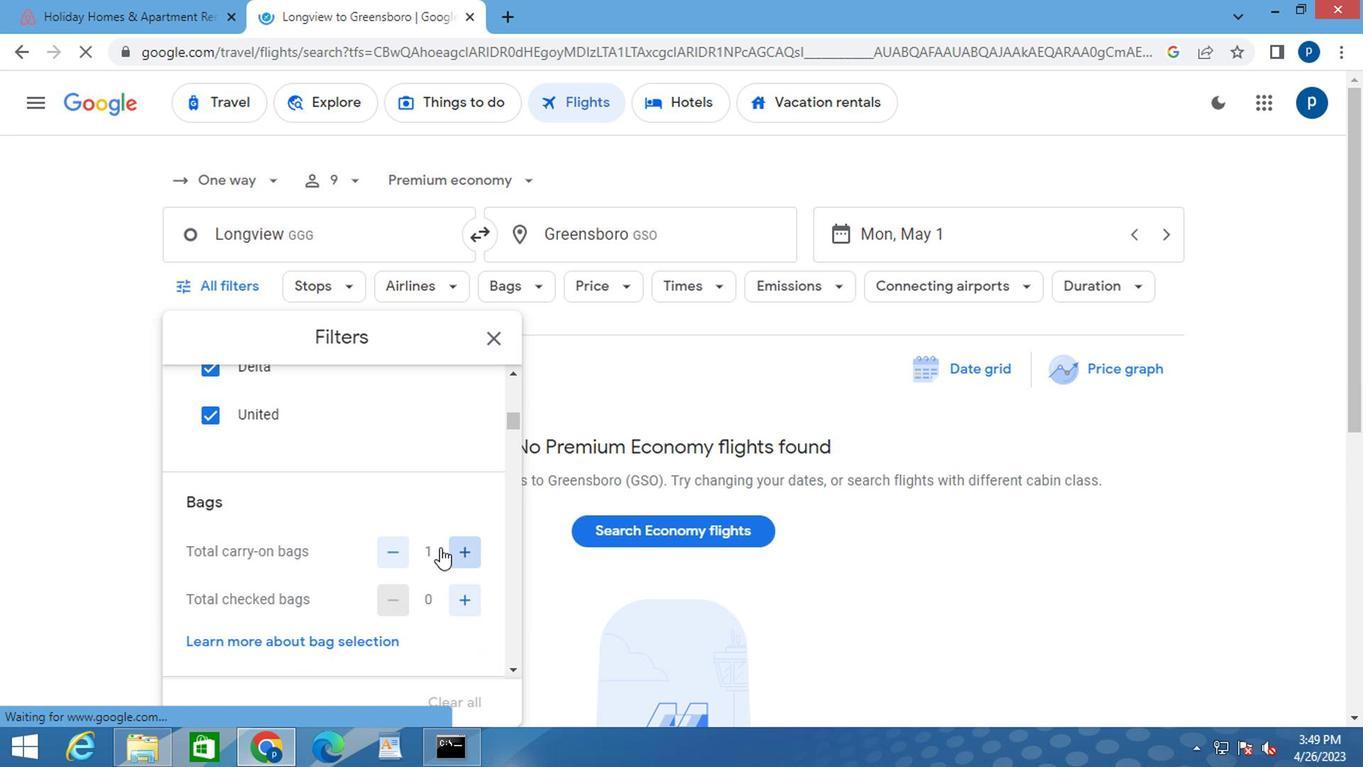 
Action: Mouse scrolled (429, 547) with delta (0, -1)
Screenshot: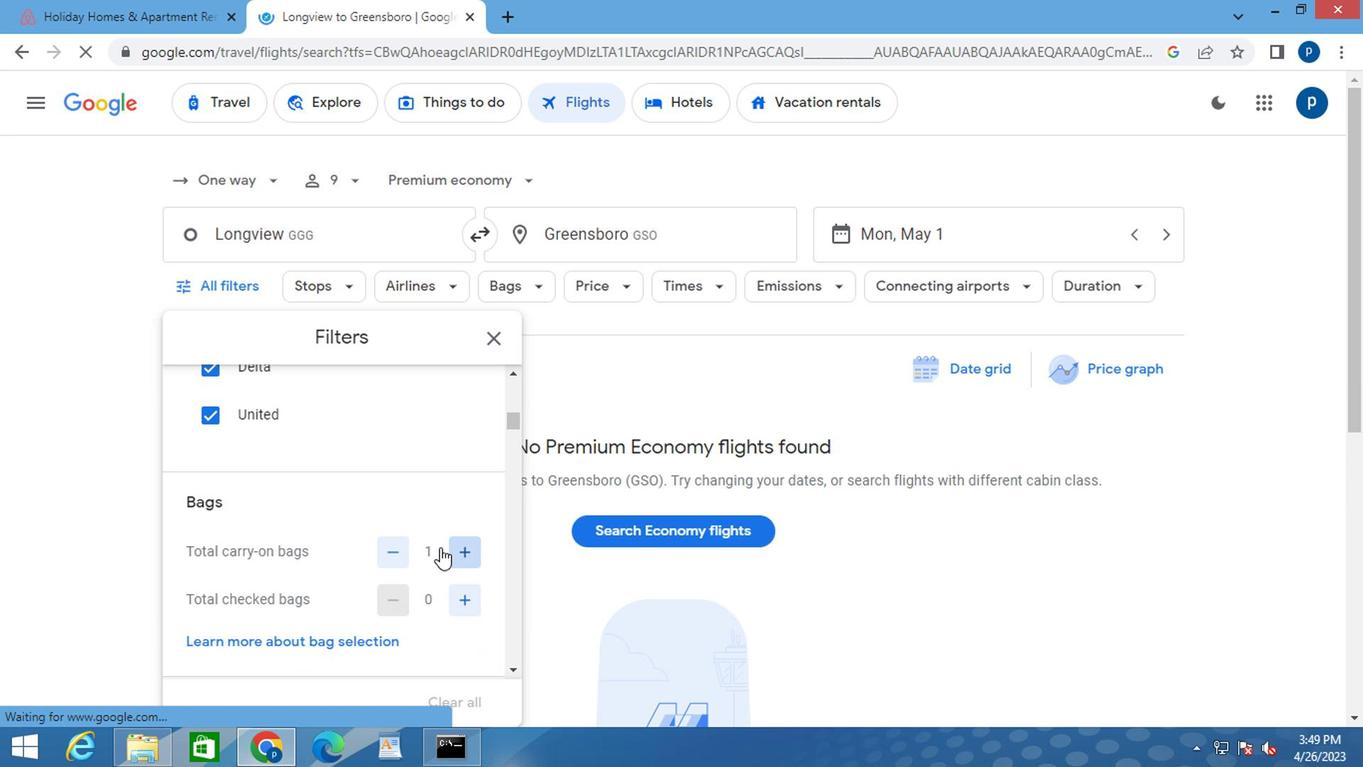 
Action: Mouse moved to (426, 549)
Screenshot: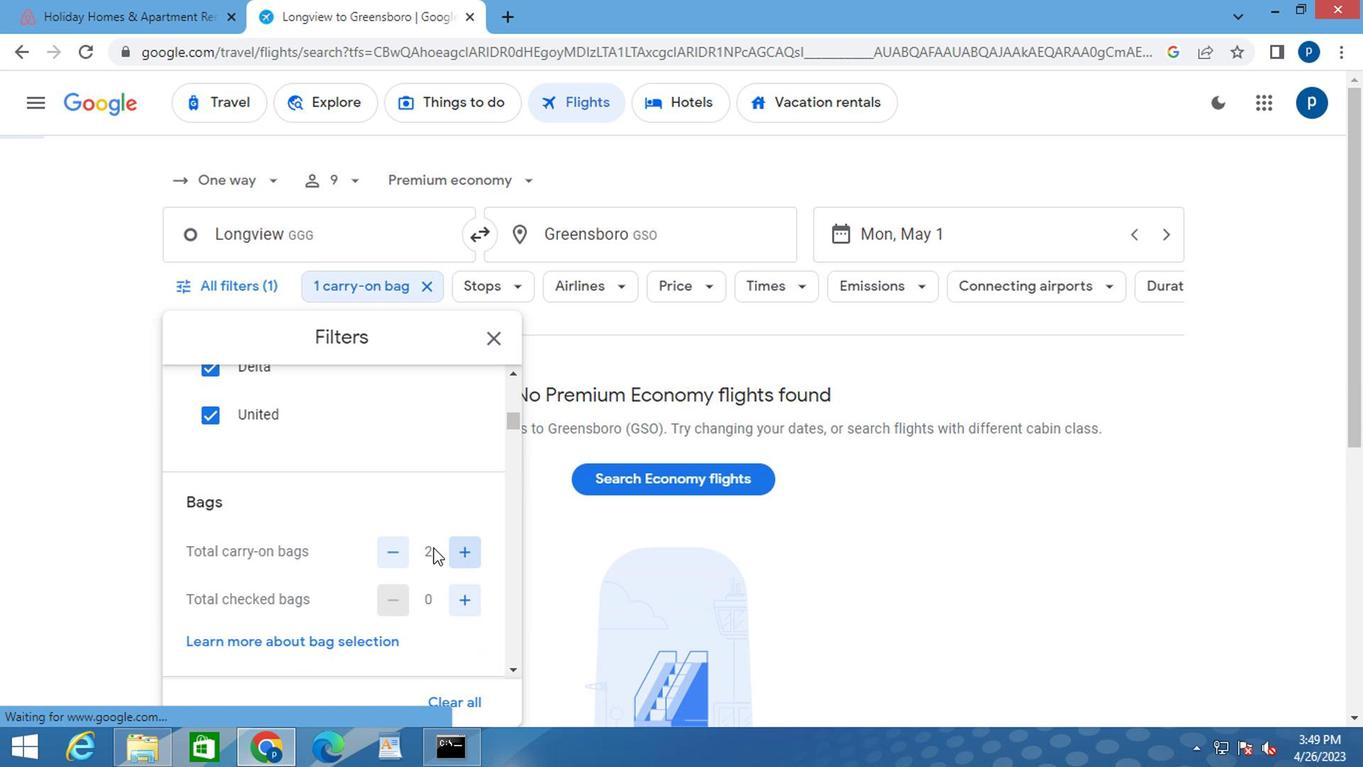 
Action: Mouse scrolled (426, 547) with delta (0, -1)
Screenshot: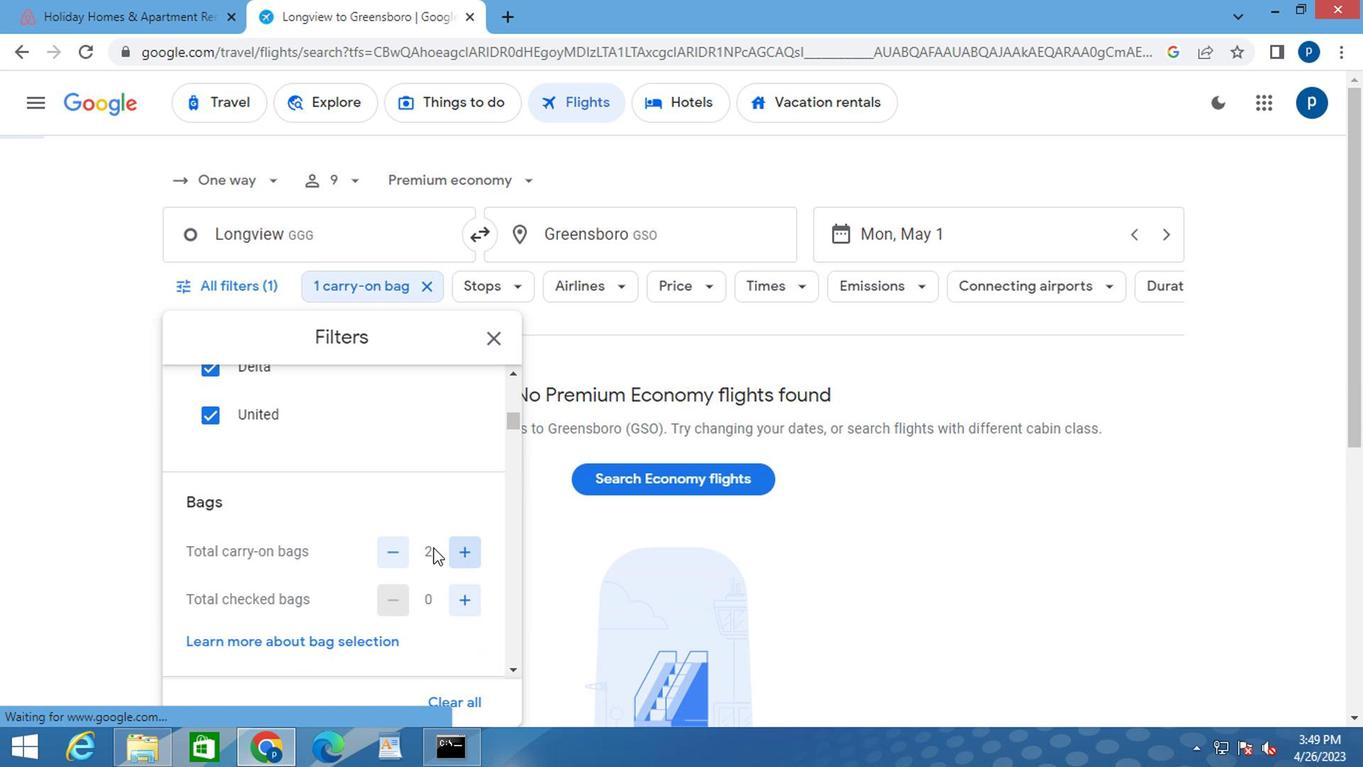 
Action: Mouse moved to (417, 540)
Screenshot: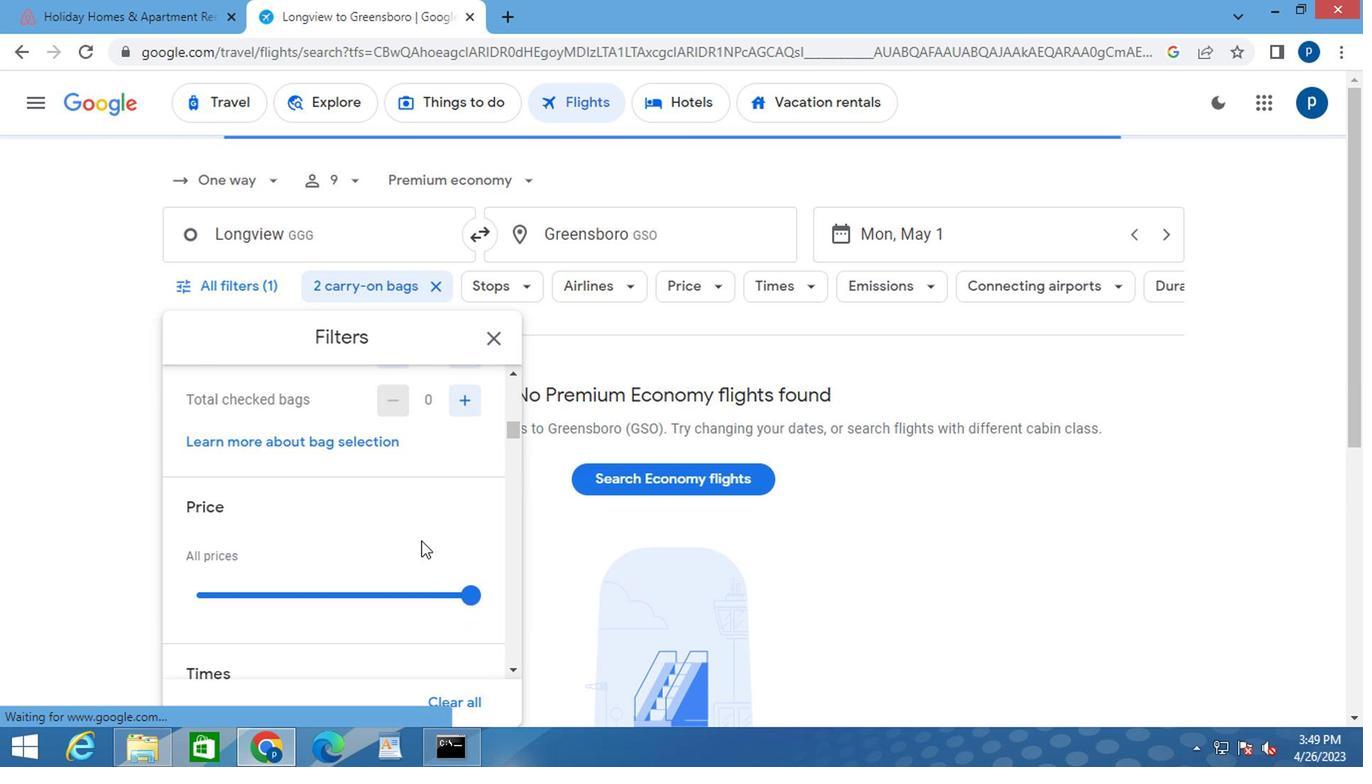 
Action: Mouse scrolled (417, 539) with delta (0, 0)
Screenshot: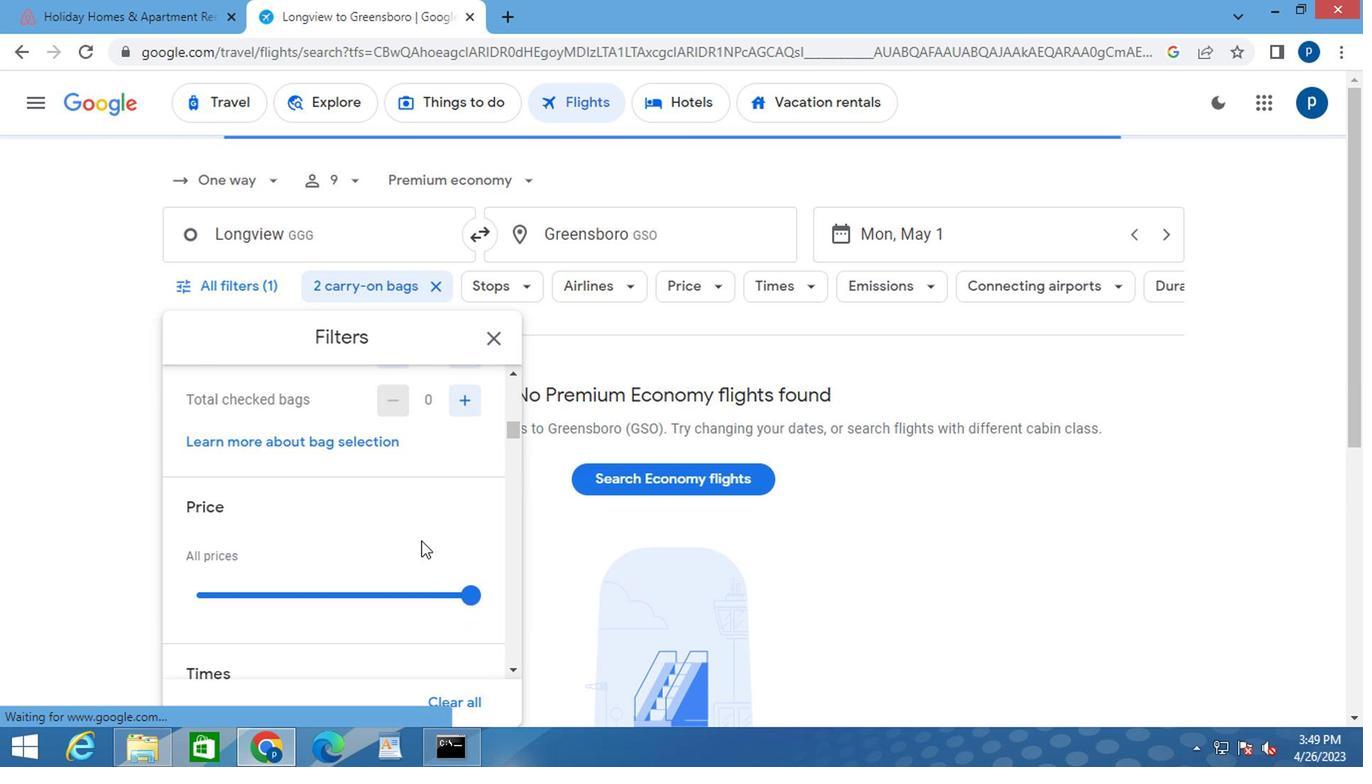 
Action: Mouse moved to (469, 502)
Screenshot: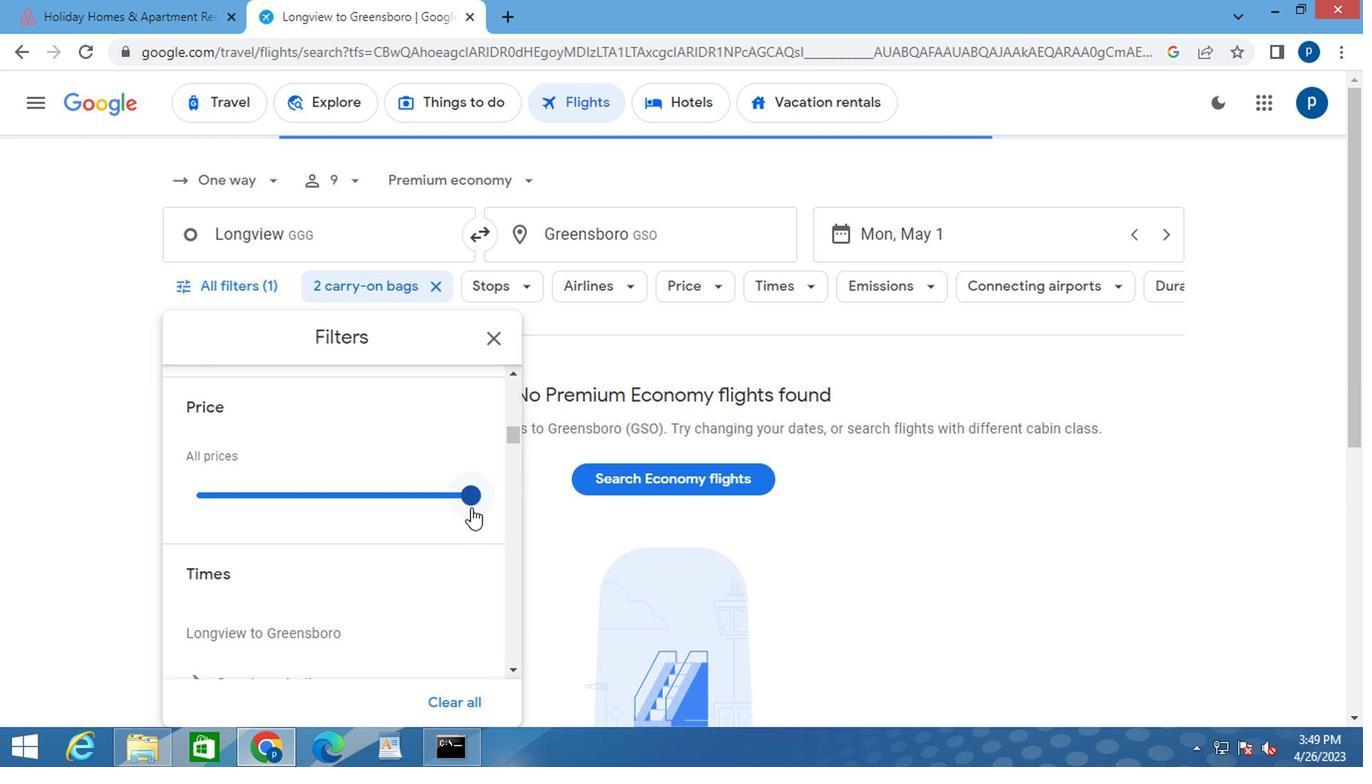 
Action: Mouse pressed left at (469, 502)
Screenshot: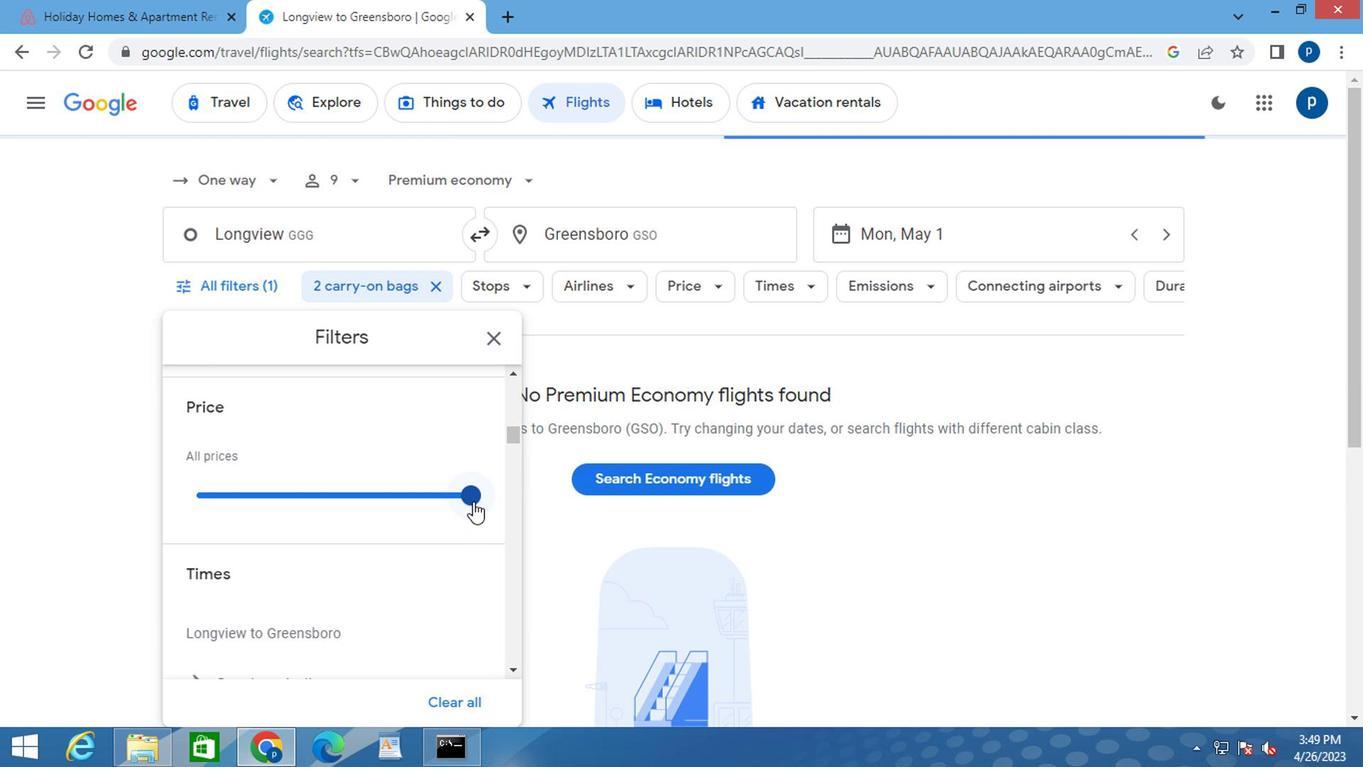 
Action: Mouse moved to (393, 522)
Screenshot: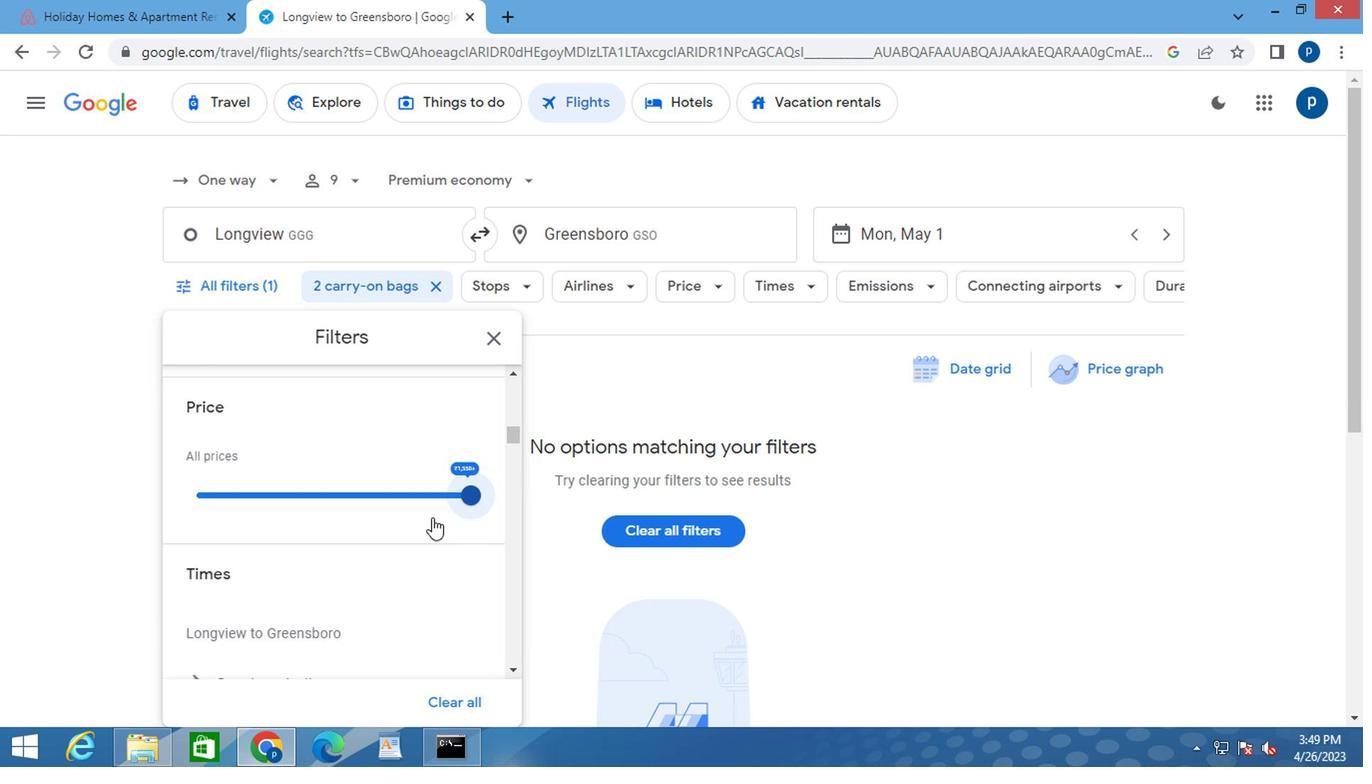 
Action: Mouse scrolled (393, 522) with delta (0, 0)
Screenshot: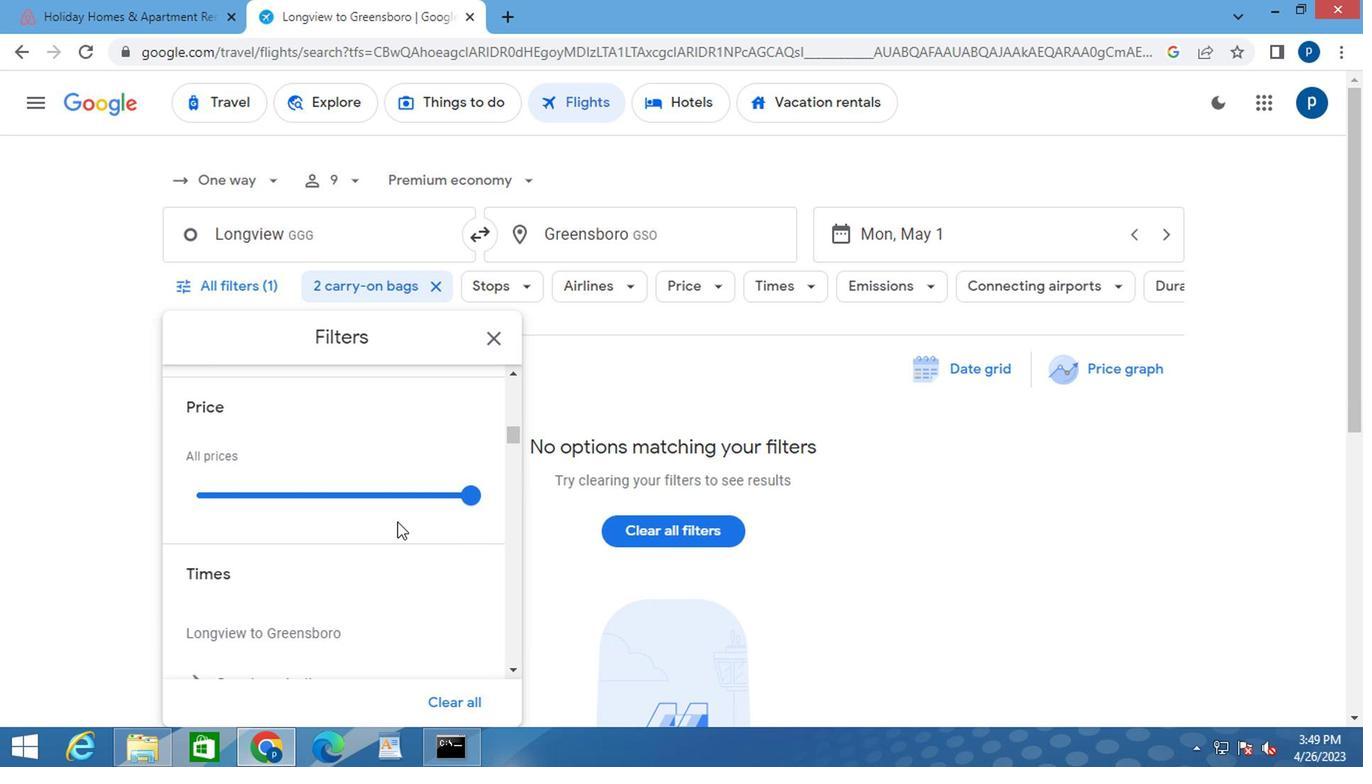 
Action: Mouse scrolled (393, 522) with delta (0, 0)
Screenshot: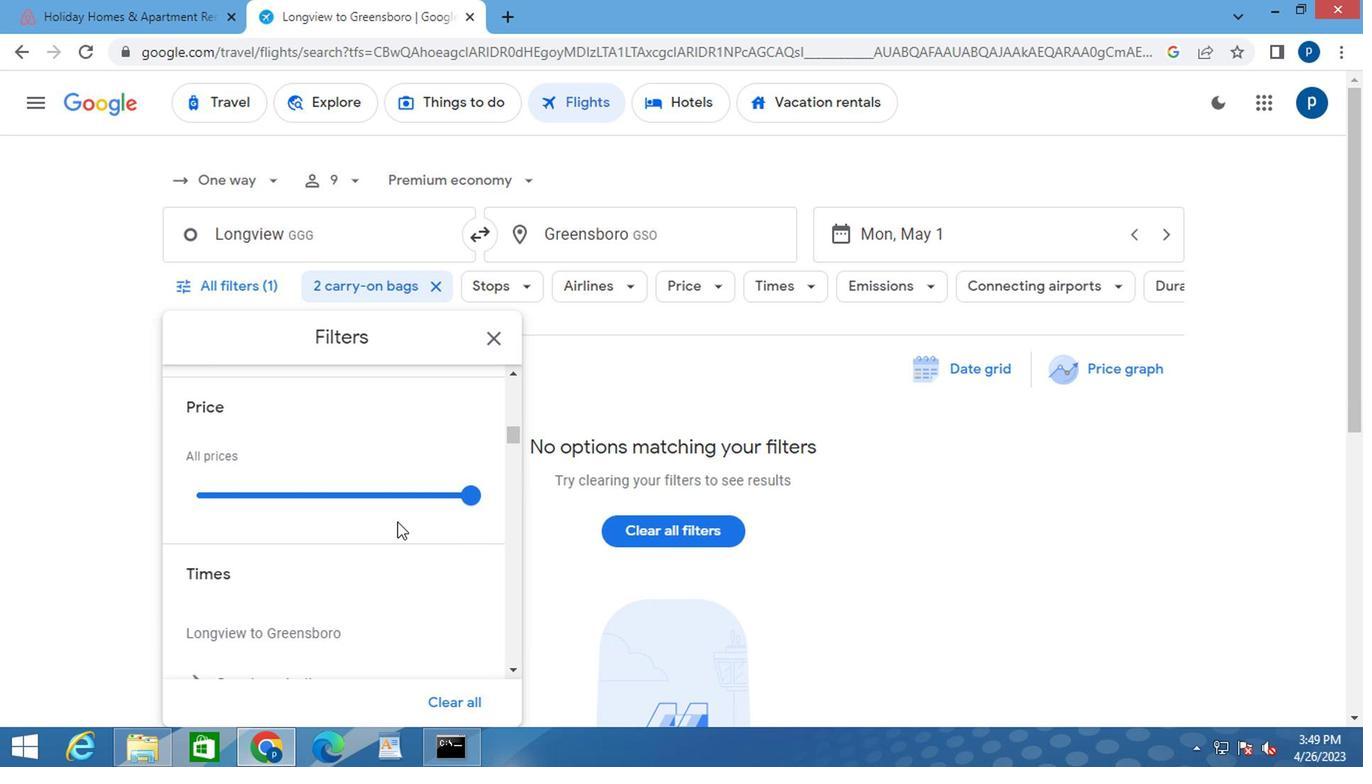 
Action: Mouse moved to (203, 522)
Screenshot: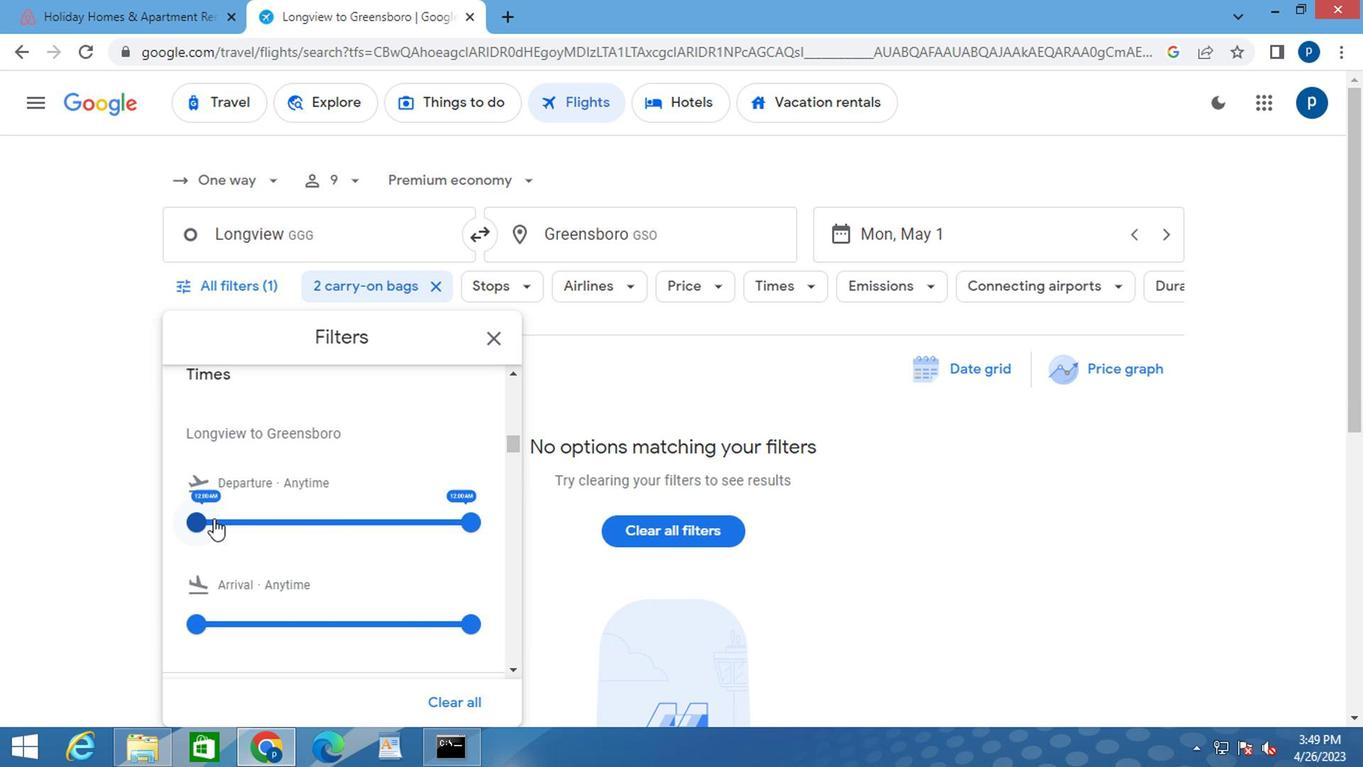 
Action: Mouse pressed left at (203, 522)
Screenshot: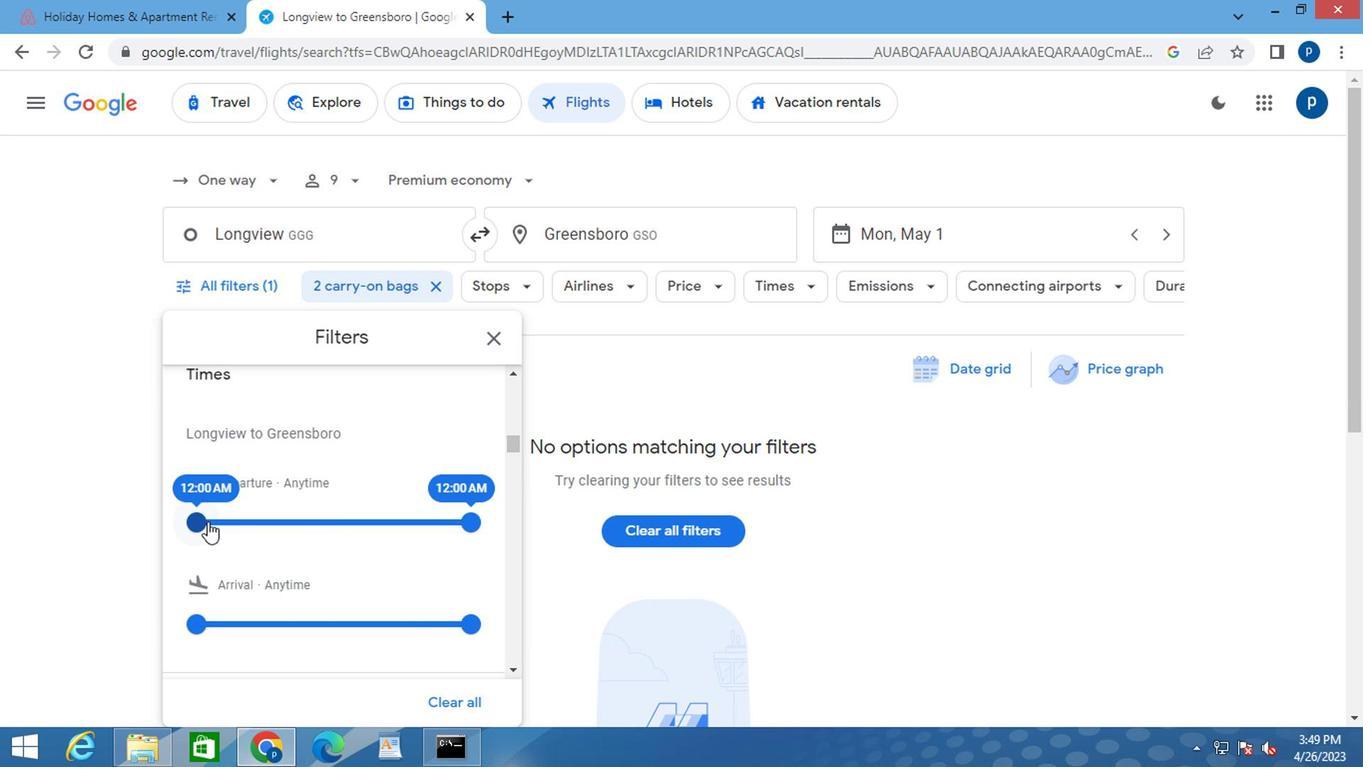 
Action: Mouse moved to (466, 520)
Screenshot: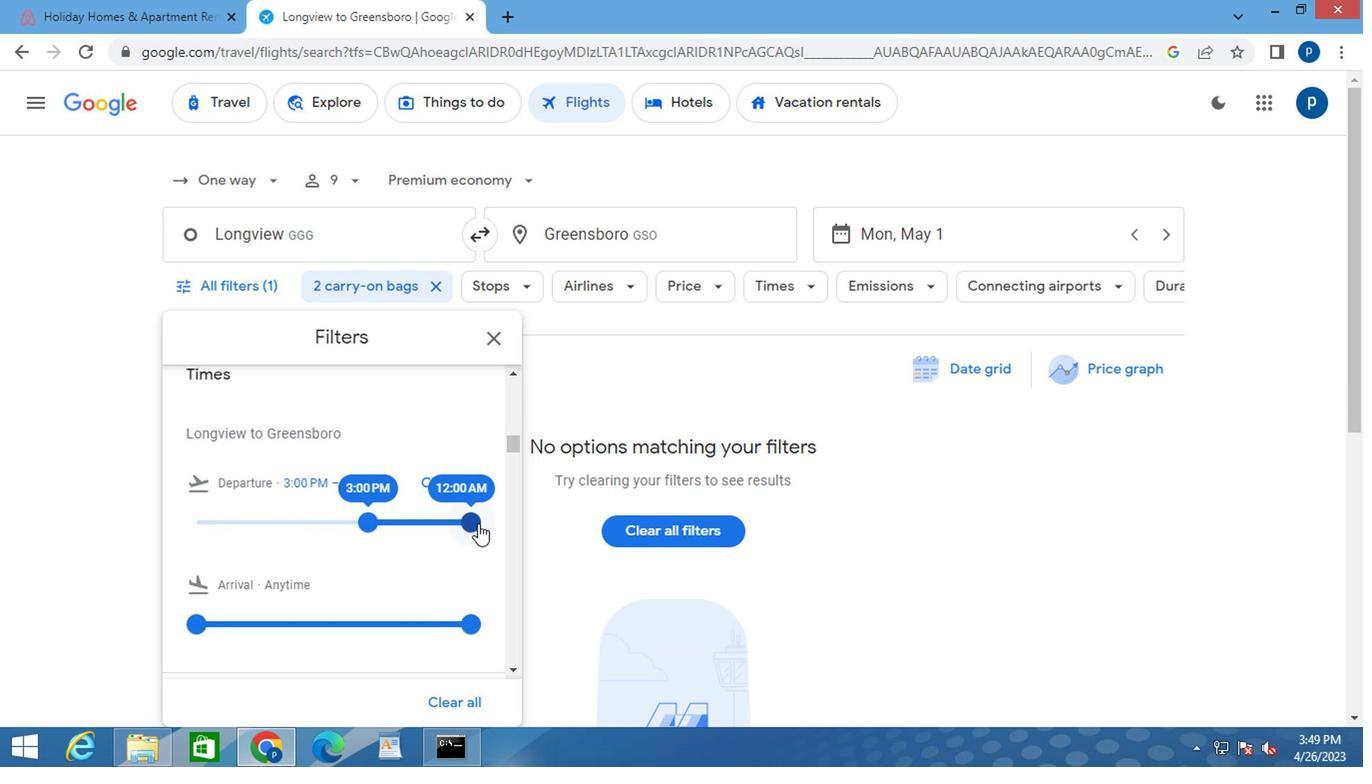 
Action: Mouse pressed left at (466, 520)
Screenshot: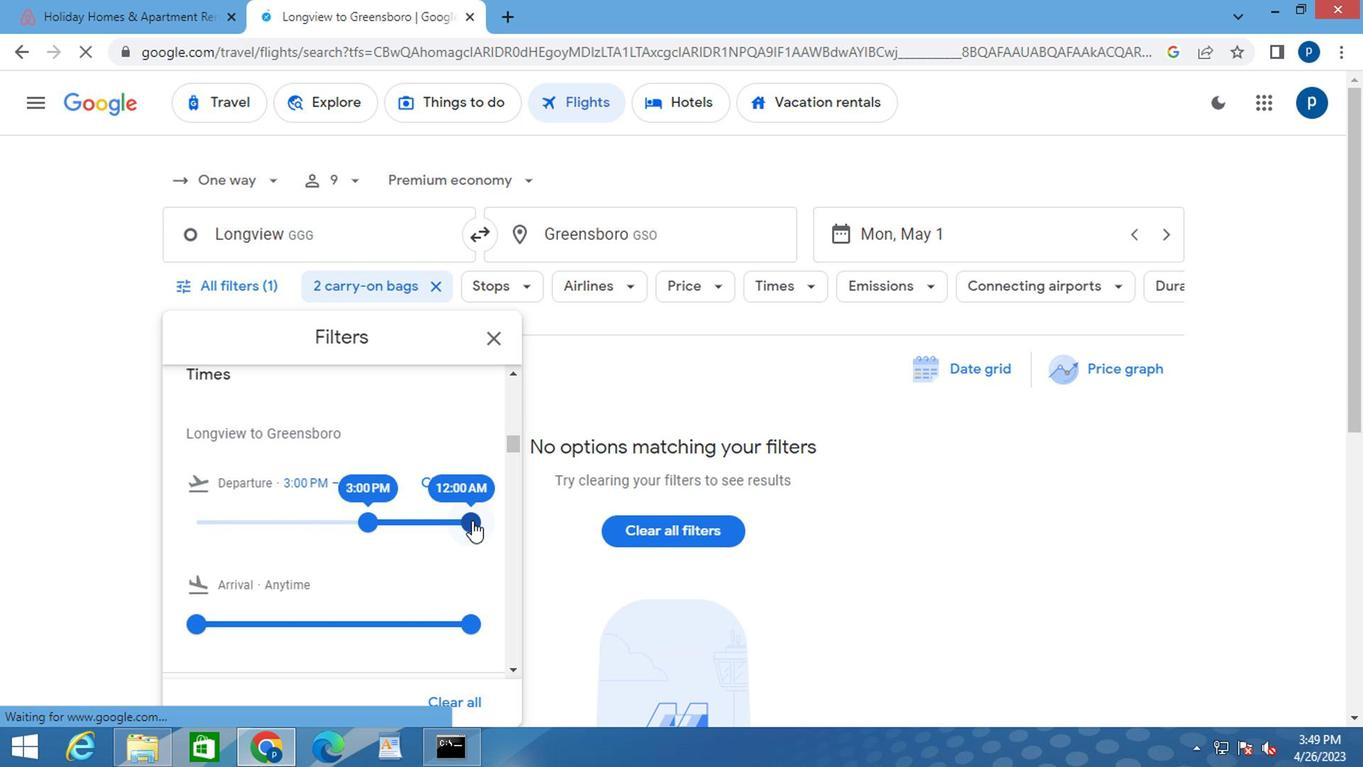 
Action: Mouse moved to (487, 340)
Screenshot: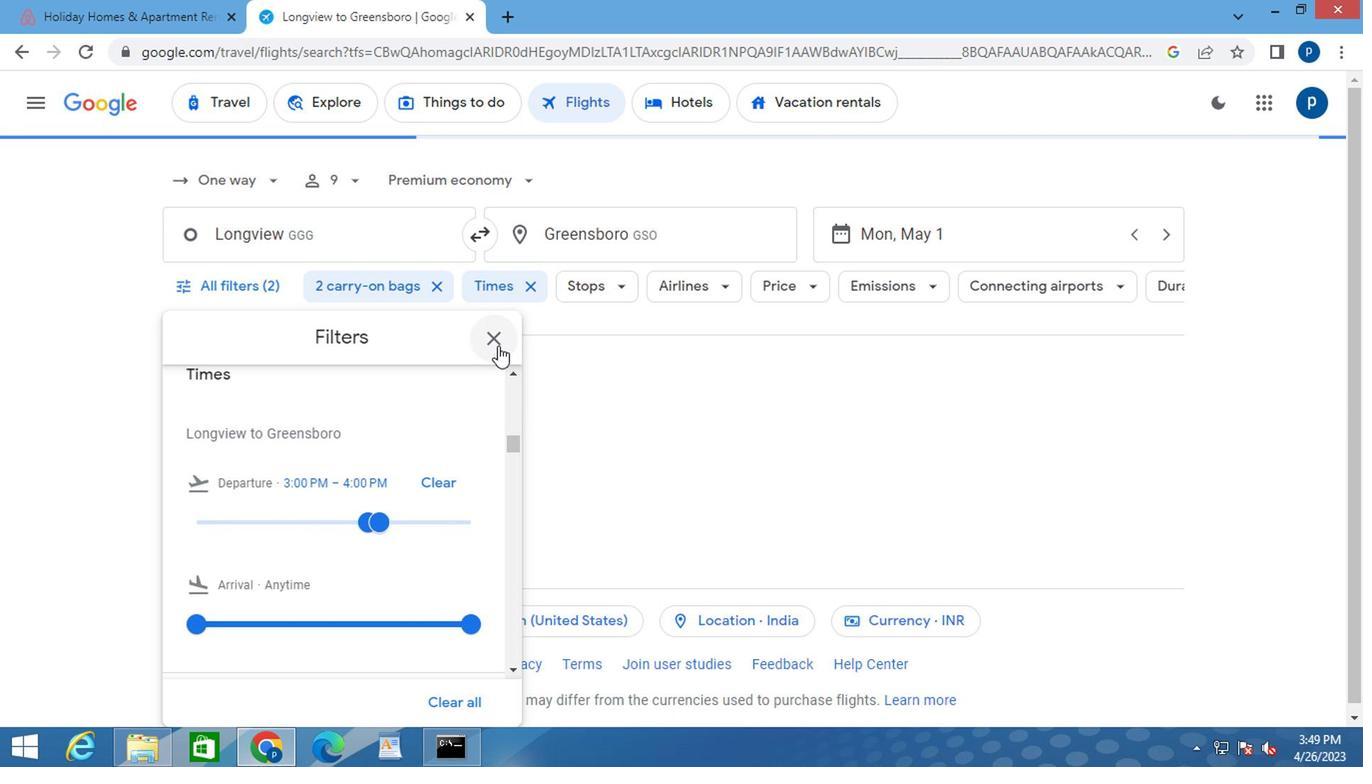 
Action: Mouse pressed left at (487, 340)
Screenshot: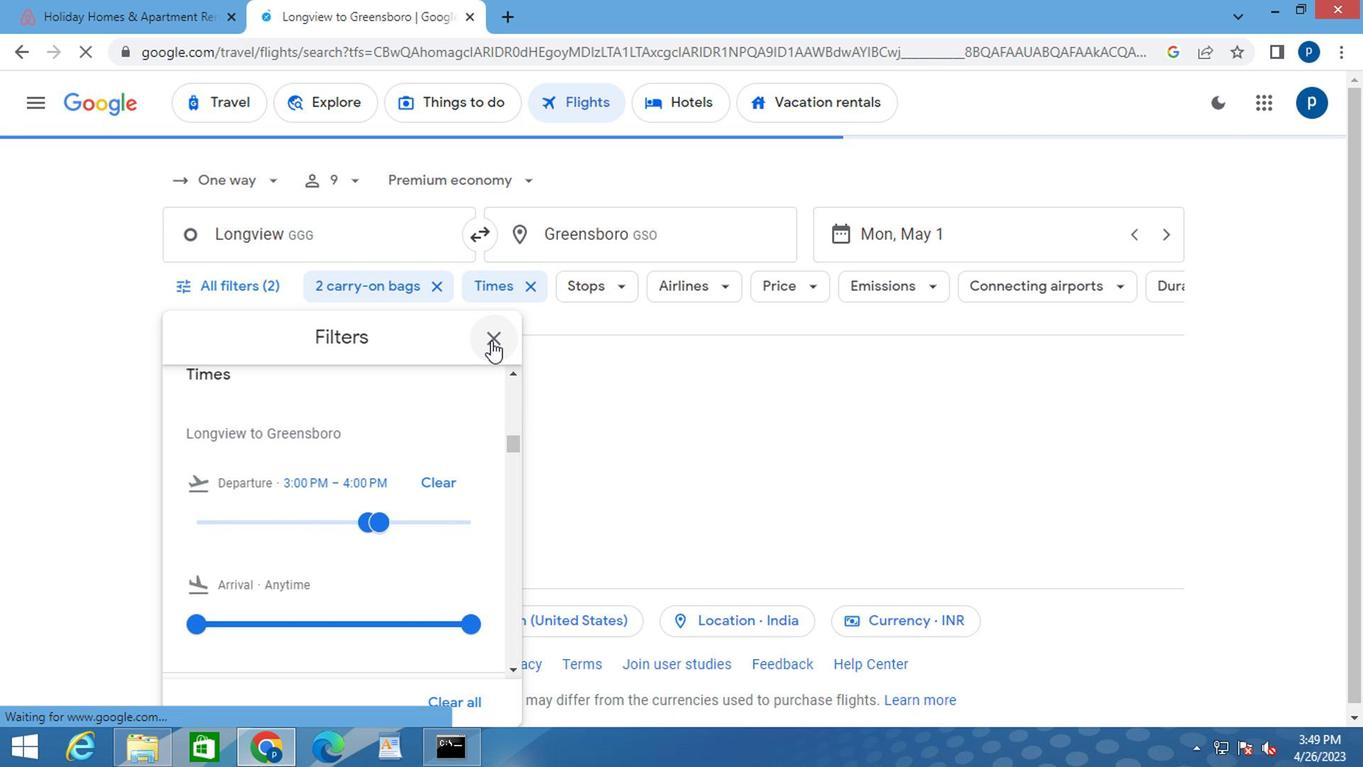 
